 Task: Add an event with the title Second Team Building Exercise, date '2024/05/15', time 7:30 AM to 9:30 AMand add a description: As the meeting progresses, the focus will shift towards exploring potential synergies, investment opportunities, and the investor's specific interests. The potential investor may ask questions about your market strategy, scalability, competitive landscape, or revenue projections. Be prepared to provide concise and well-supported answers, backed by market research, customer insights, or industry trends._x000D_
_x000D_
Select event color  Basil . Add location for the event as: 987 Topkapi Palace, Istanbul, Turkey, logged in from the account softage.6@softage.netand send the event invitation to softage.2@softage.net and softage.3@softage.net. Set a reminder for the event Daily
Action: Mouse moved to (97, 112)
Screenshot: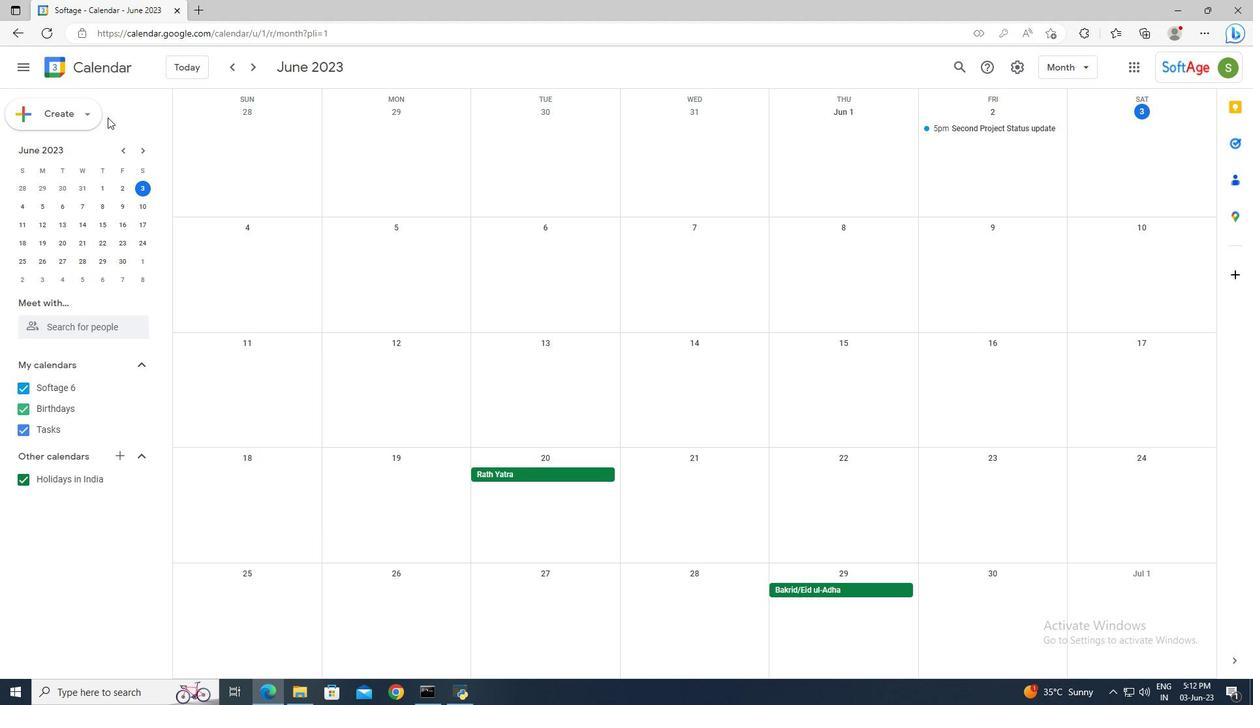 
Action: Mouse pressed left at (97, 112)
Screenshot: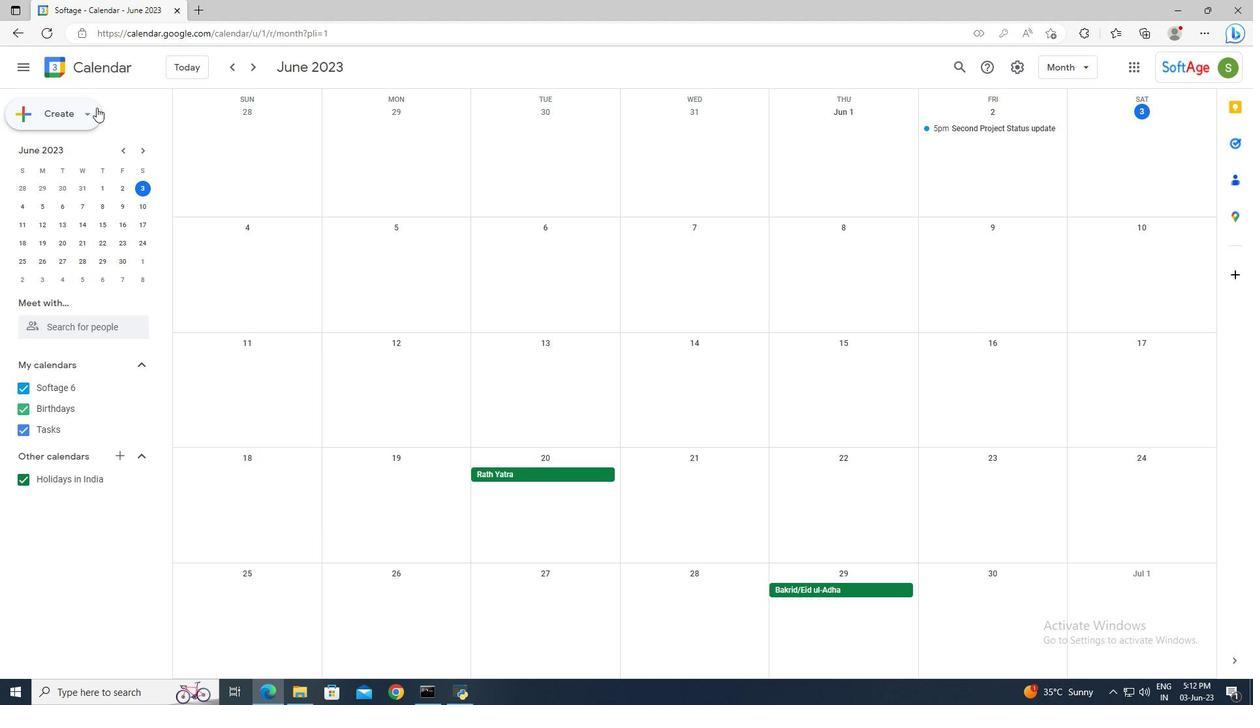 
Action: Mouse moved to (102, 143)
Screenshot: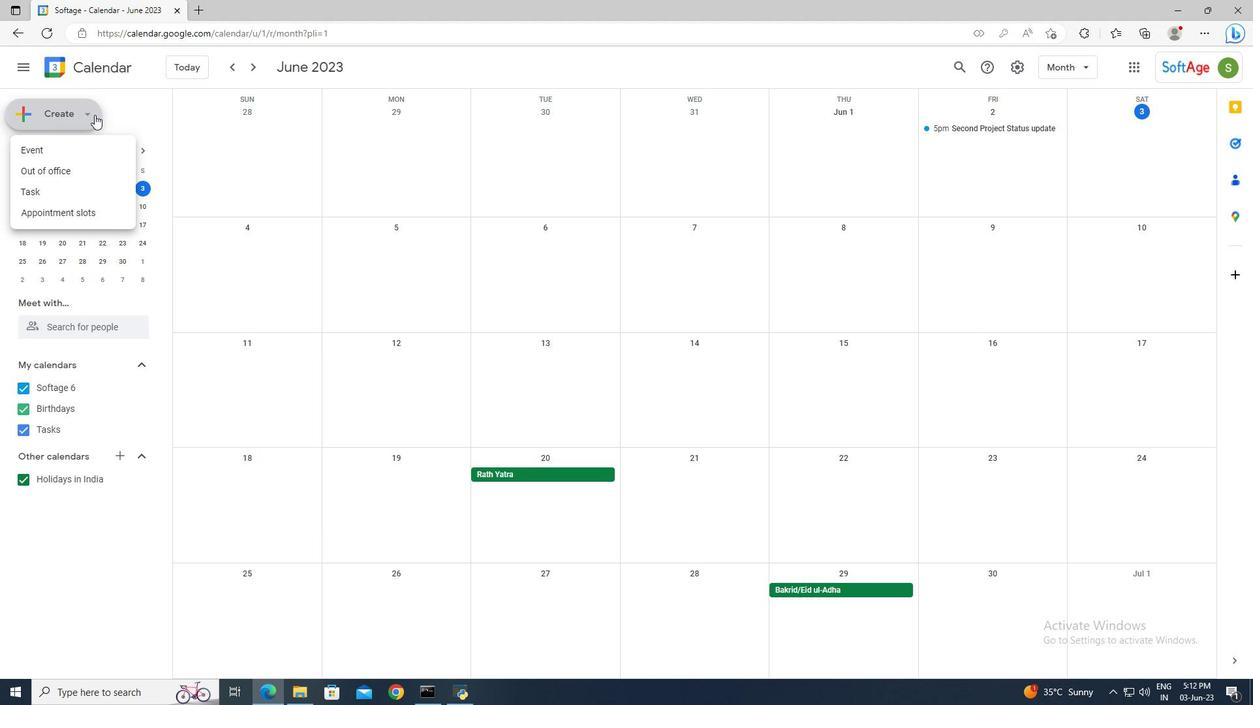 
Action: Mouse pressed left at (102, 143)
Screenshot: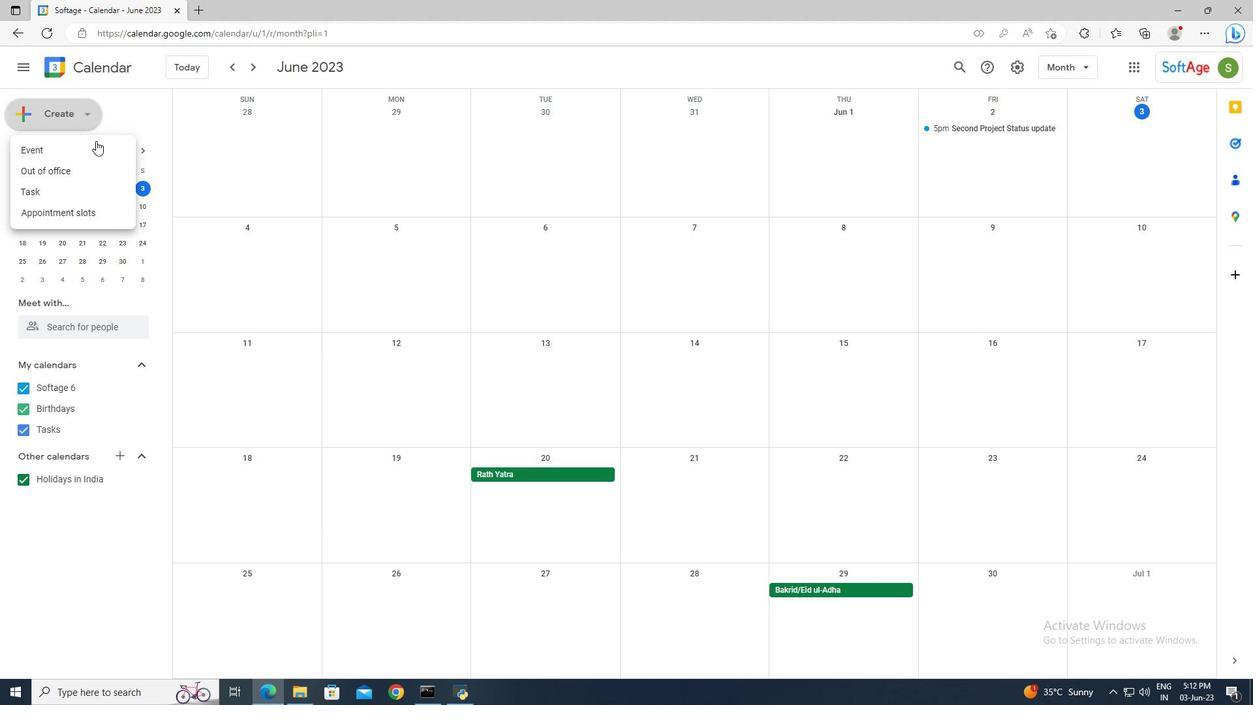 
Action: Mouse moved to (930, 436)
Screenshot: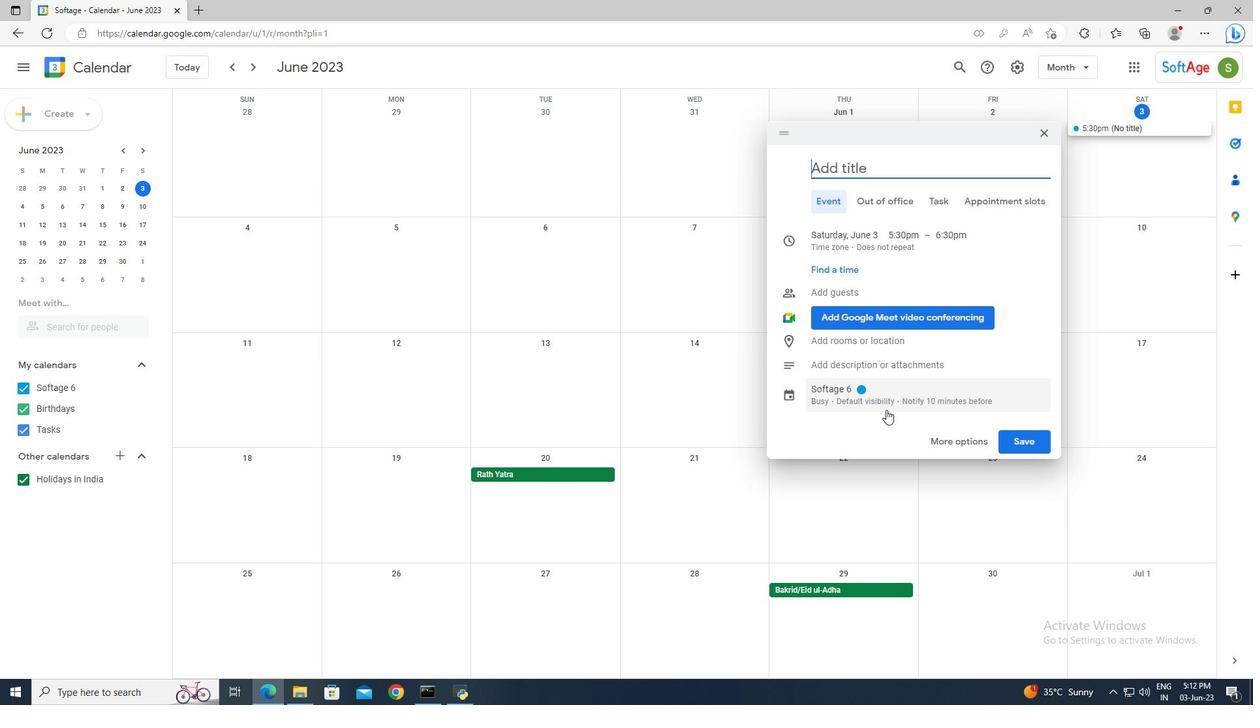 
Action: Mouse pressed left at (930, 436)
Screenshot: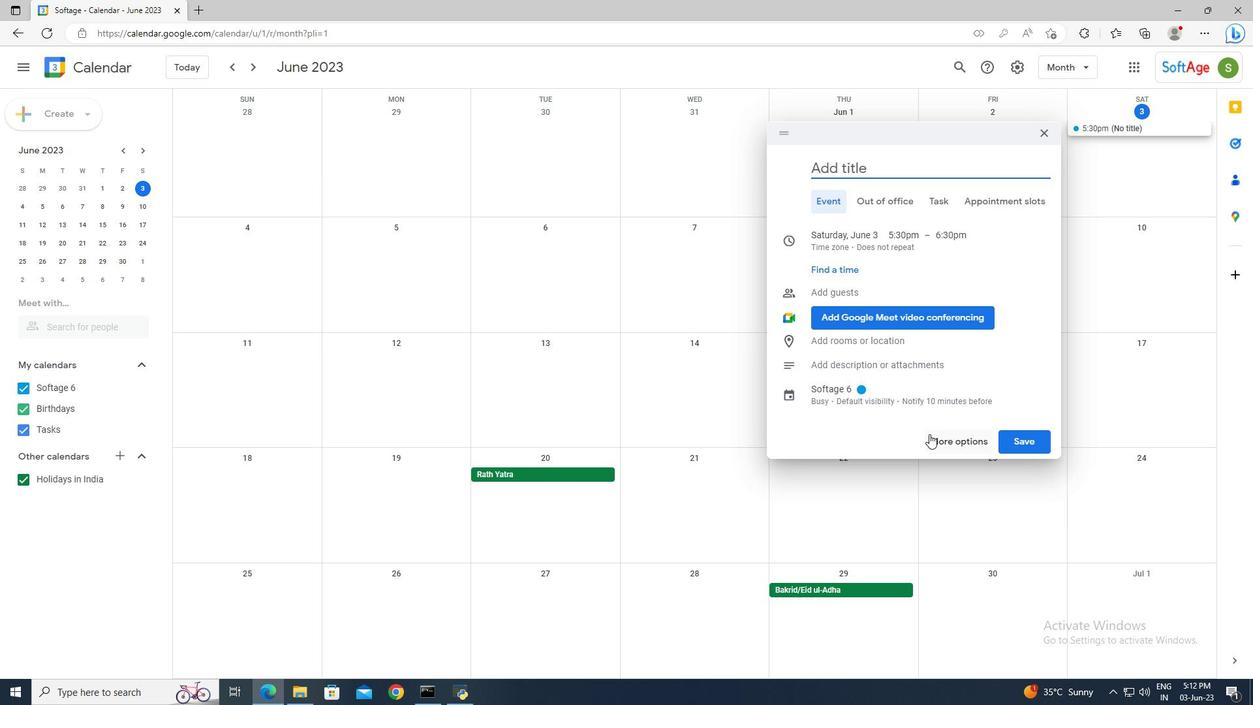 
Action: Mouse moved to (414, 79)
Screenshot: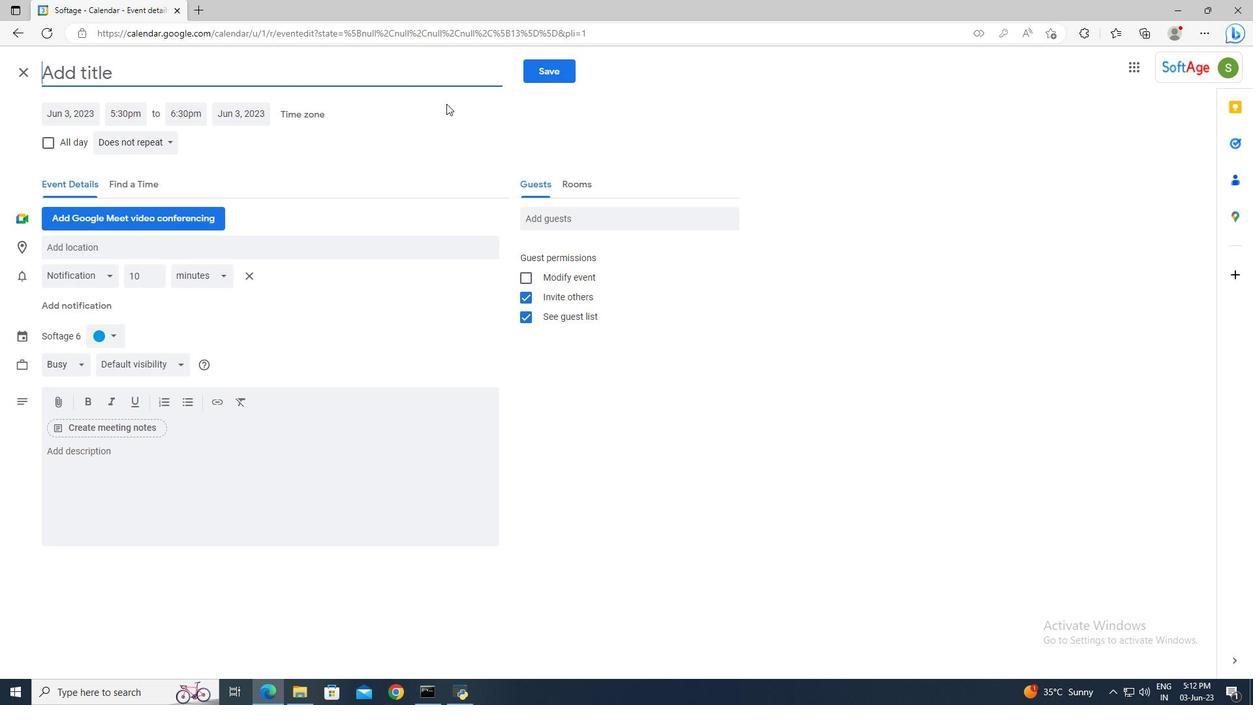 
Action: Mouse pressed left at (414, 79)
Screenshot: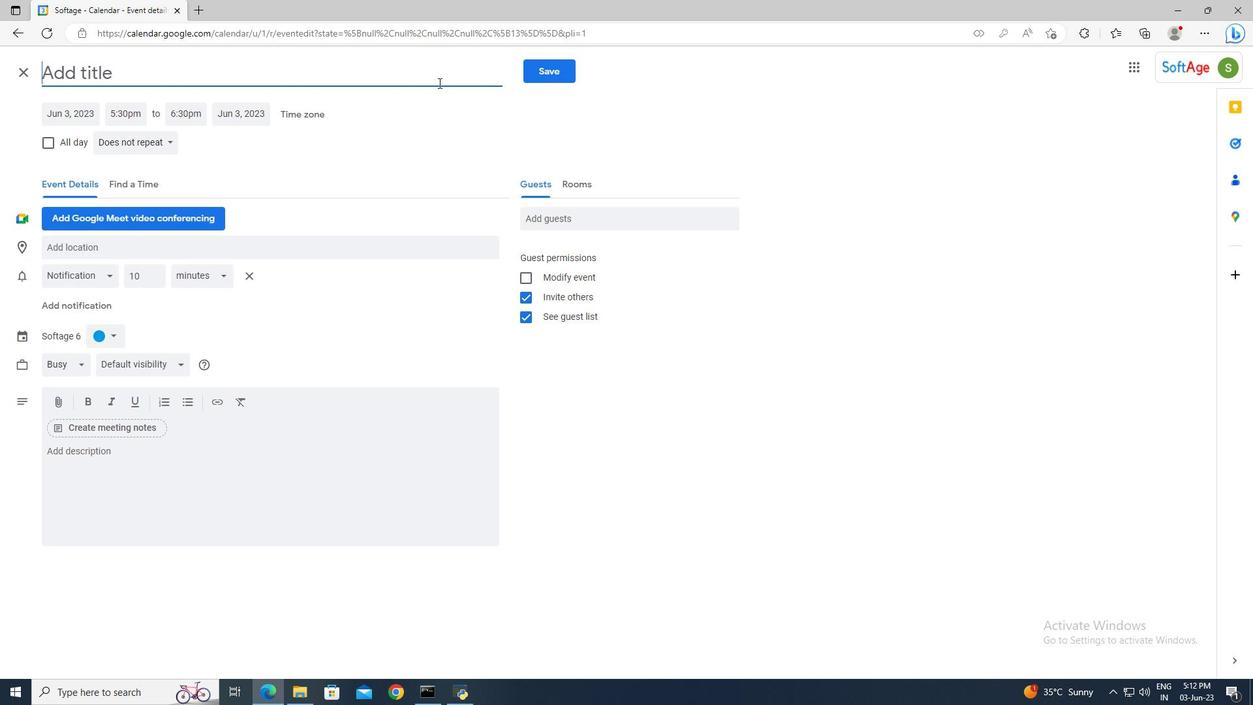 
Action: Key pressed <Key.shift>Second<Key.space><Key.shift>Team<Key.space><Key.shift>Building<Key.space><Key.shift>Exercise
Screenshot: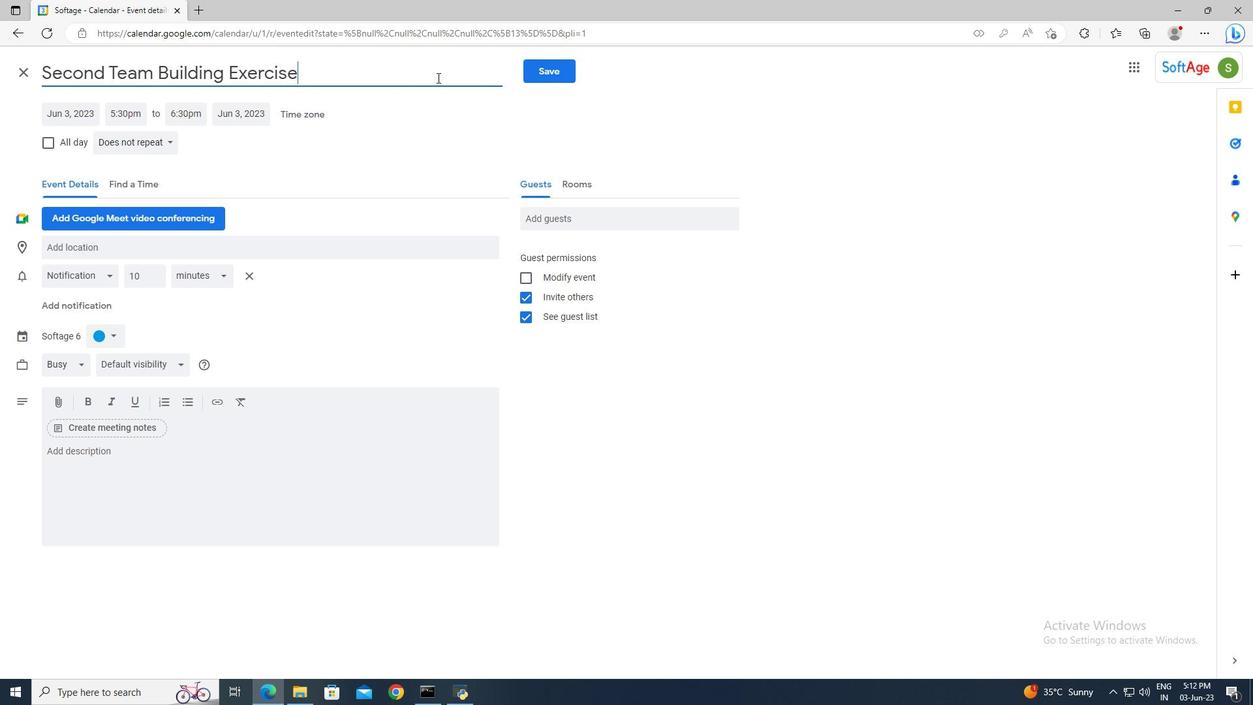 
Action: Mouse moved to (90, 116)
Screenshot: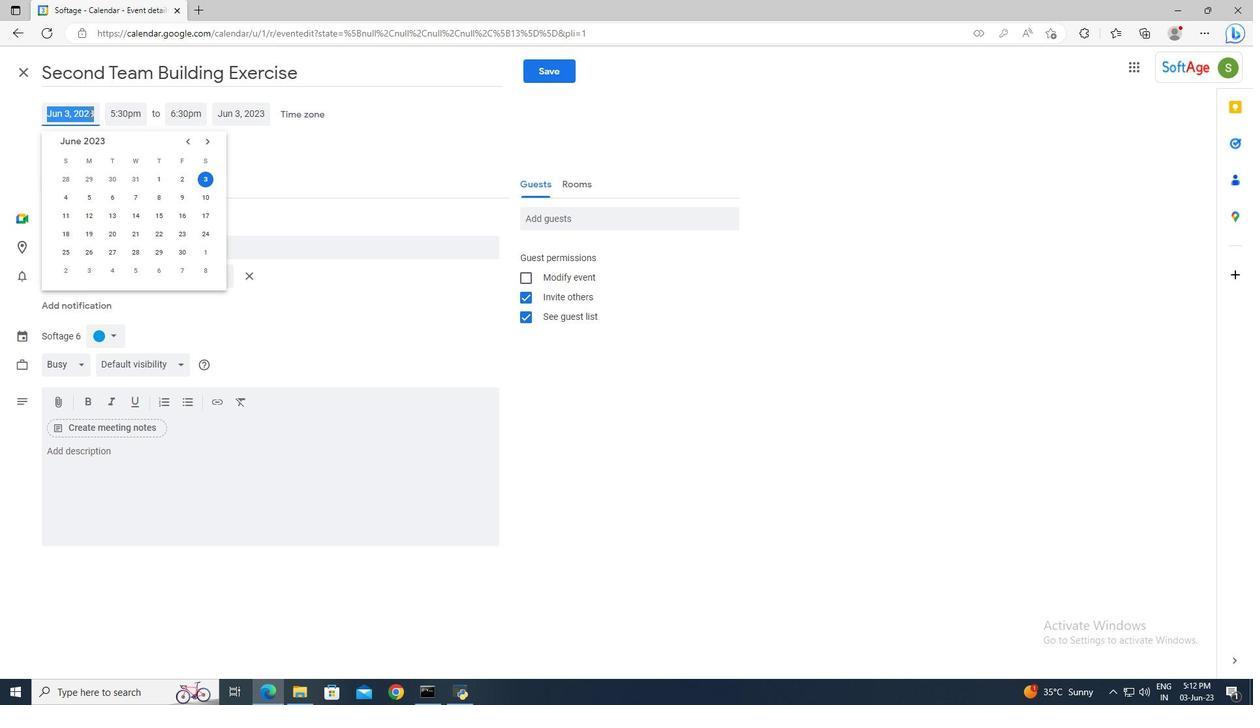 
Action: Mouse pressed left at (90, 116)
Screenshot: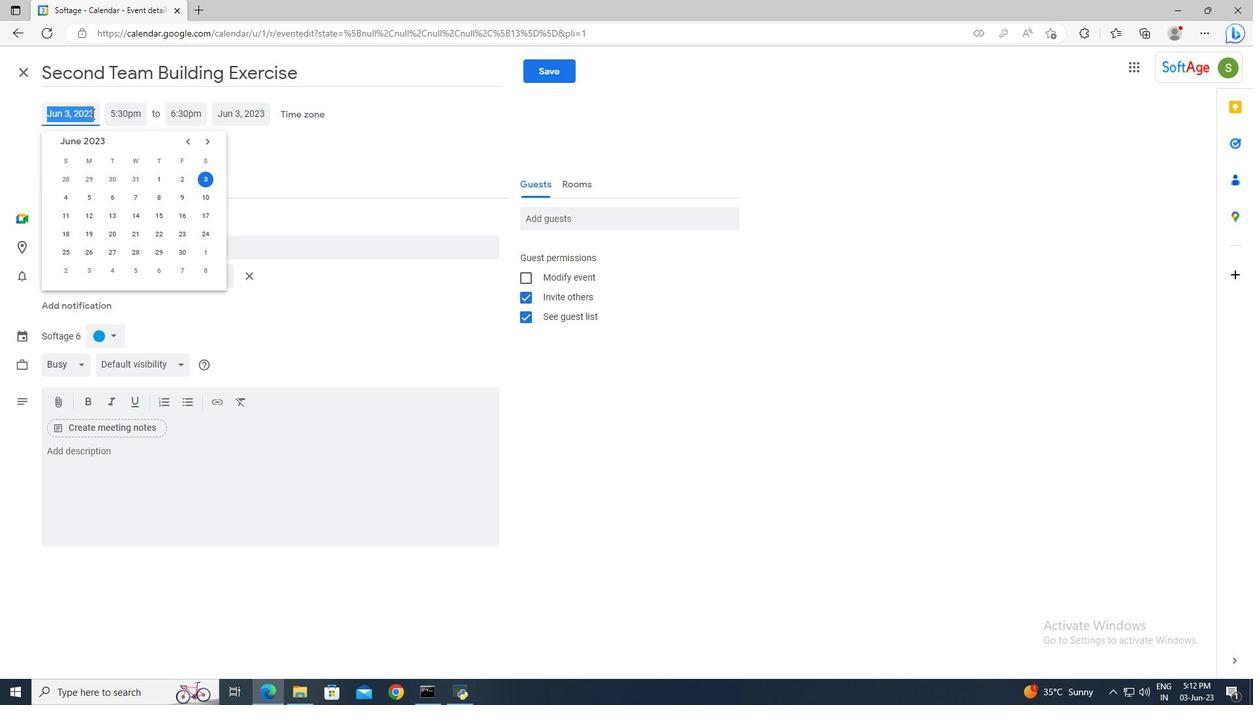 
Action: Mouse moved to (208, 139)
Screenshot: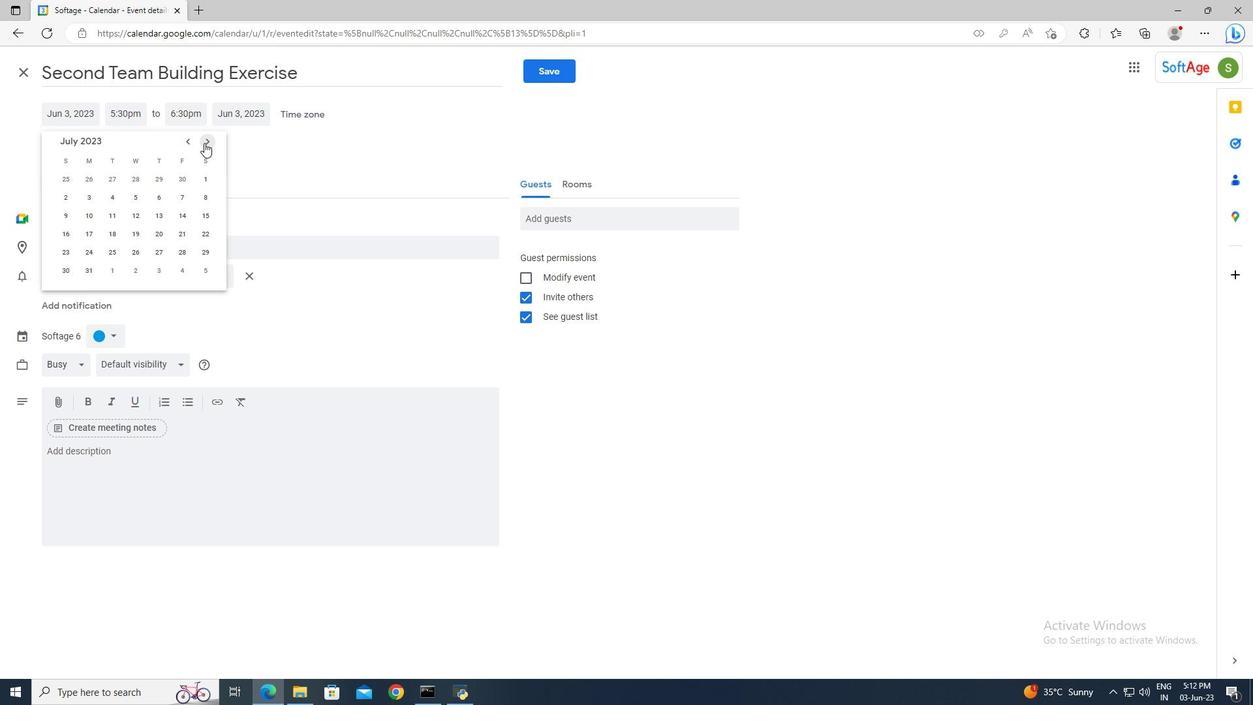 
Action: Mouse pressed left at (208, 139)
Screenshot: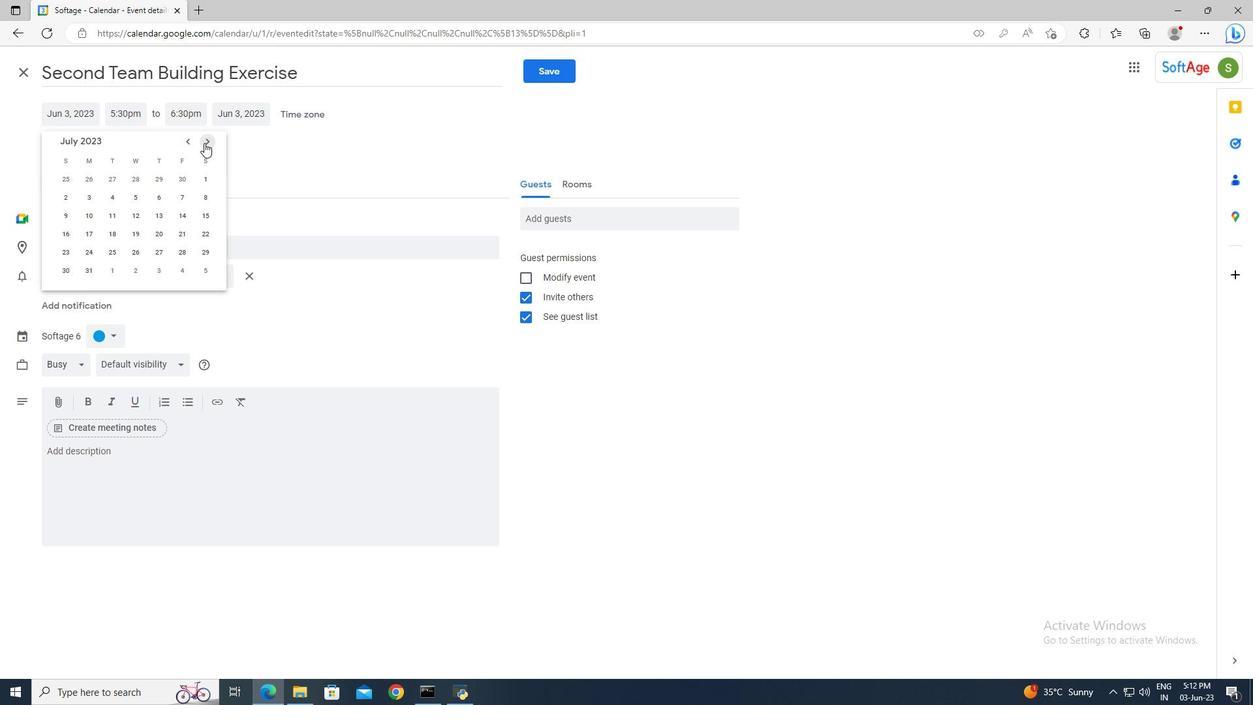 
Action: Mouse pressed left at (208, 139)
Screenshot: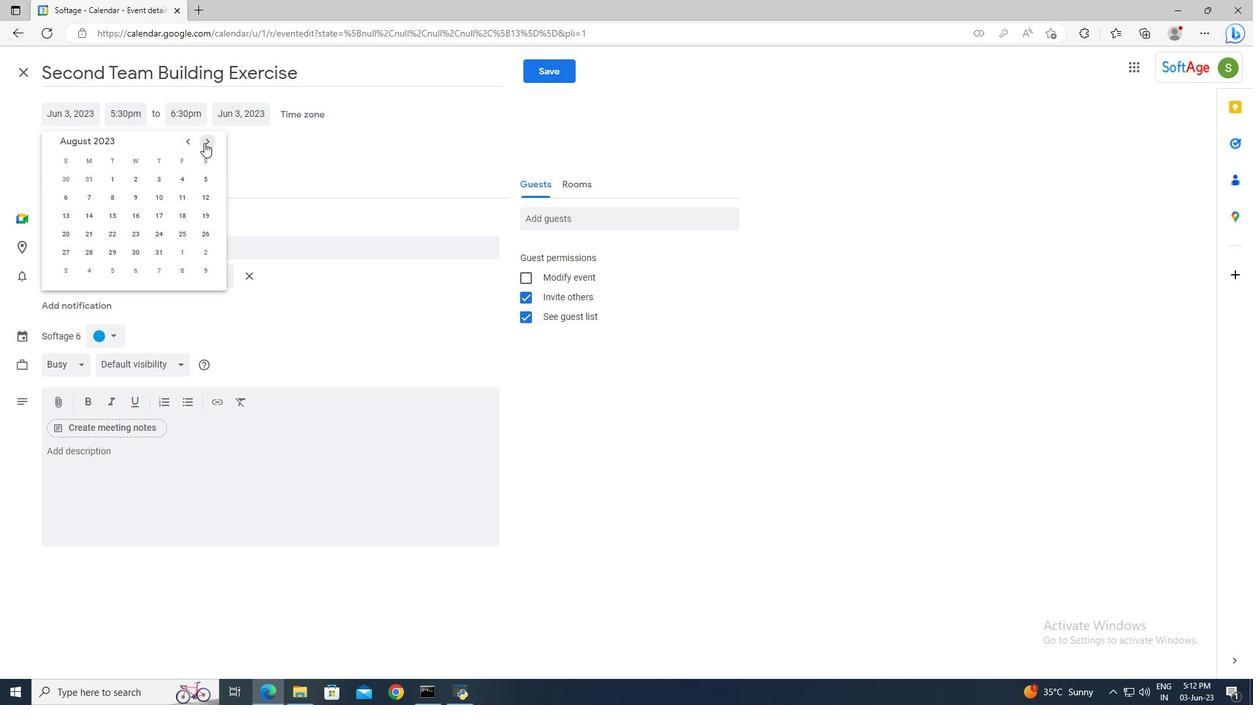 
Action: Mouse pressed left at (208, 139)
Screenshot: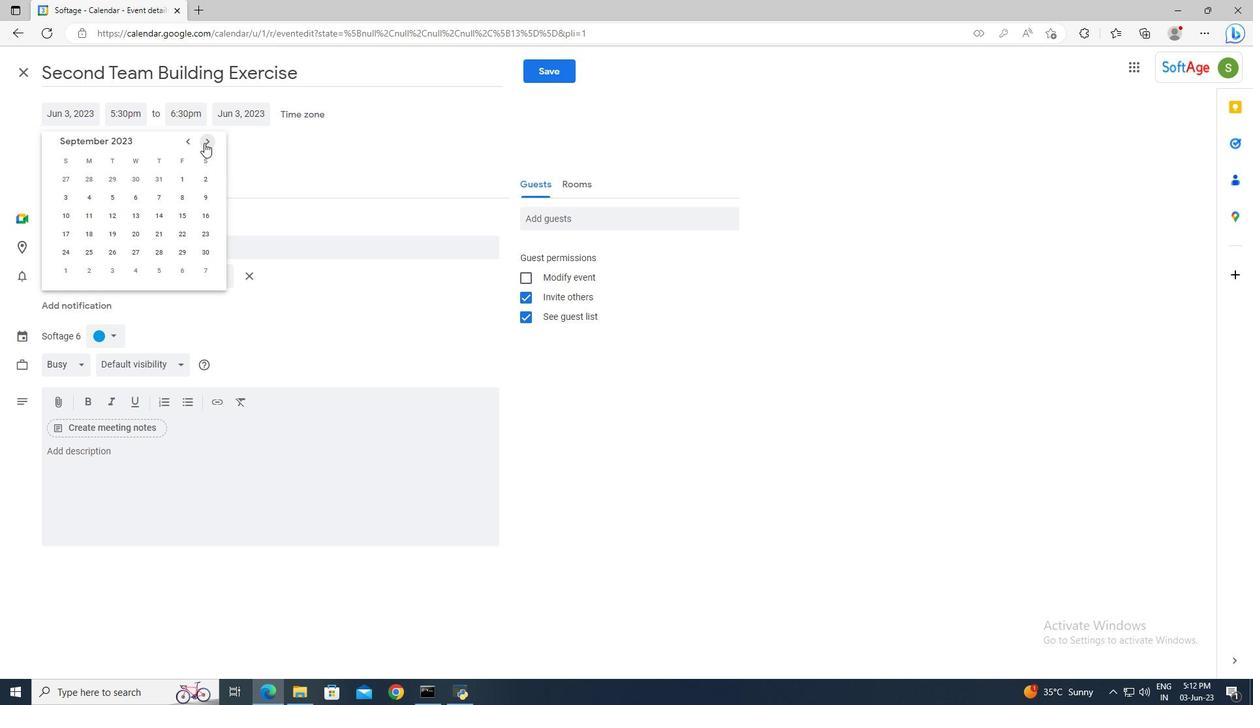
Action: Mouse pressed left at (208, 139)
Screenshot: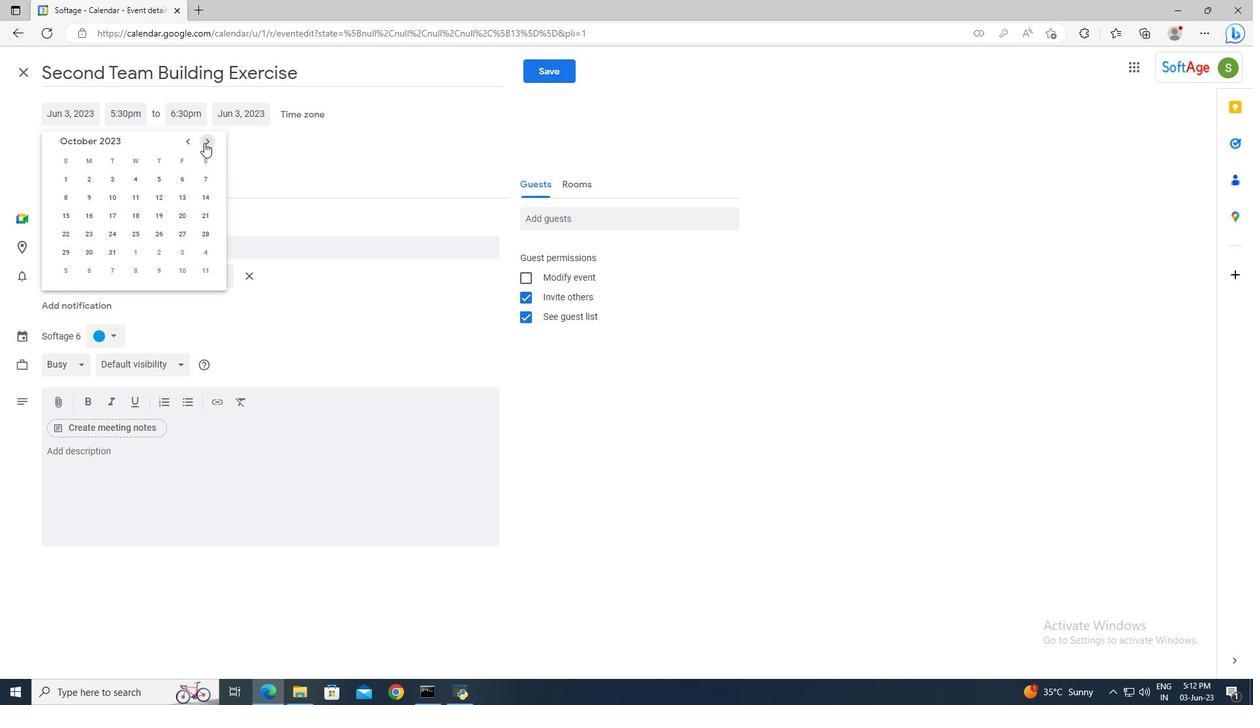 
Action: Mouse pressed left at (208, 139)
Screenshot: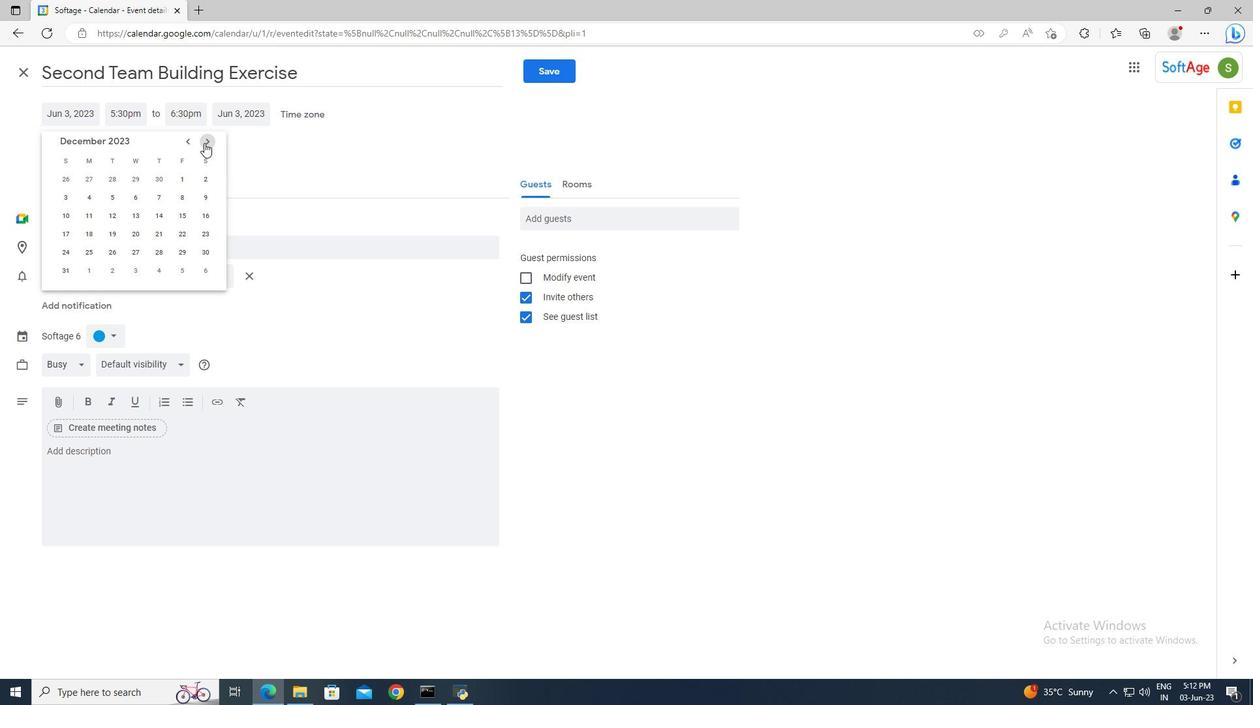 
Action: Mouse pressed left at (208, 139)
Screenshot: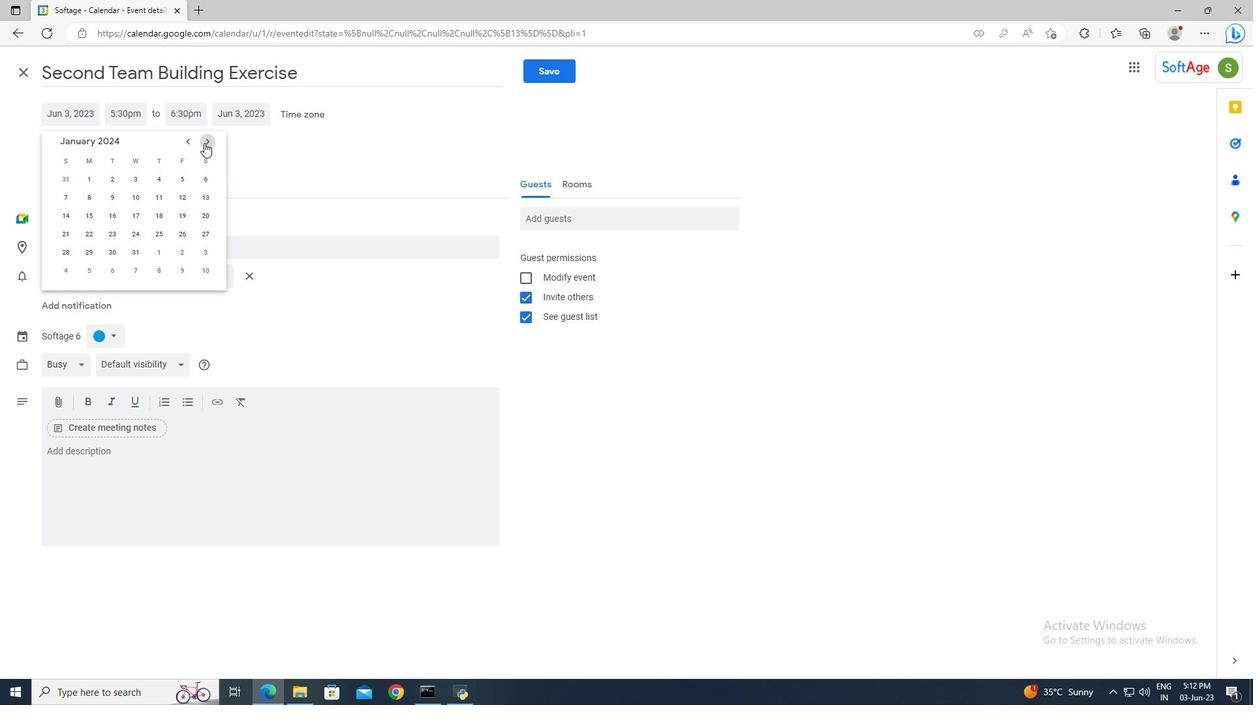 
Action: Mouse pressed left at (208, 139)
Screenshot: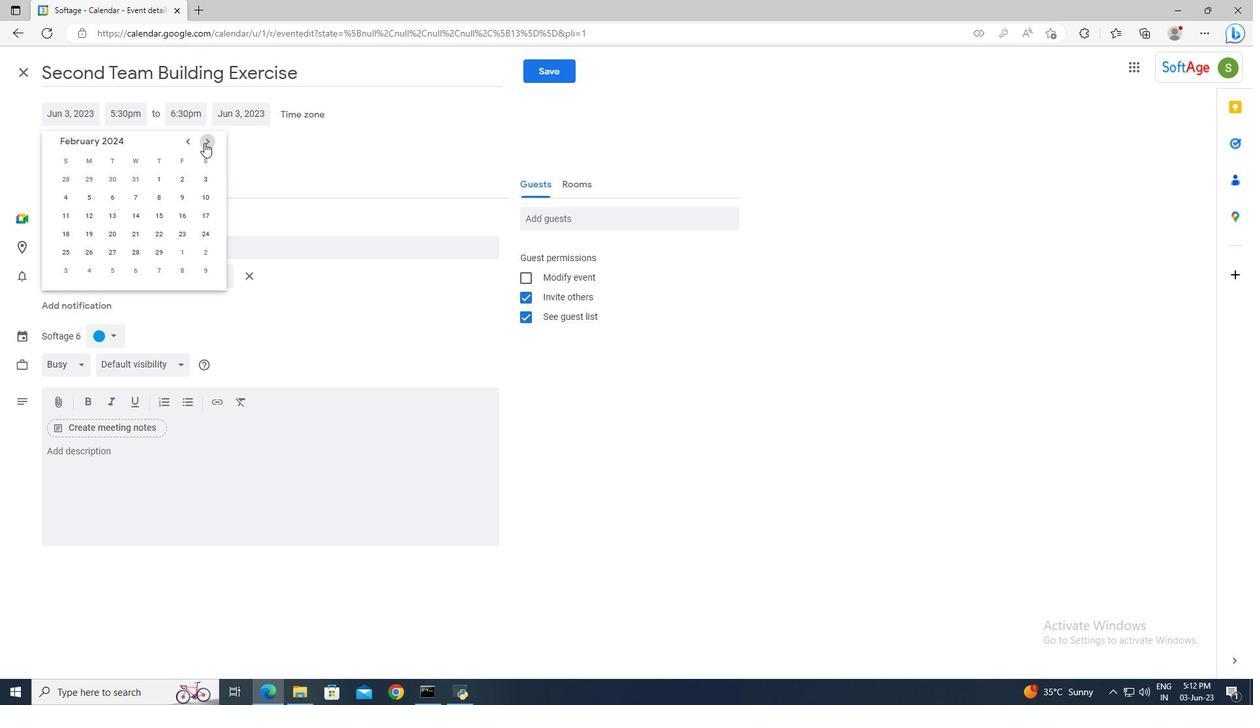 
Action: Mouse pressed left at (208, 139)
Screenshot: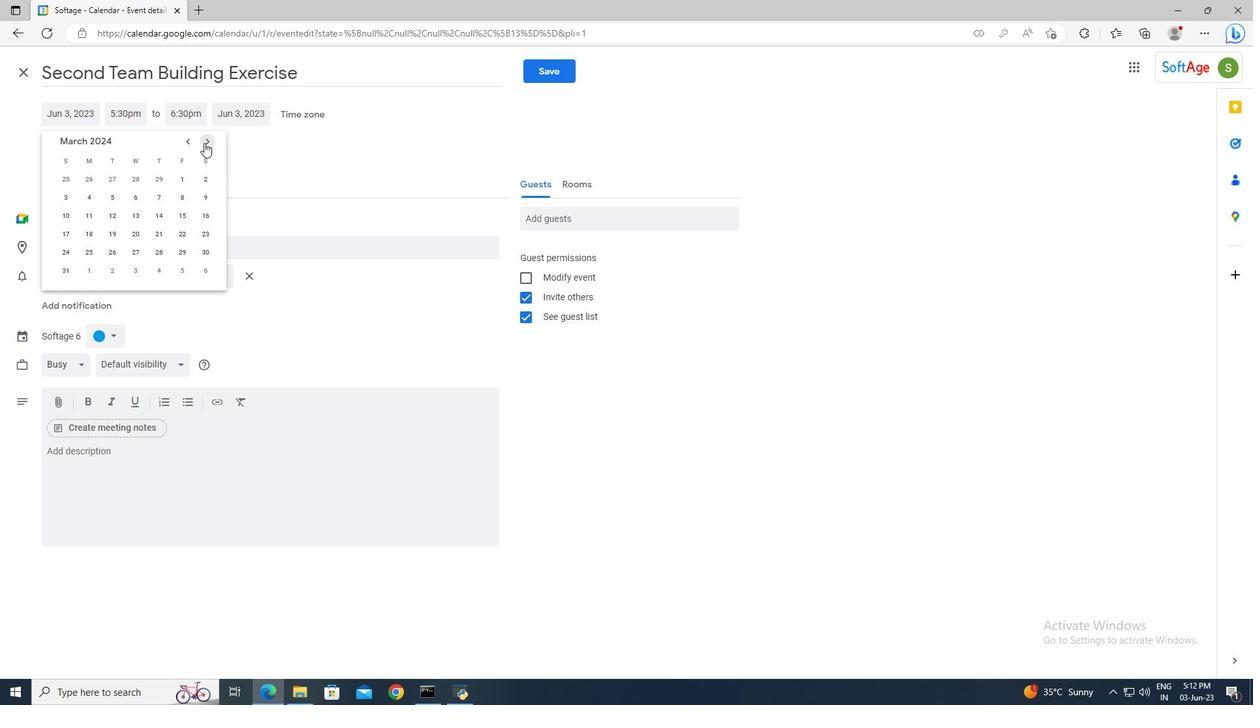 
Action: Mouse pressed left at (208, 139)
Screenshot: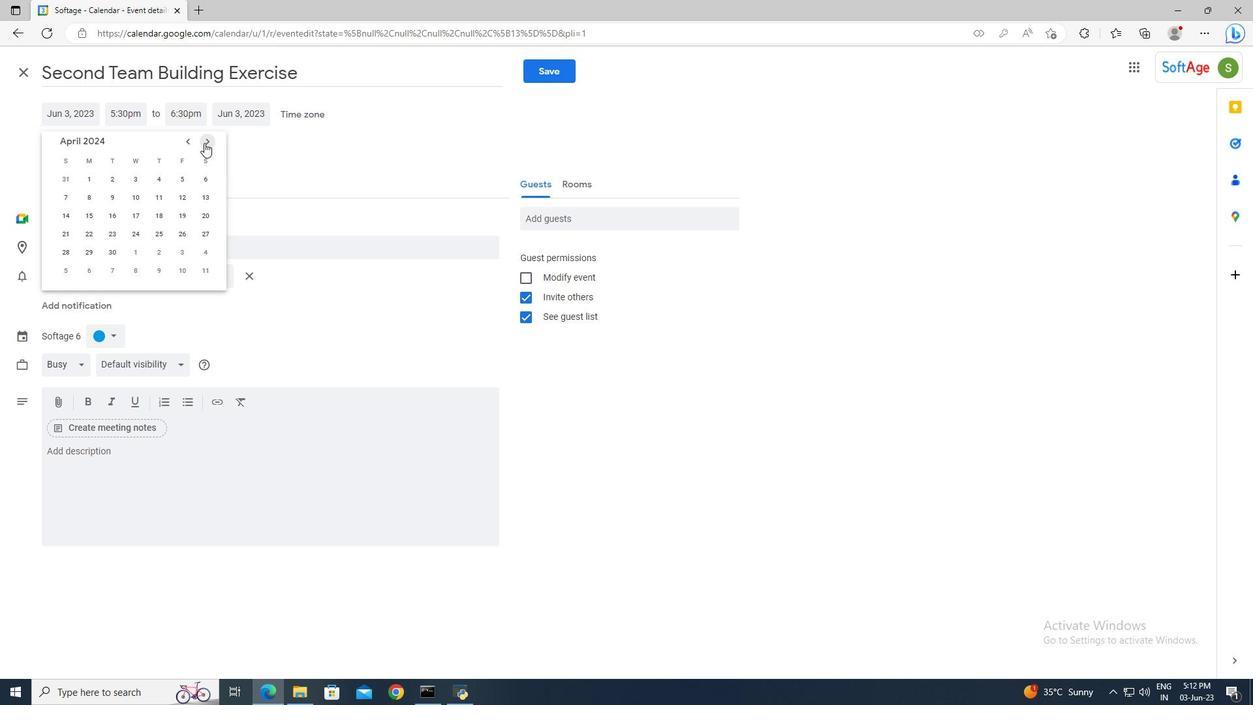 
Action: Mouse pressed left at (208, 139)
Screenshot: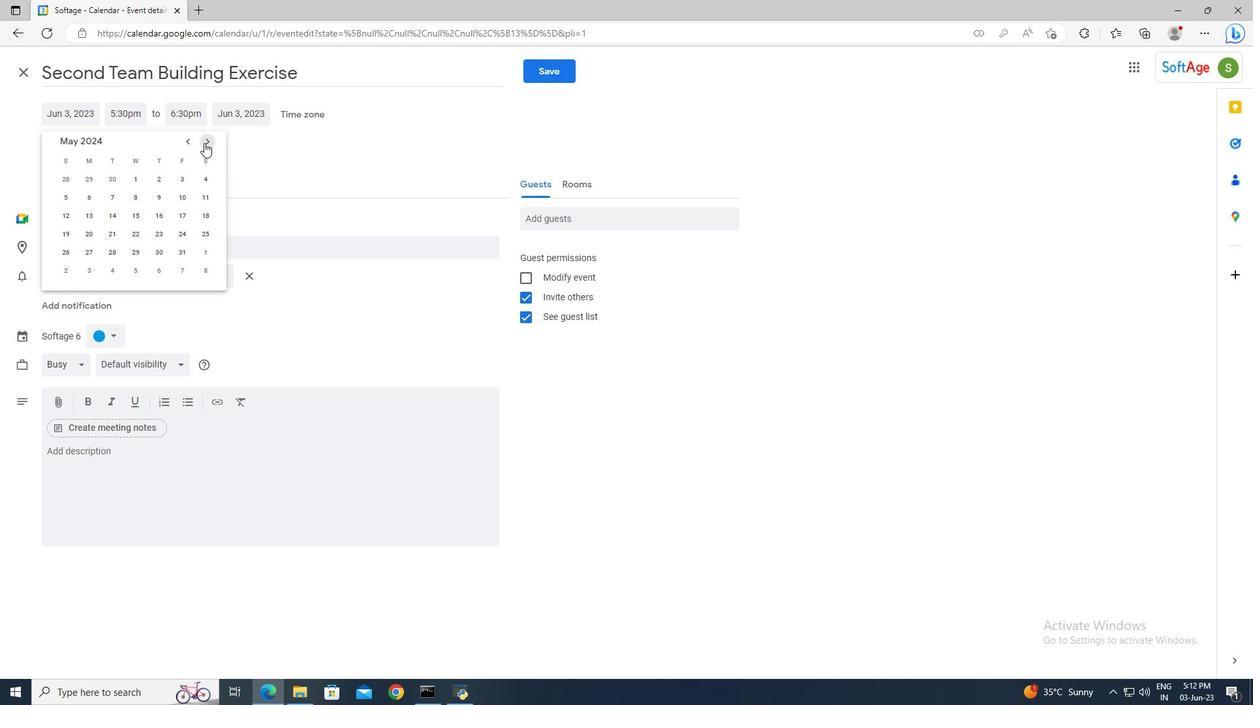 
Action: Mouse pressed left at (208, 139)
Screenshot: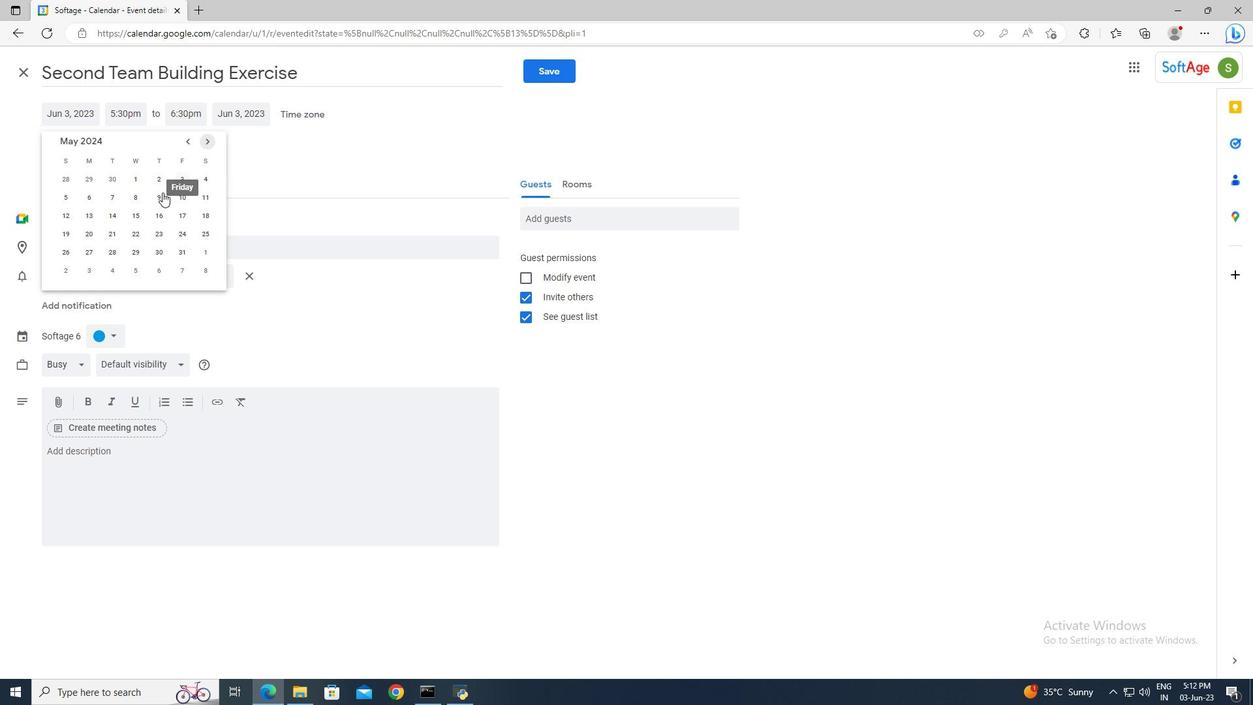 
Action: Mouse moved to (137, 212)
Screenshot: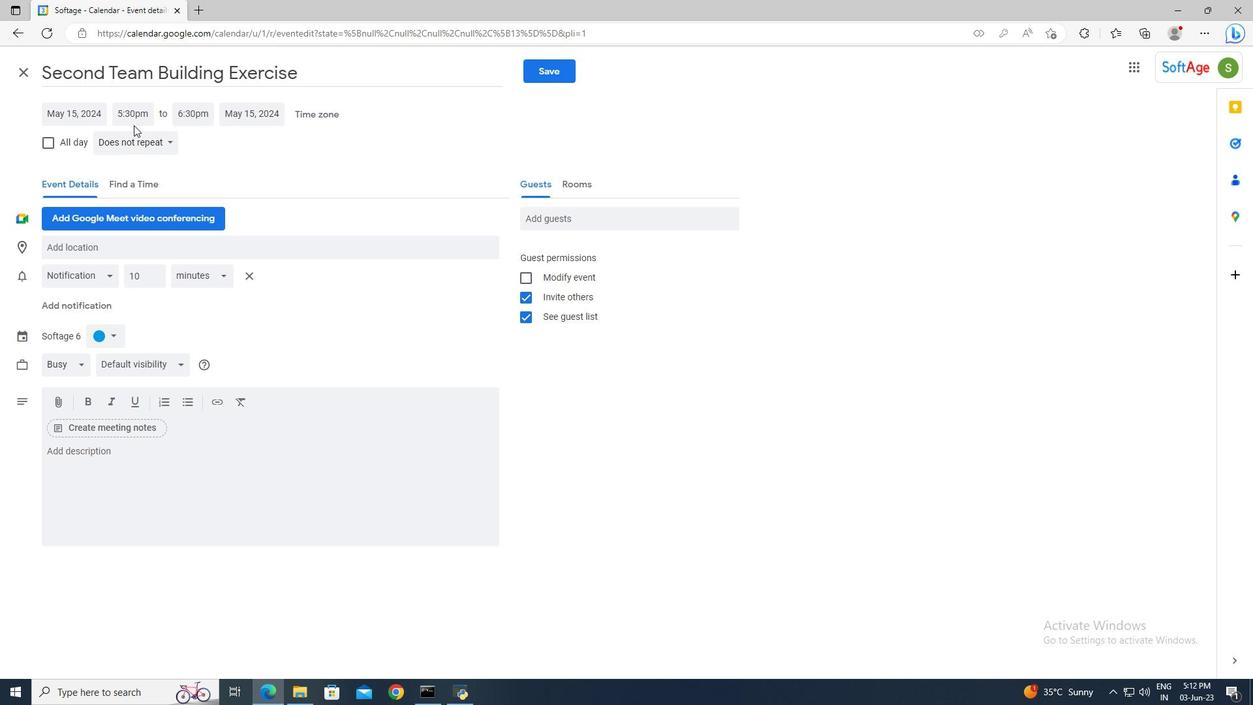 
Action: Mouse pressed left at (137, 212)
Screenshot: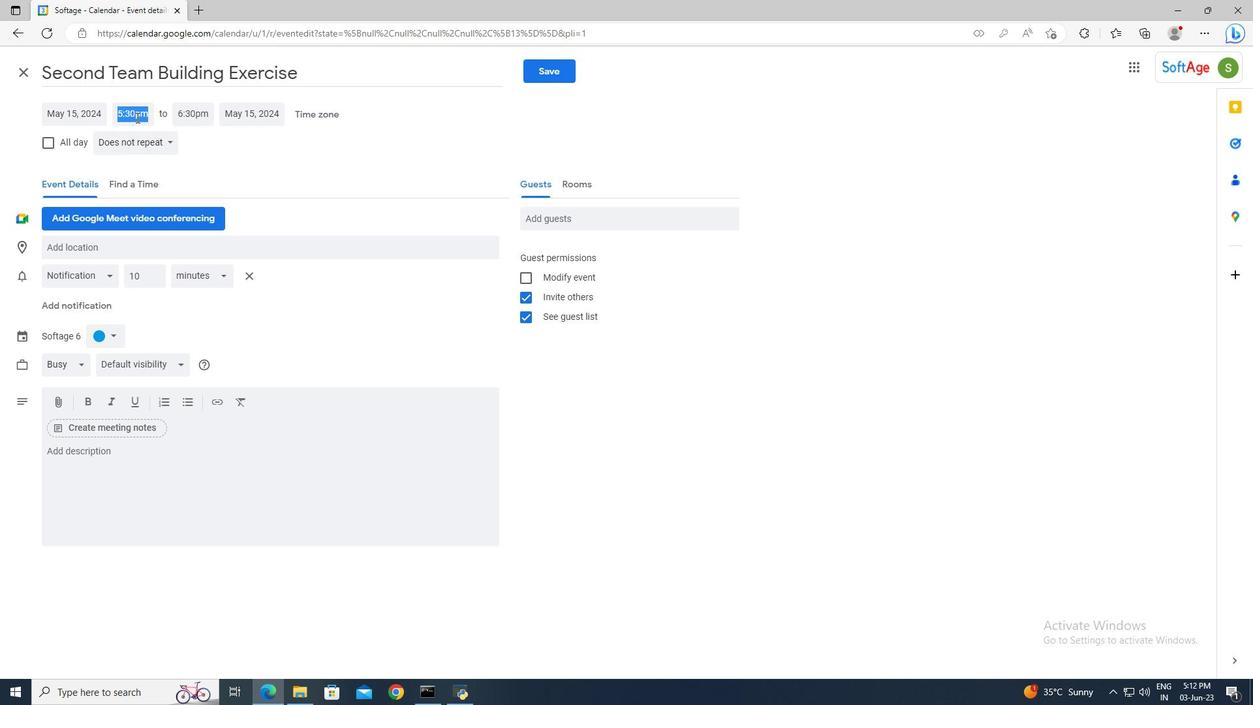 
Action: Mouse moved to (129, 117)
Screenshot: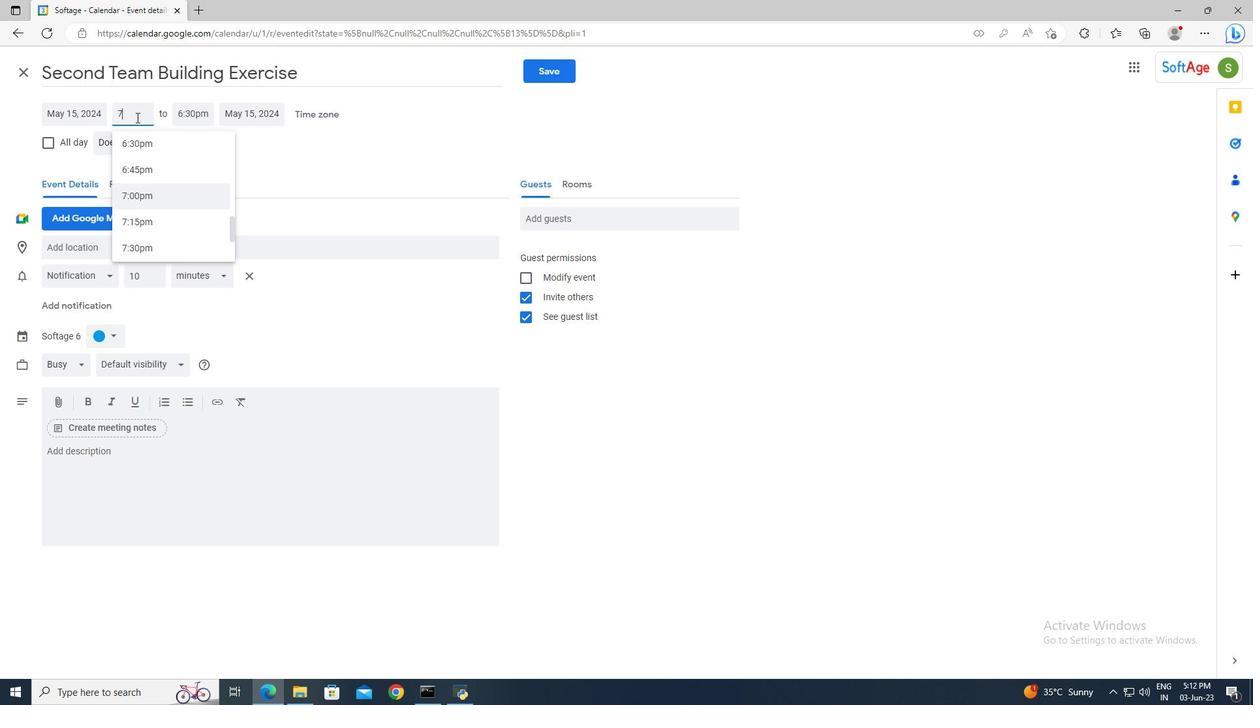 
Action: Mouse pressed left at (129, 117)
Screenshot: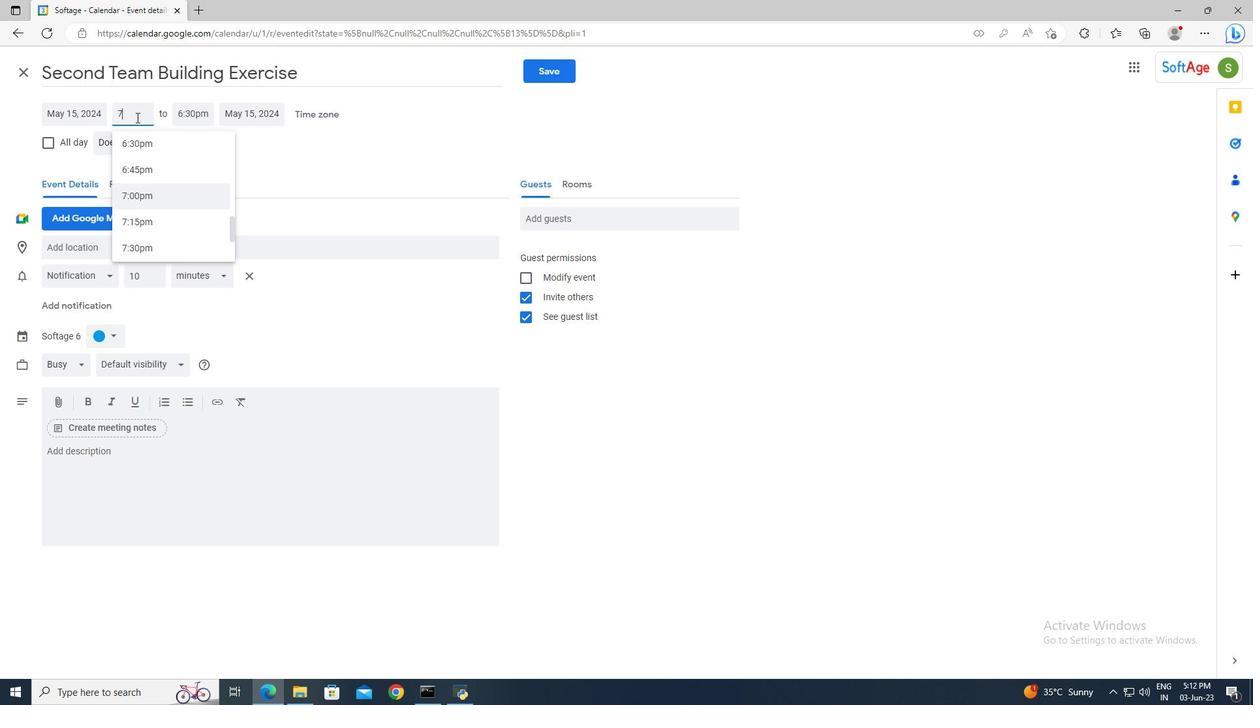 
Action: Key pressed 7<Key.shift_r>:30am<Key.enter><Key.tab>9<Key.shift>:30<Key.enter>
Screenshot: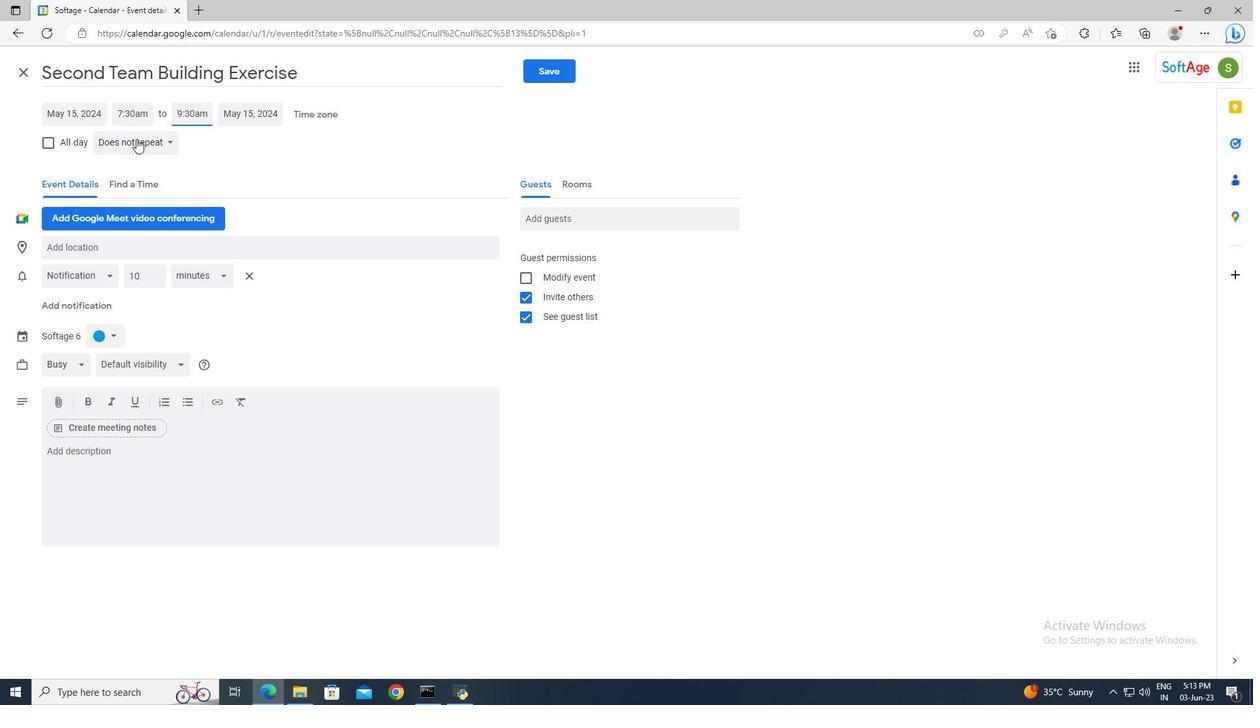 
Action: Mouse moved to (143, 454)
Screenshot: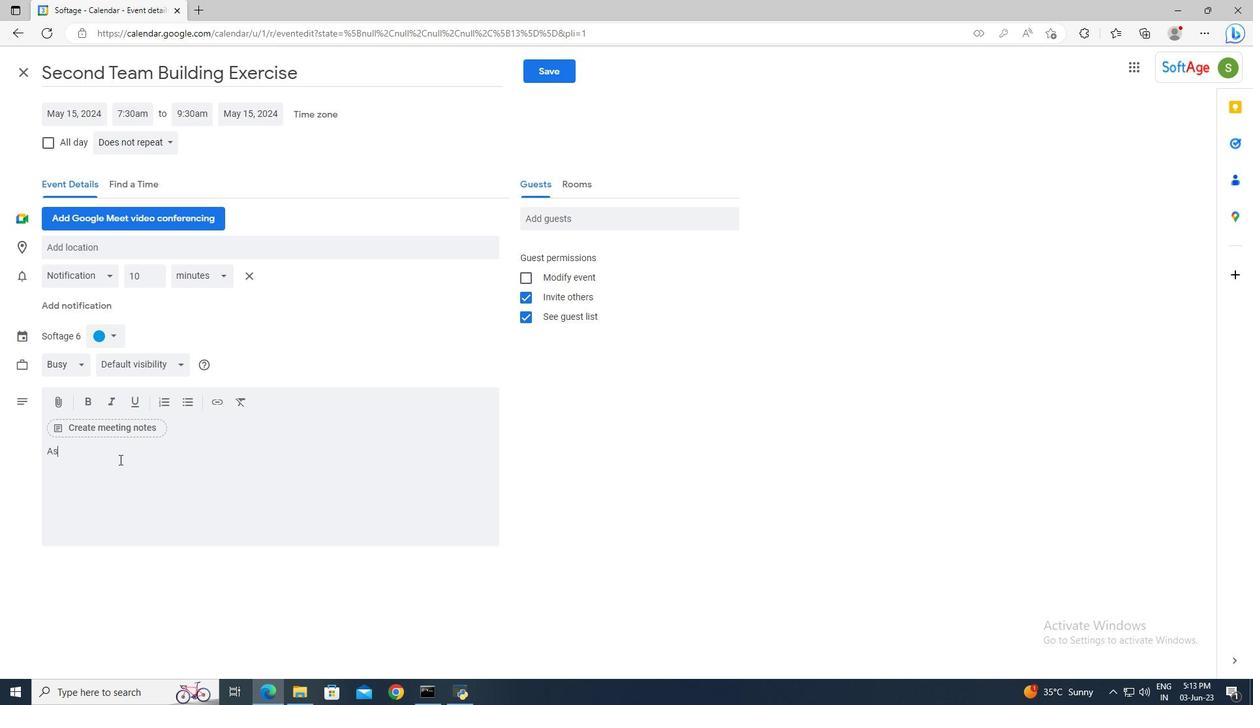 
Action: Mouse pressed left at (143, 454)
Screenshot: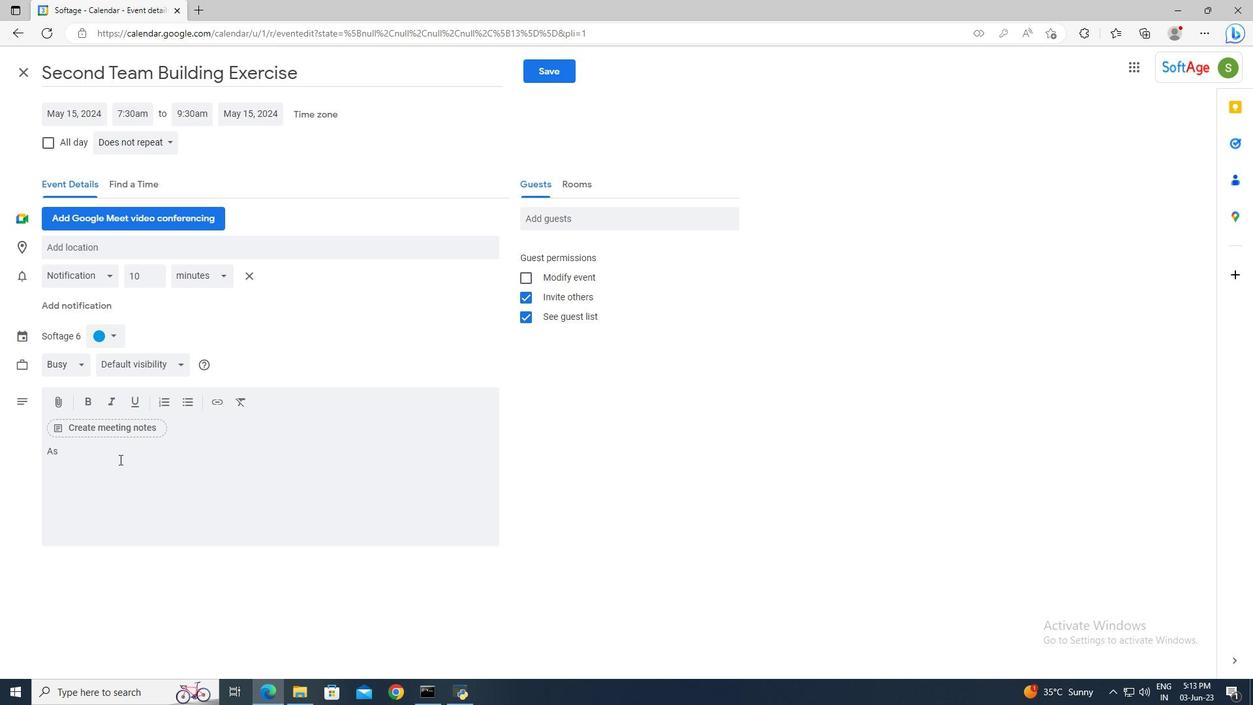 
Action: Key pressed <Key.shift>As<Key.space>the<Key.space>meeting<Key.space>progresses,<Key.space>the<Key.space>focus<Key.space>will<Key.space>shift<Key.space>towards<Key.space>exploring<Key.space>potential<Key.space>synergies,<Key.space>investment<Key.space>opportunities,<Key.space>and<Key.space>the<Key.space>investor's<Key.space>may<Key.space>ask<Key.space>questions<Key.space>about<Key.space>your<Key.space>market
Screenshot: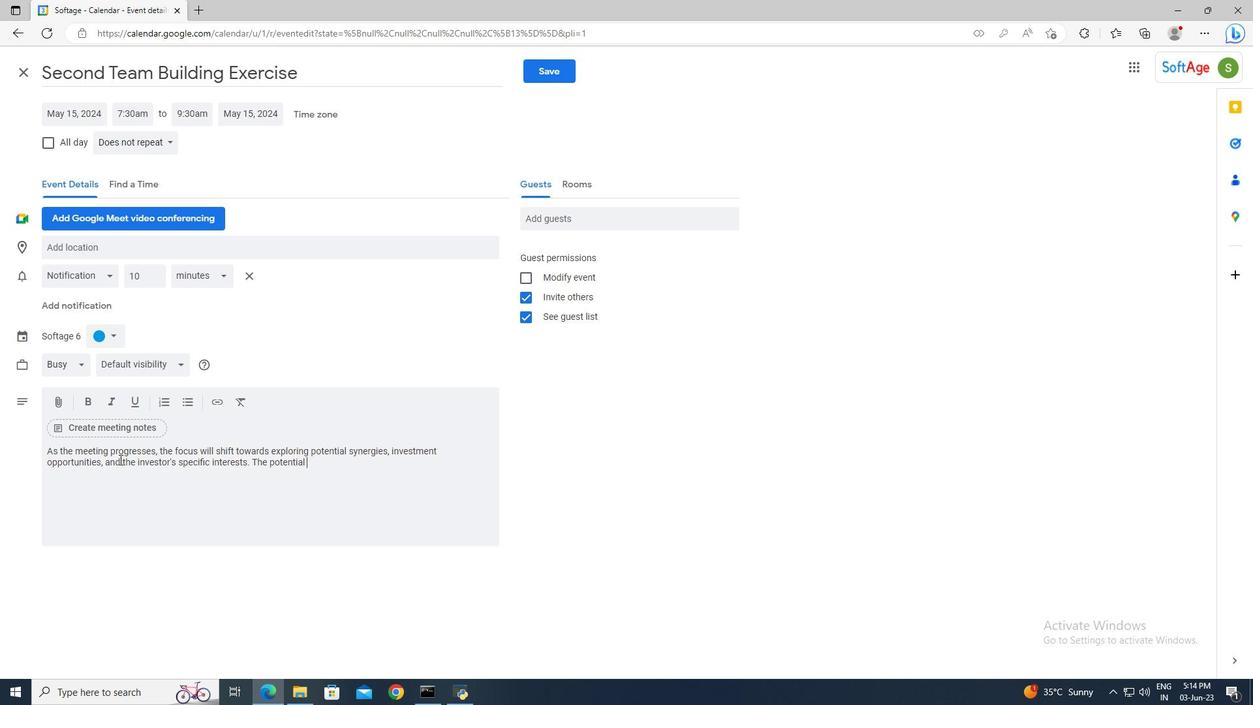 
Action: Mouse moved to (94, 105)
Screenshot: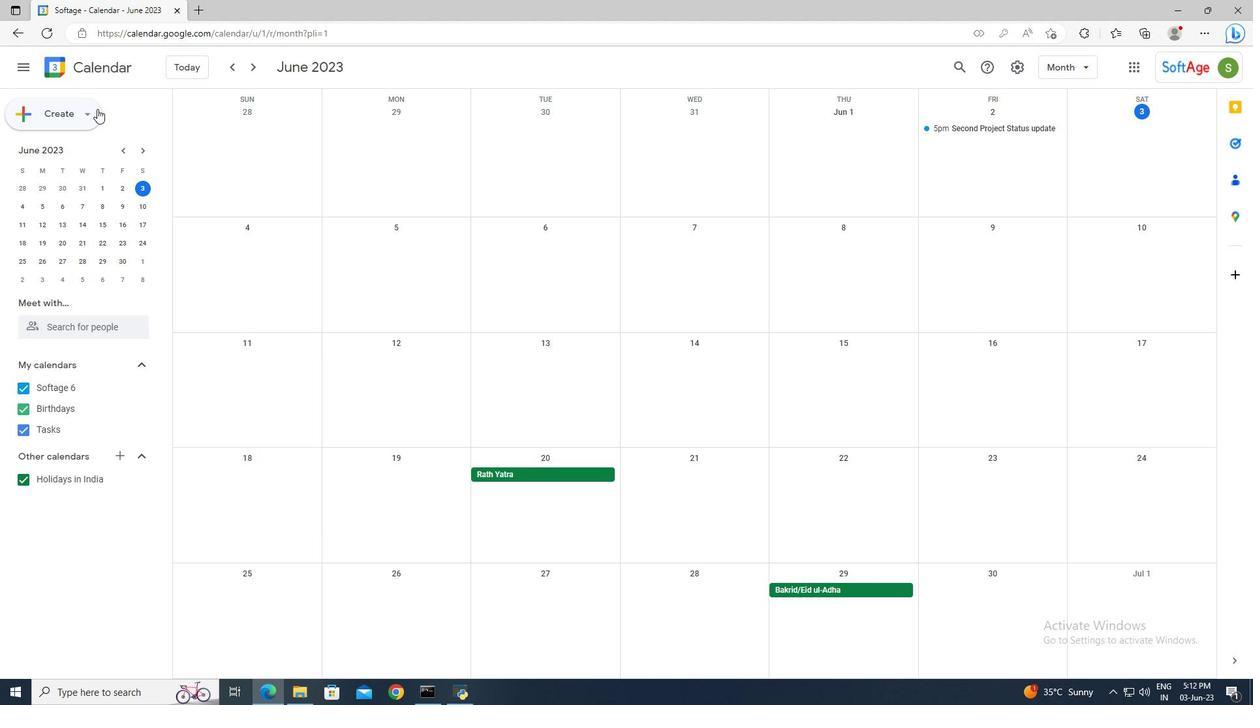
Action: Mouse pressed left at (94, 105)
Screenshot: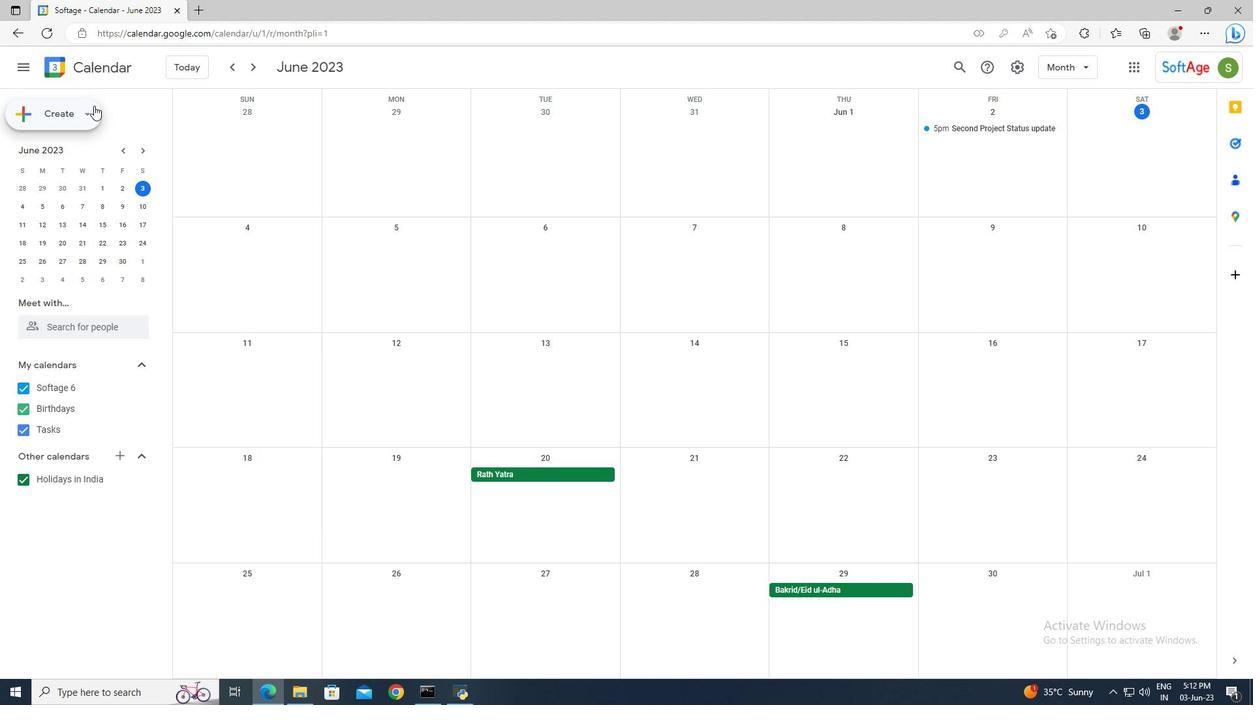 
Action: Mouse moved to (95, 141)
Screenshot: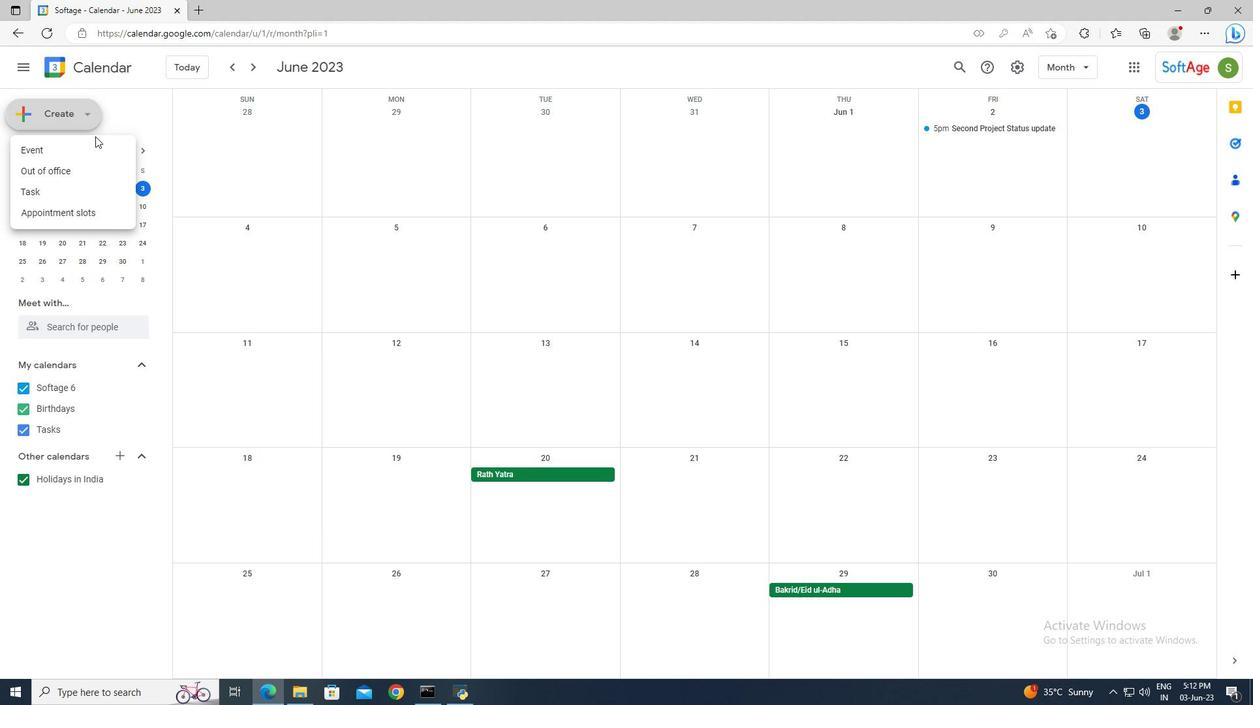 
Action: Mouse pressed left at (95, 141)
Screenshot: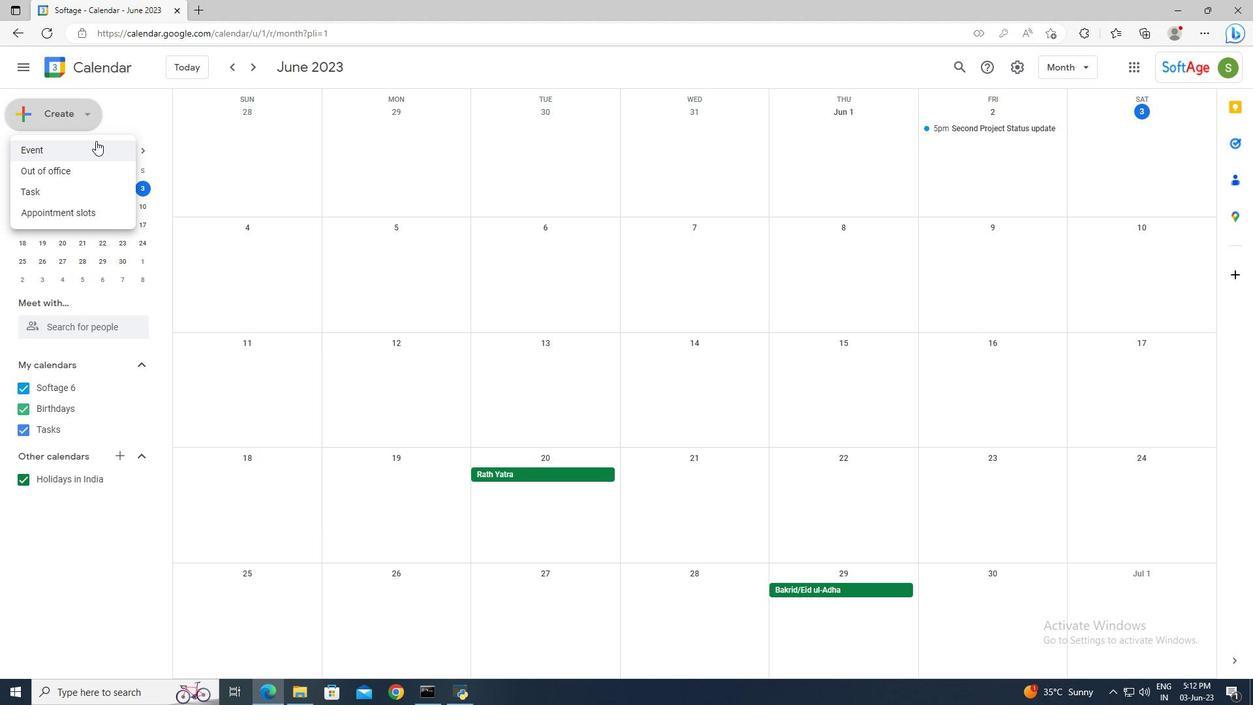 
Action: Mouse moved to (930, 434)
Screenshot: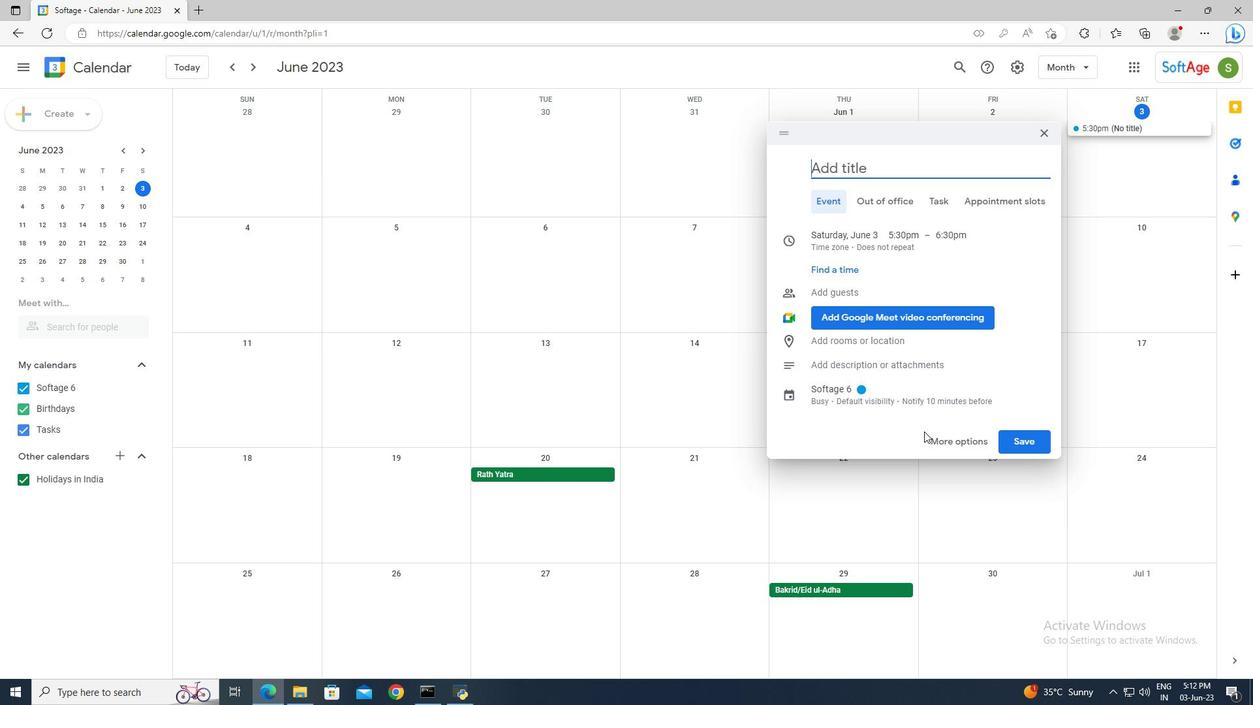 
Action: Mouse pressed left at (930, 434)
Screenshot: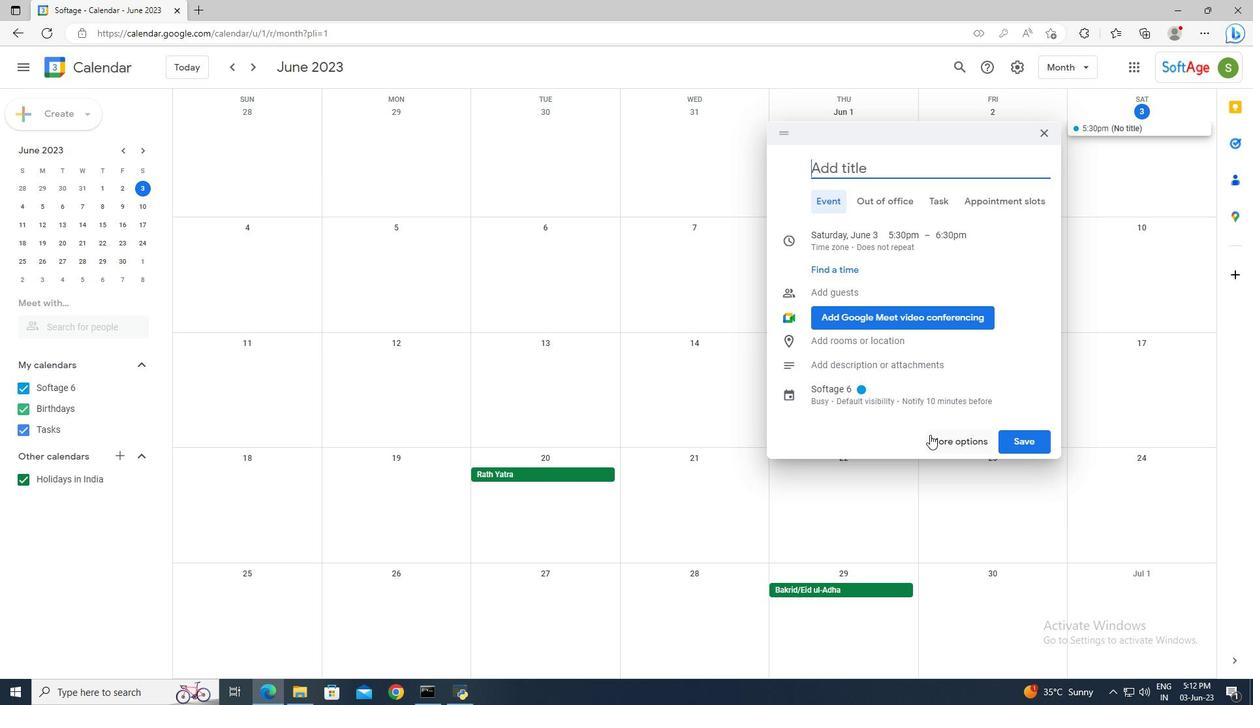 
Action: Mouse moved to (437, 77)
Screenshot: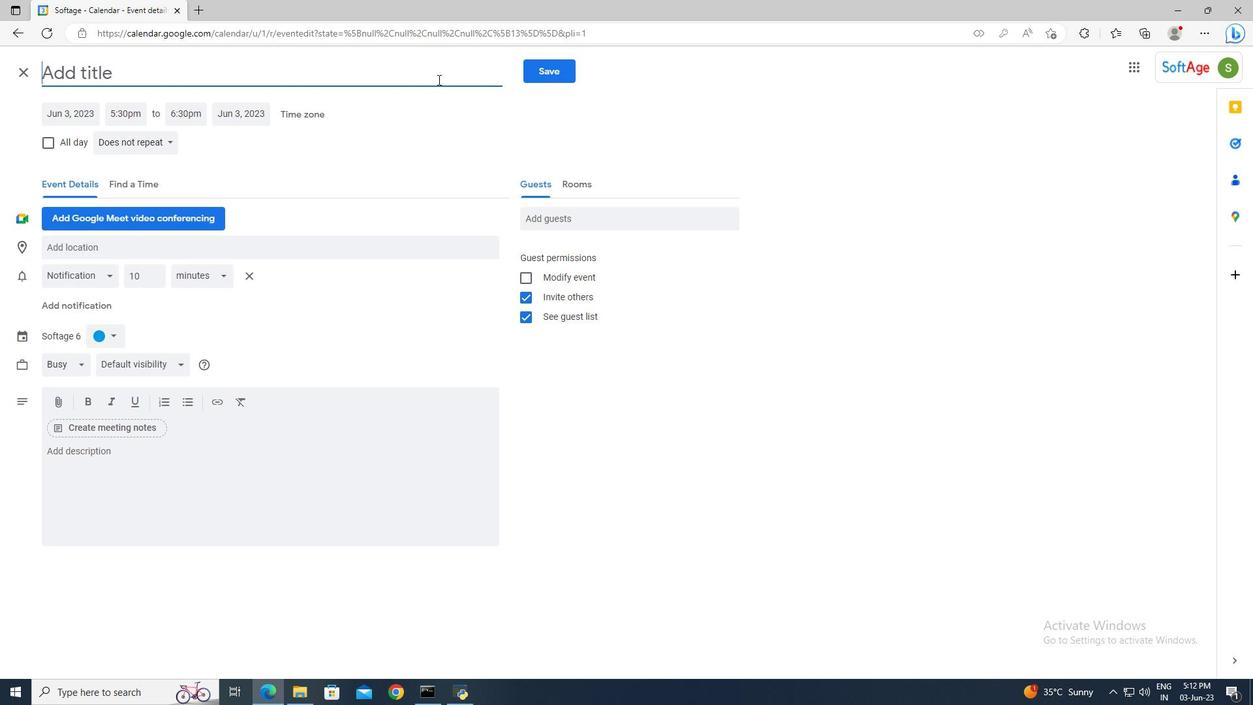 
Action: Mouse pressed left at (437, 77)
Screenshot: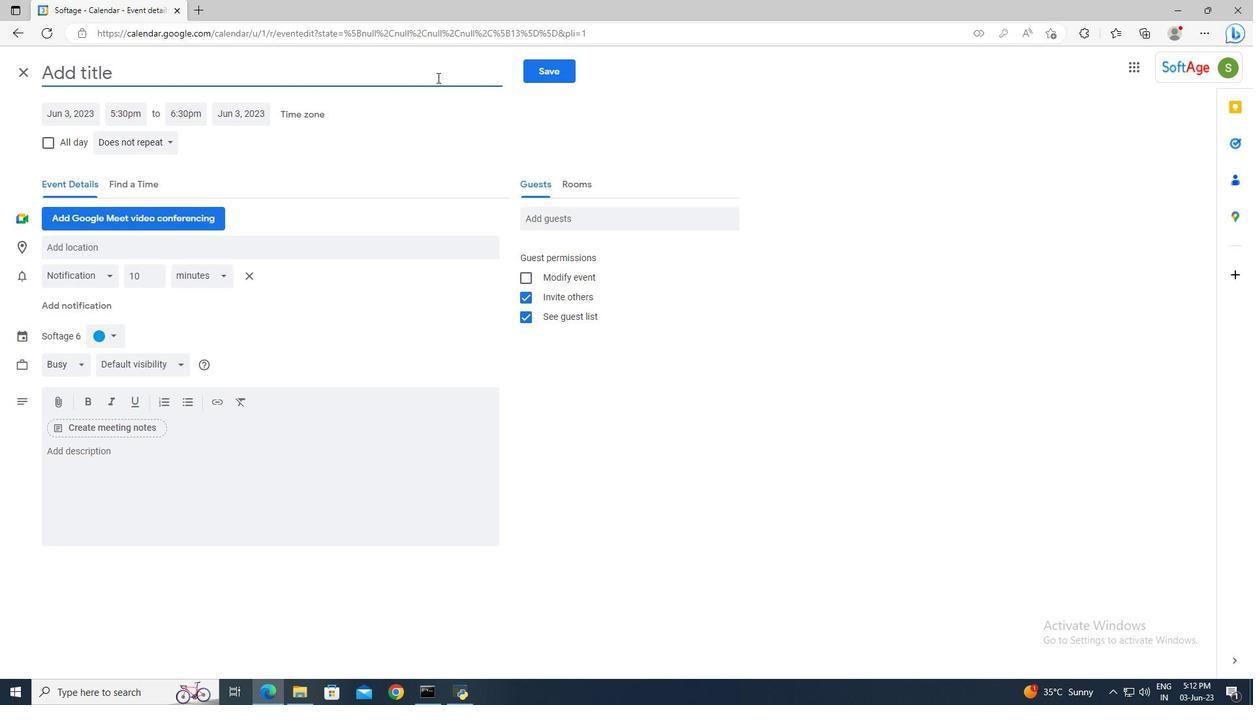 
Action: Key pressed <Key.shift>Second<Key.space><Key.shift>Team<Key.space><Key.shift>Building<Key.space><Key.shift>Exercise
Screenshot: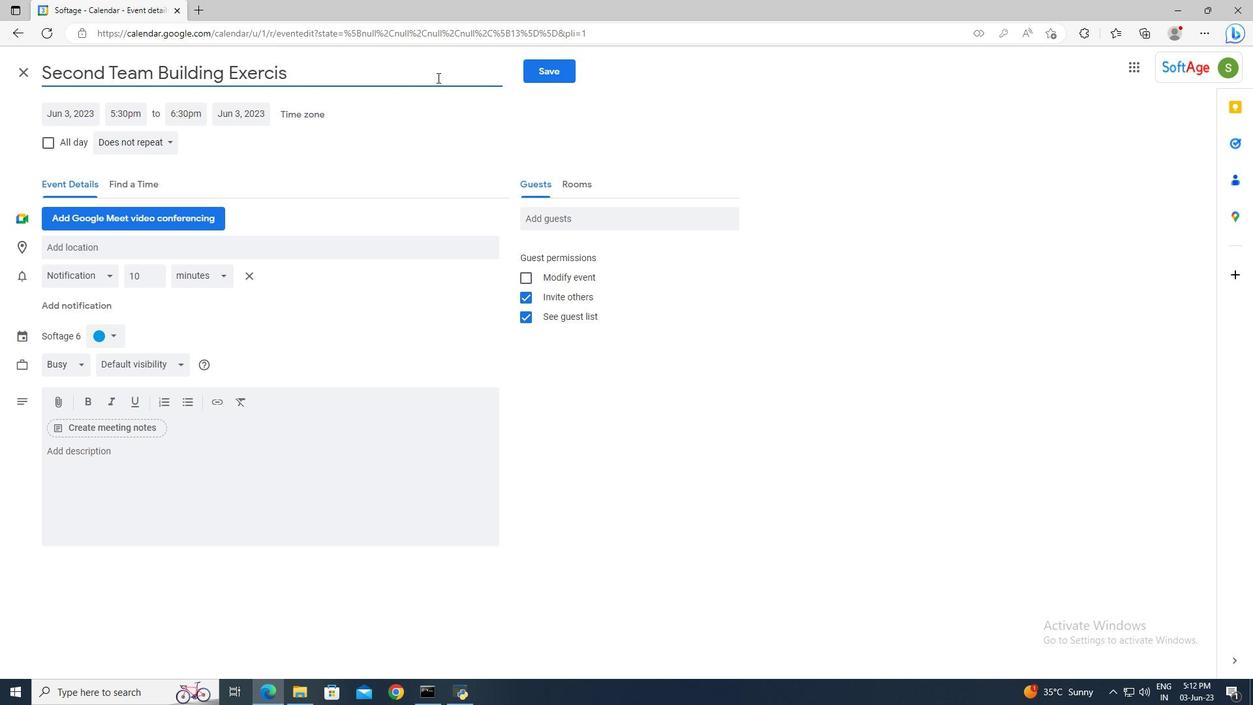 
Action: Mouse moved to (88, 112)
Screenshot: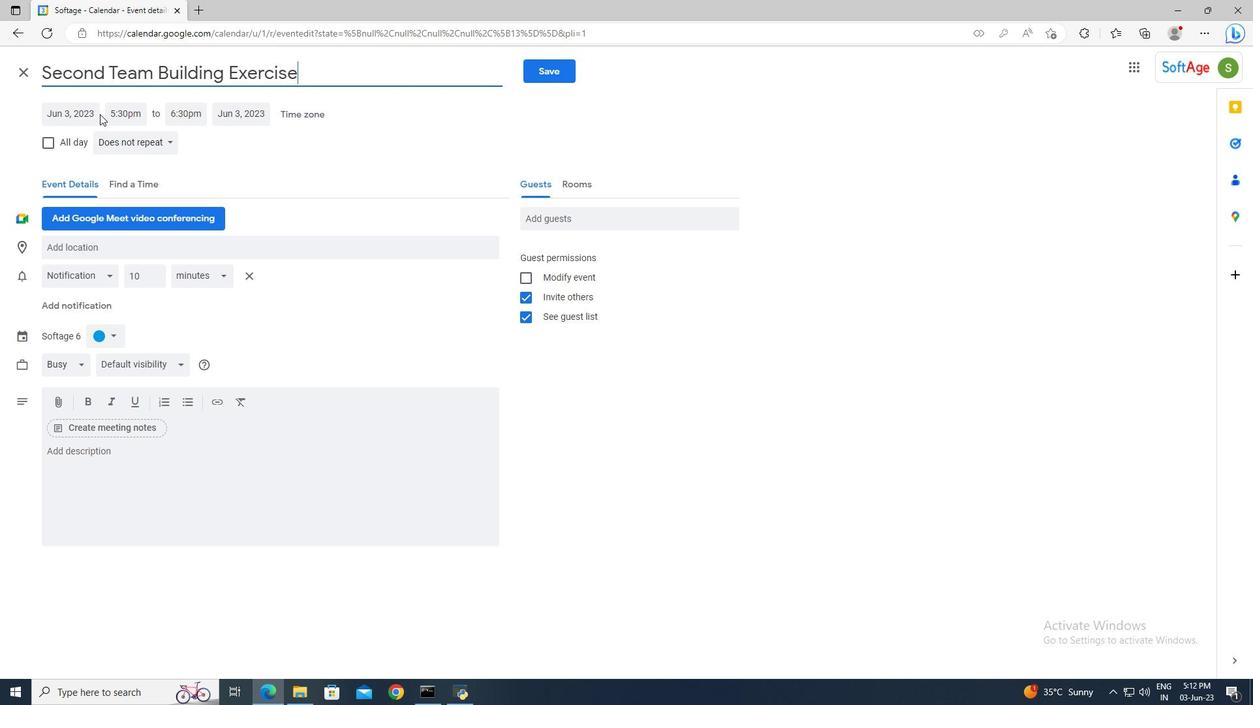 
Action: Mouse pressed left at (88, 112)
Screenshot: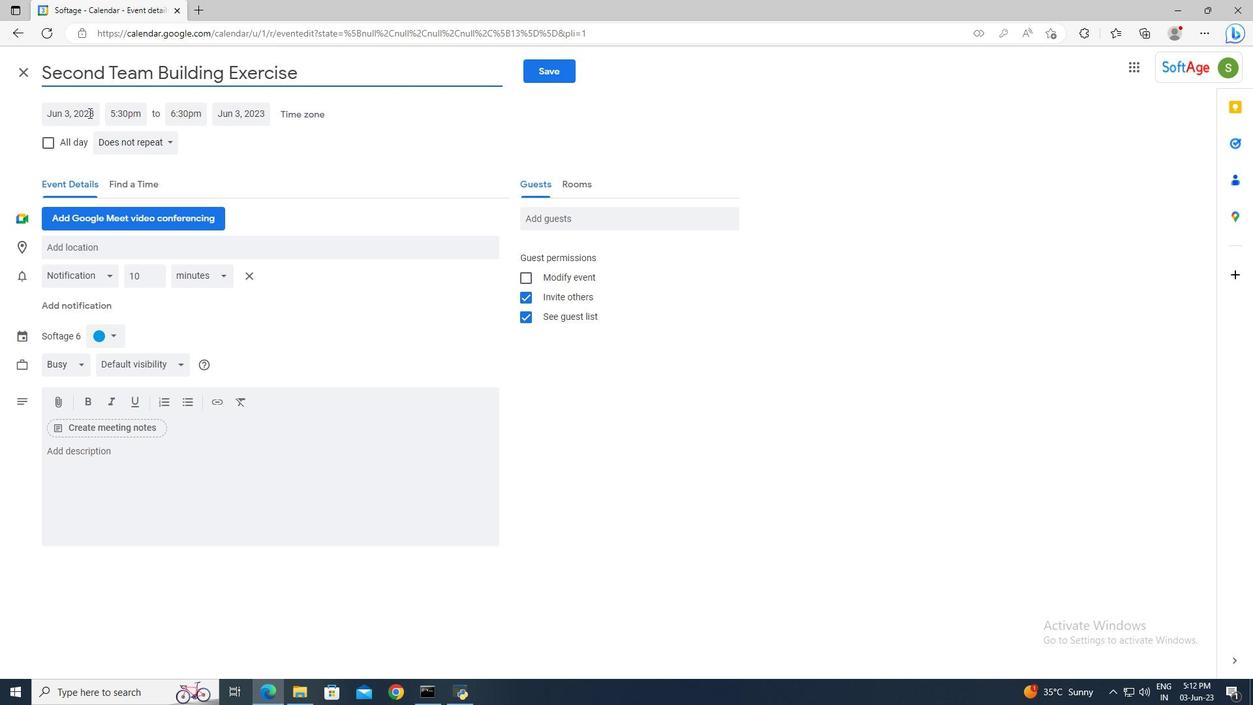 
Action: Mouse moved to (204, 143)
Screenshot: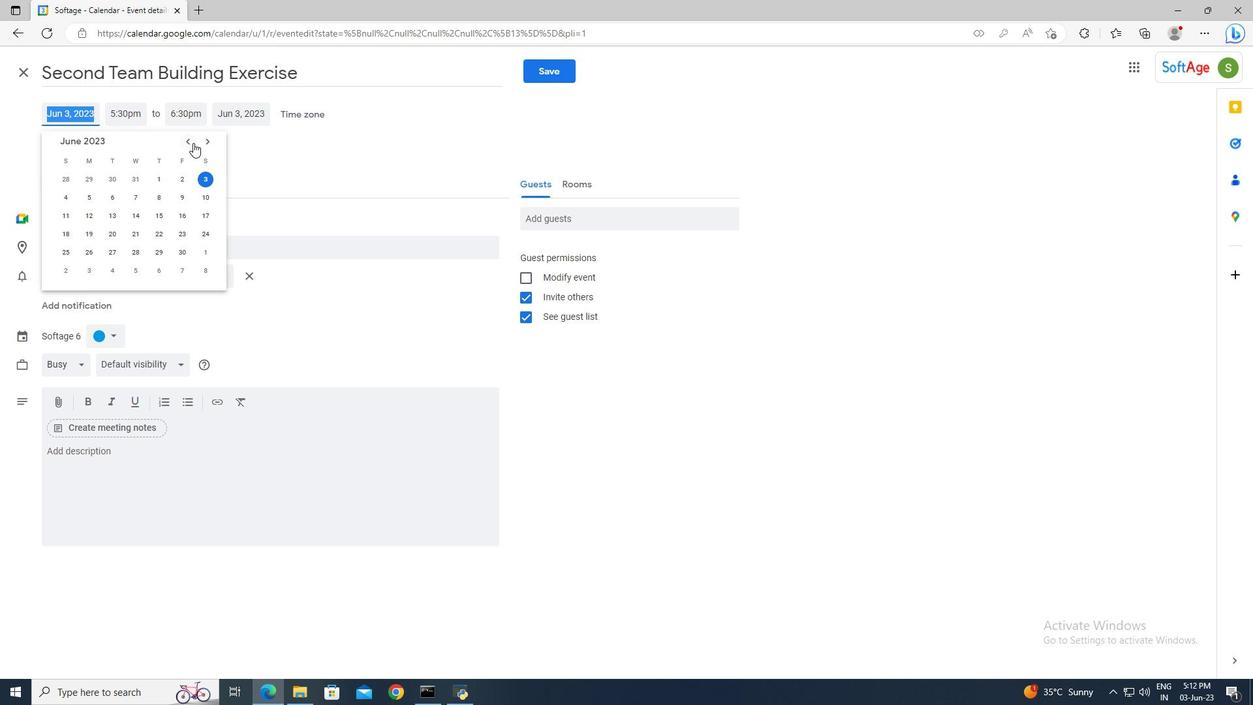 
Action: Mouse pressed left at (204, 143)
Screenshot: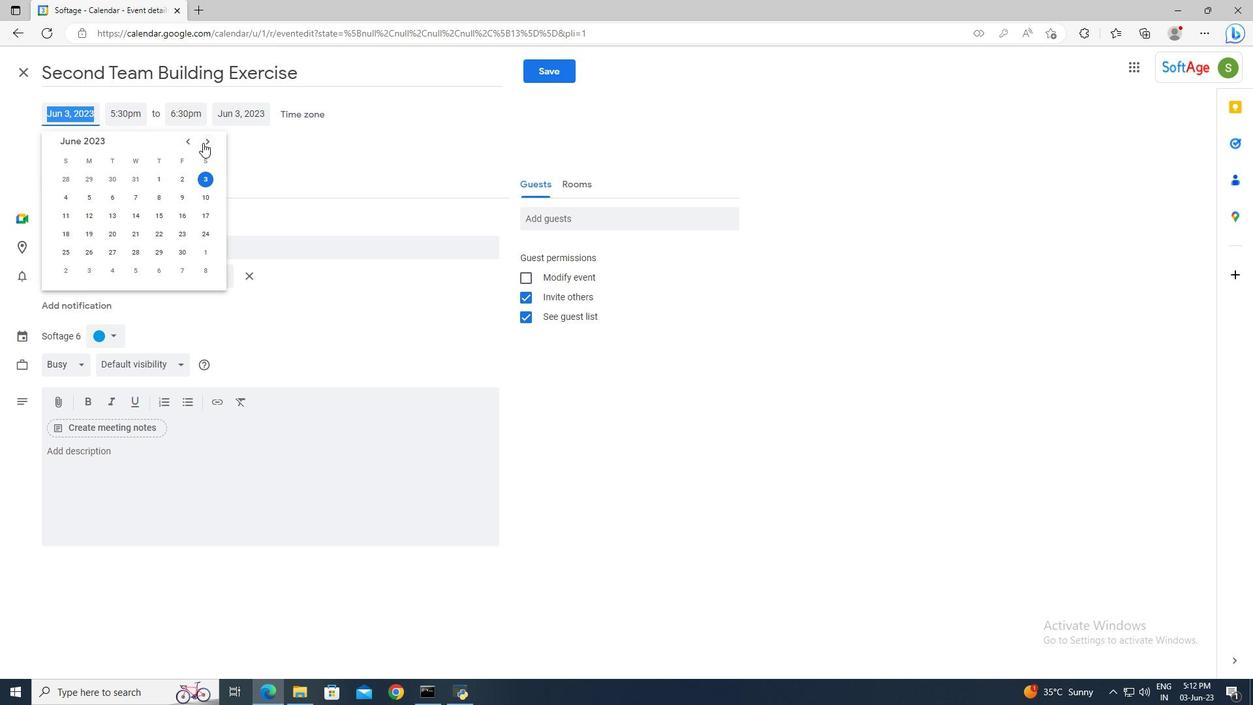 
Action: Mouse pressed left at (204, 143)
Screenshot: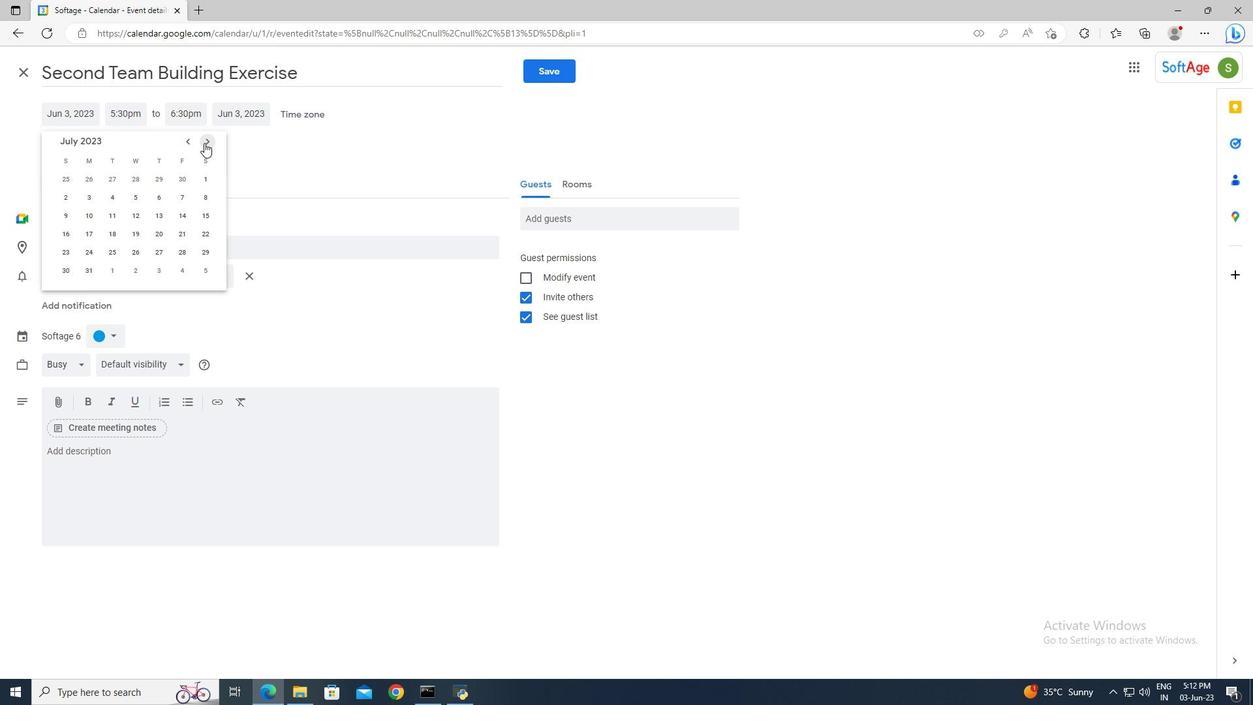 
Action: Mouse pressed left at (204, 143)
Screenshot: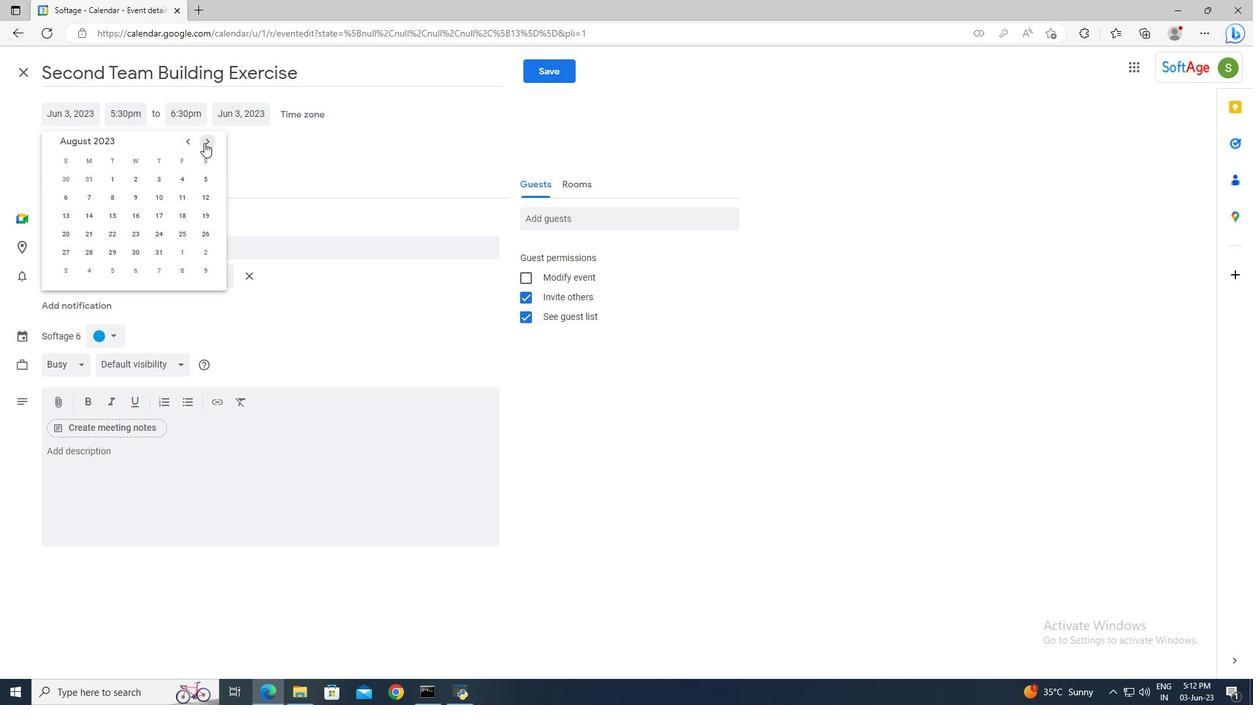 
Action: Mouse pressed left at (204, 143)
Screenshot: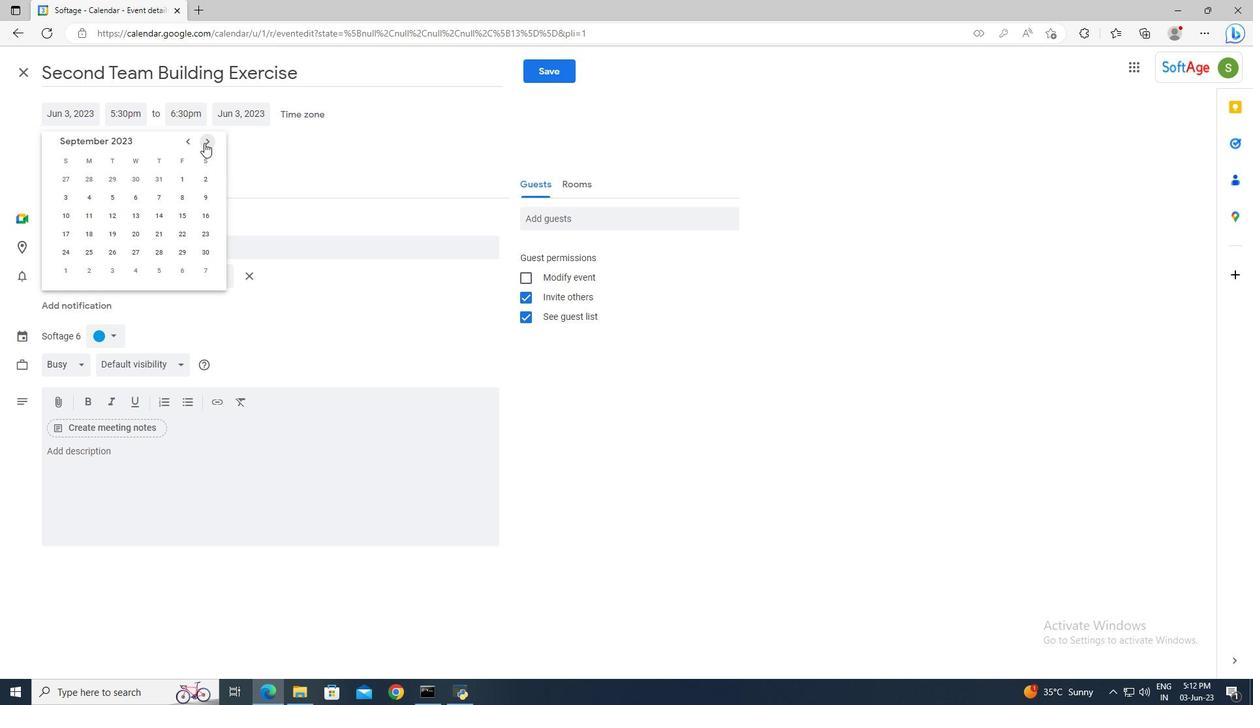 
Action: Mouse pressed left at (204, 143)
Screenshot: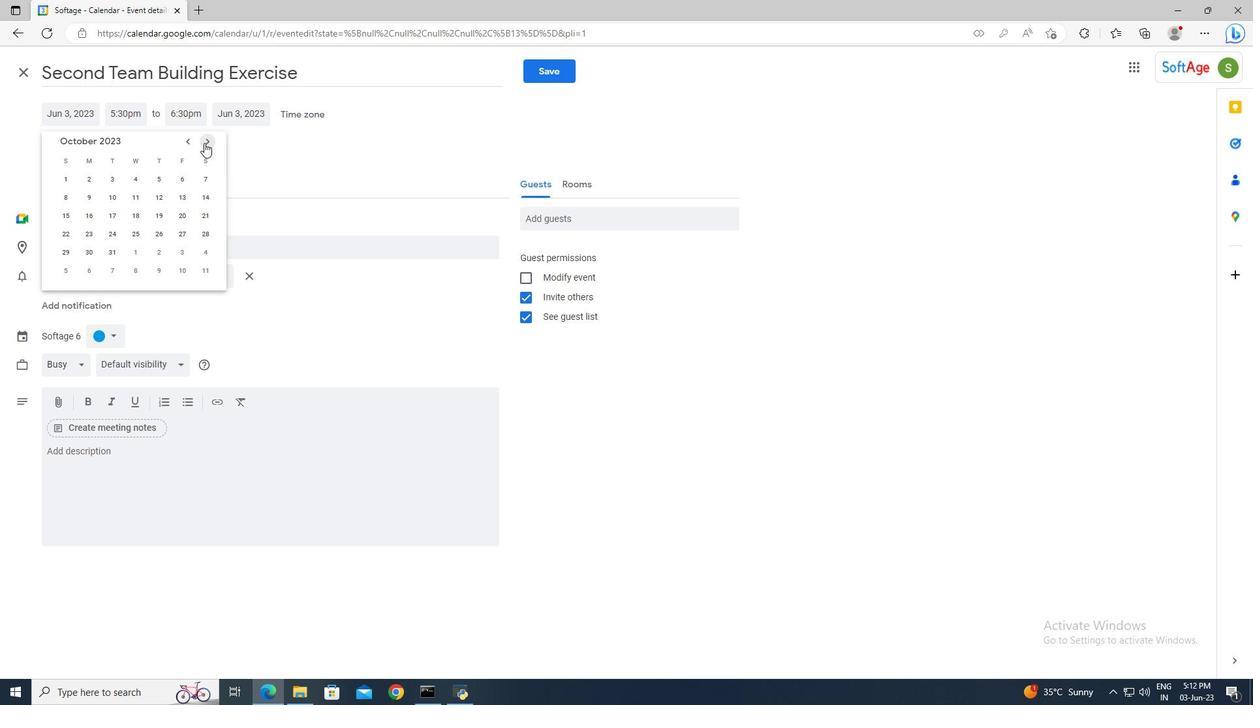 
Action: Mouse pressed left at (204, 143)
Screenshot: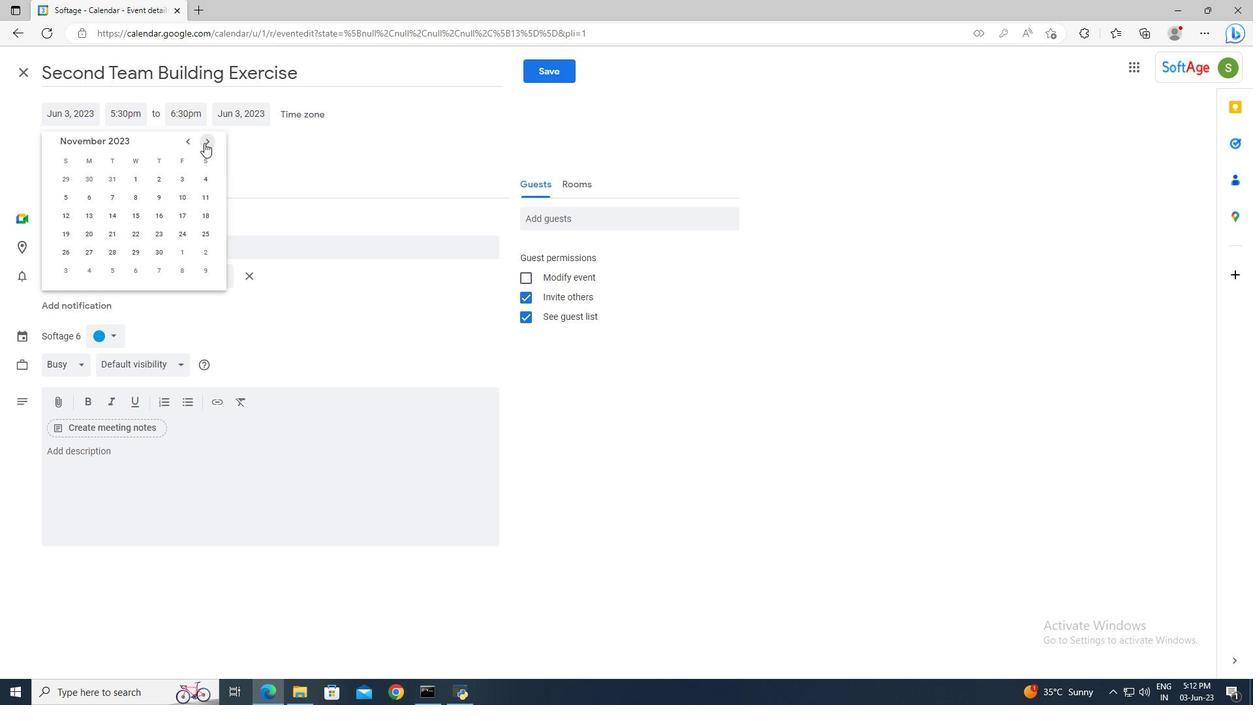 
Action: Mouse pressed left at (204, 143)
Screenshot: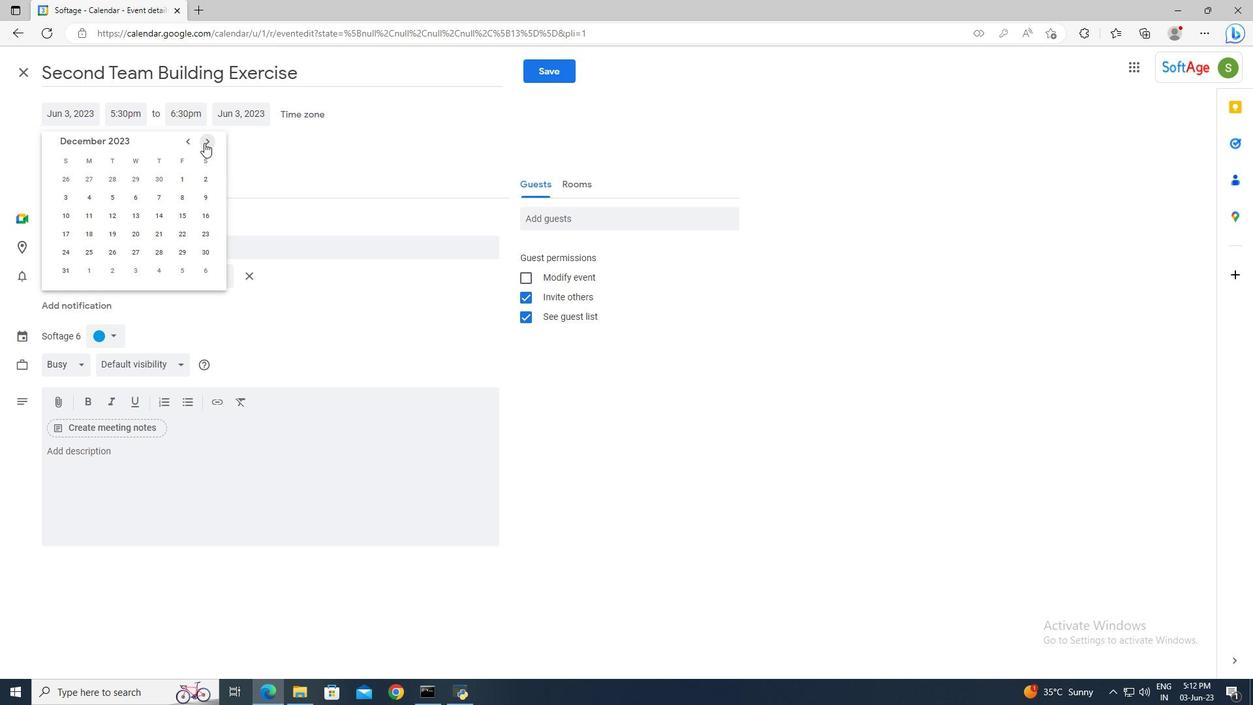 
Action: Mouse pressed left at (204, 143)
Screenshot: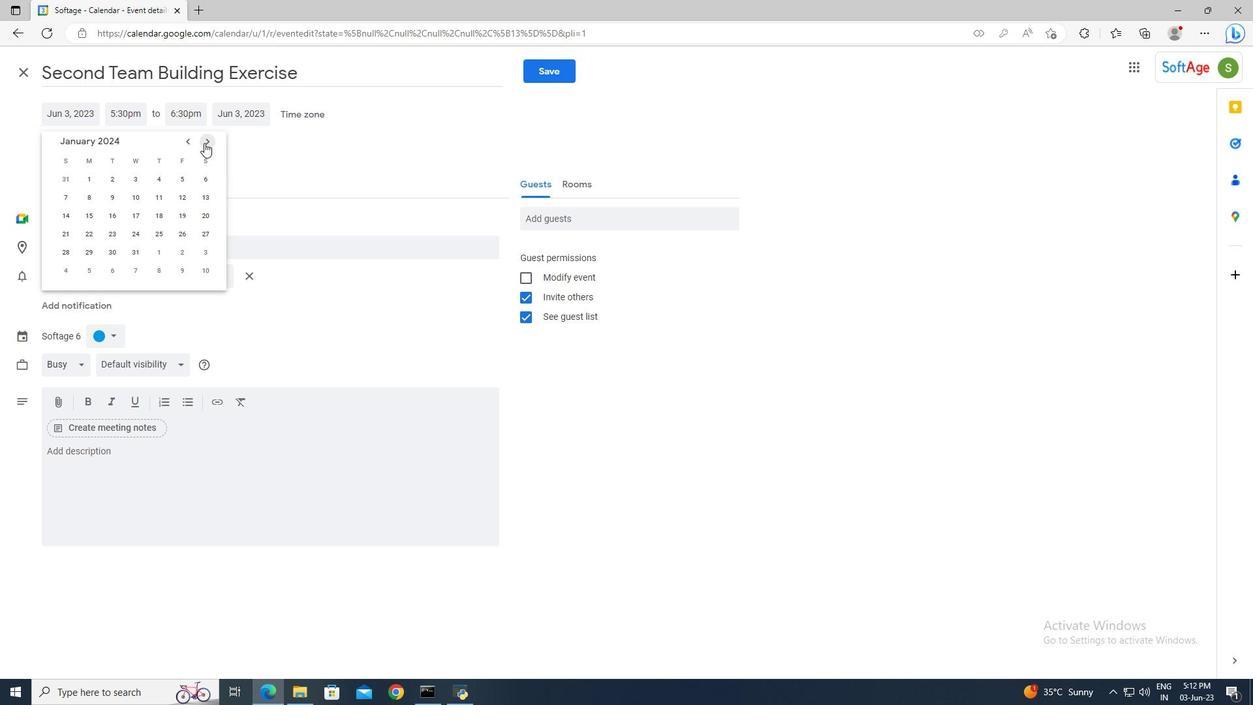 
Action: Mouse pressed left at (204, 143)
Screenshot: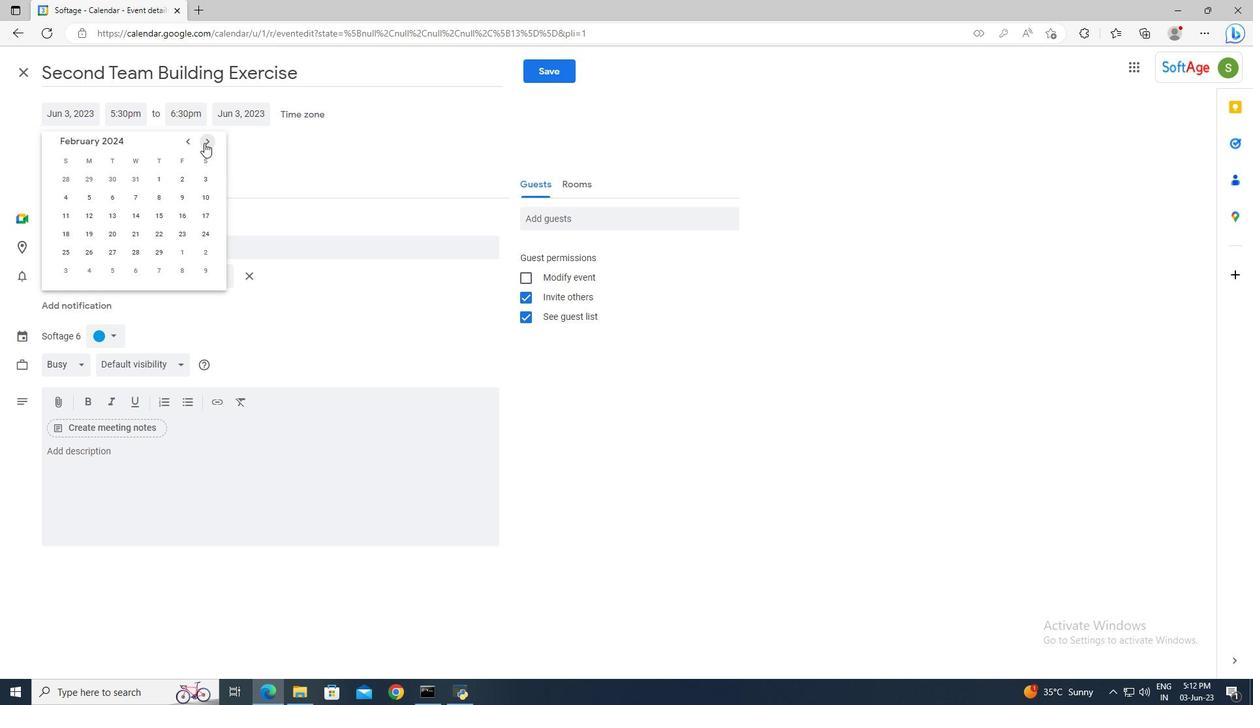 
Action: Mouse pressed left at (204, 143)
Screenshot: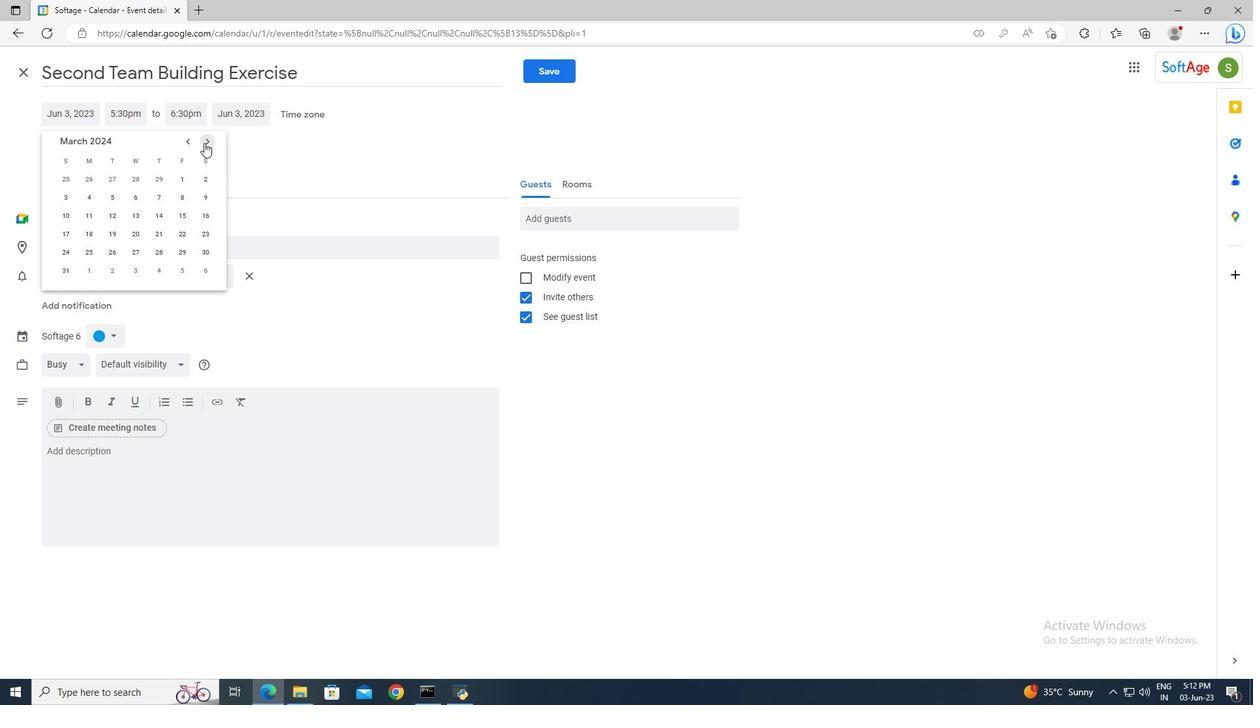 
Action: Mouse pressed left at (204, 143)
Screenshot: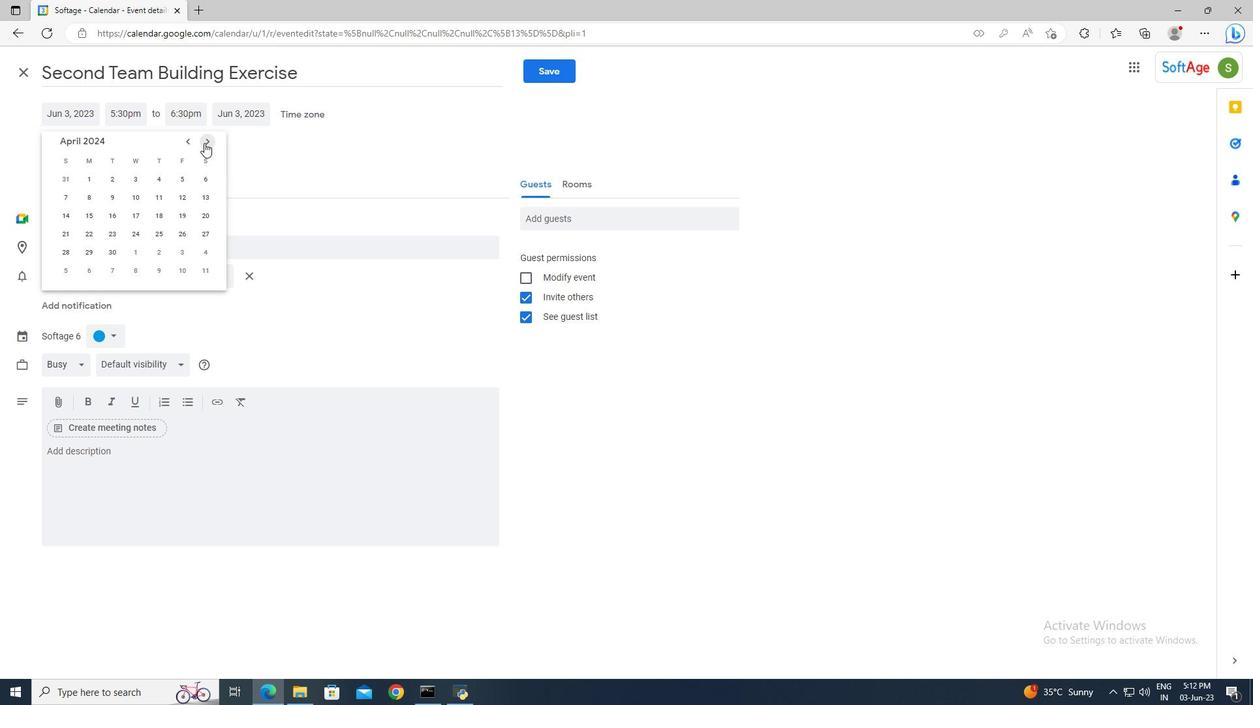 
Action: Mouse moved to (137, 218)
Screenshot: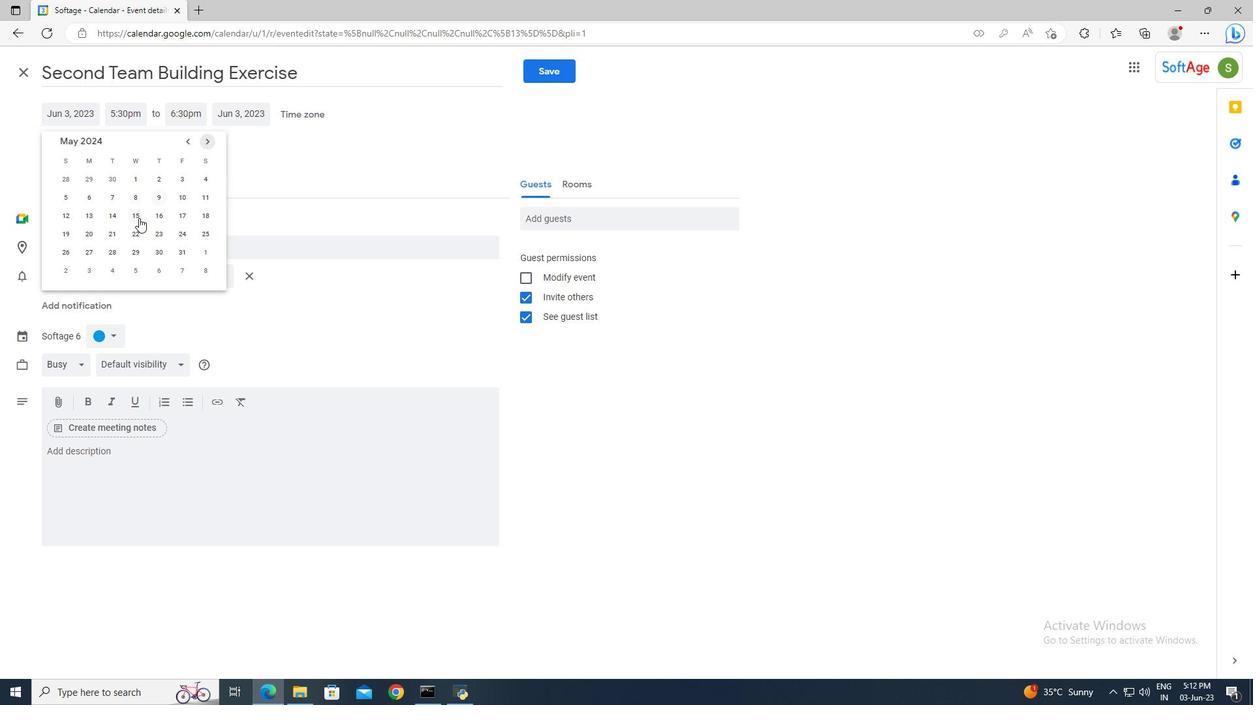 
Action: Mouse pressed left at (137, 218)
Screenshot: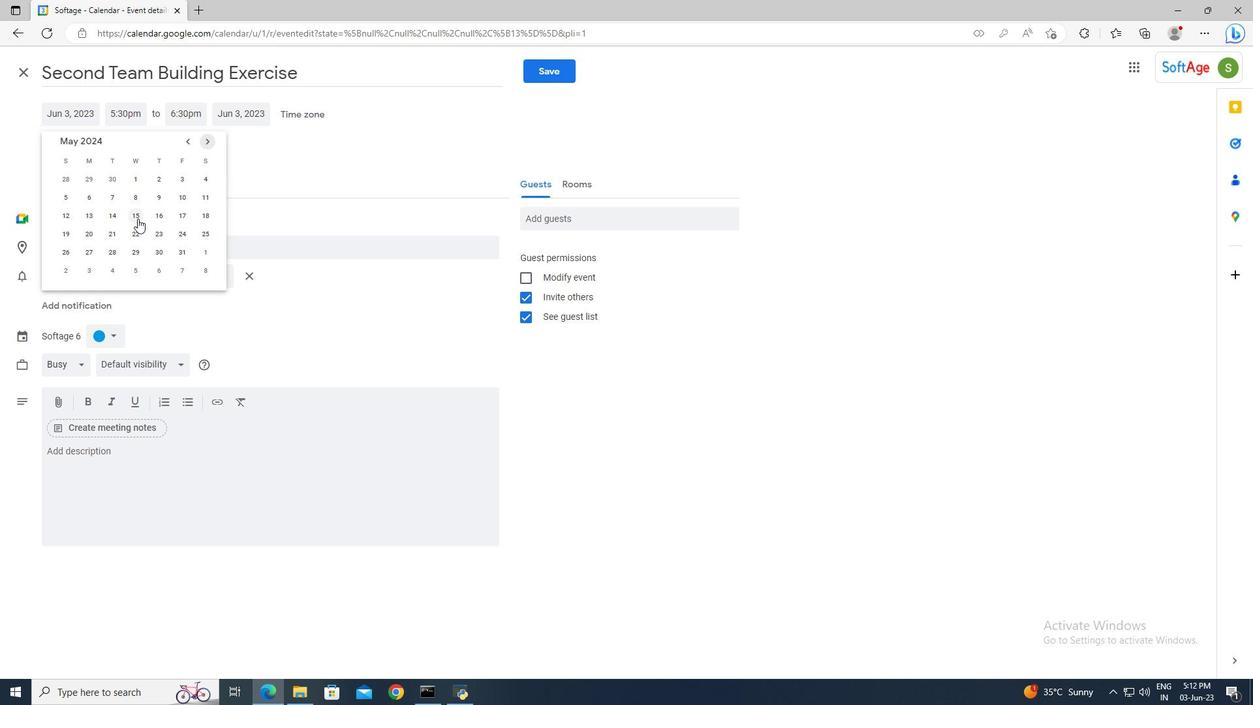 
Action: Mouse moved to (136, 117)
Screenshot: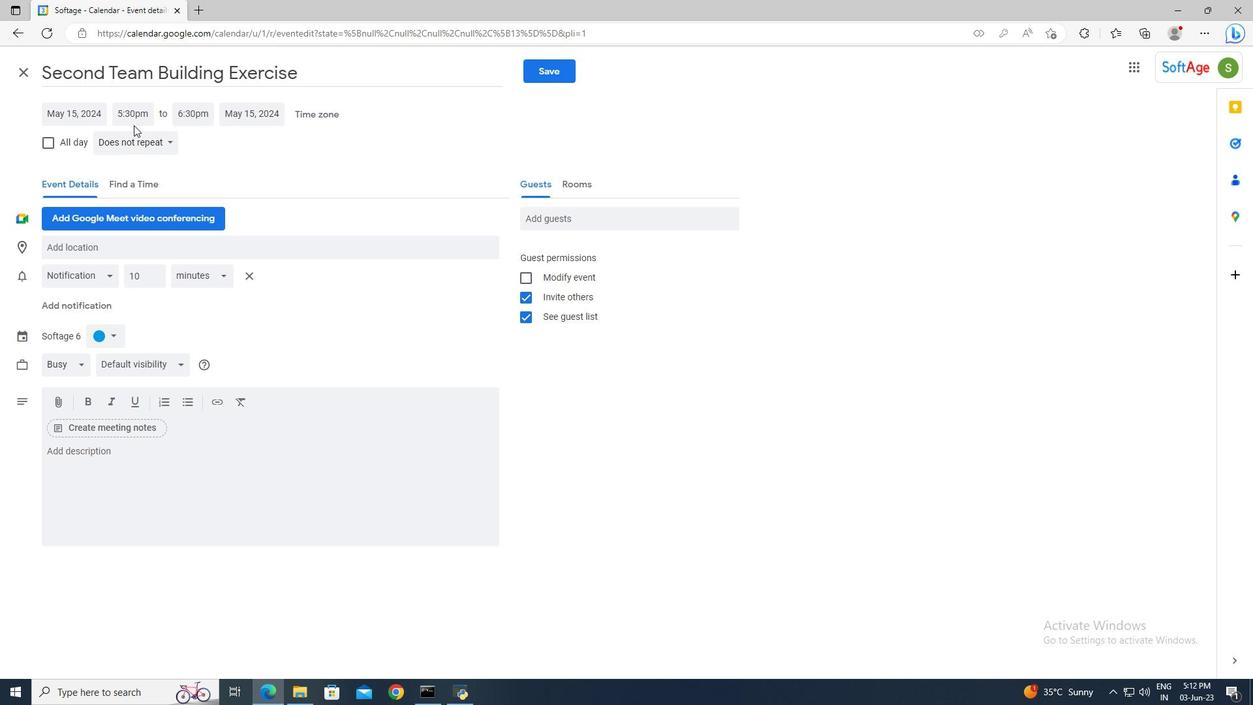
Action: Mouse pressed left at (136, 117)
Screenshot: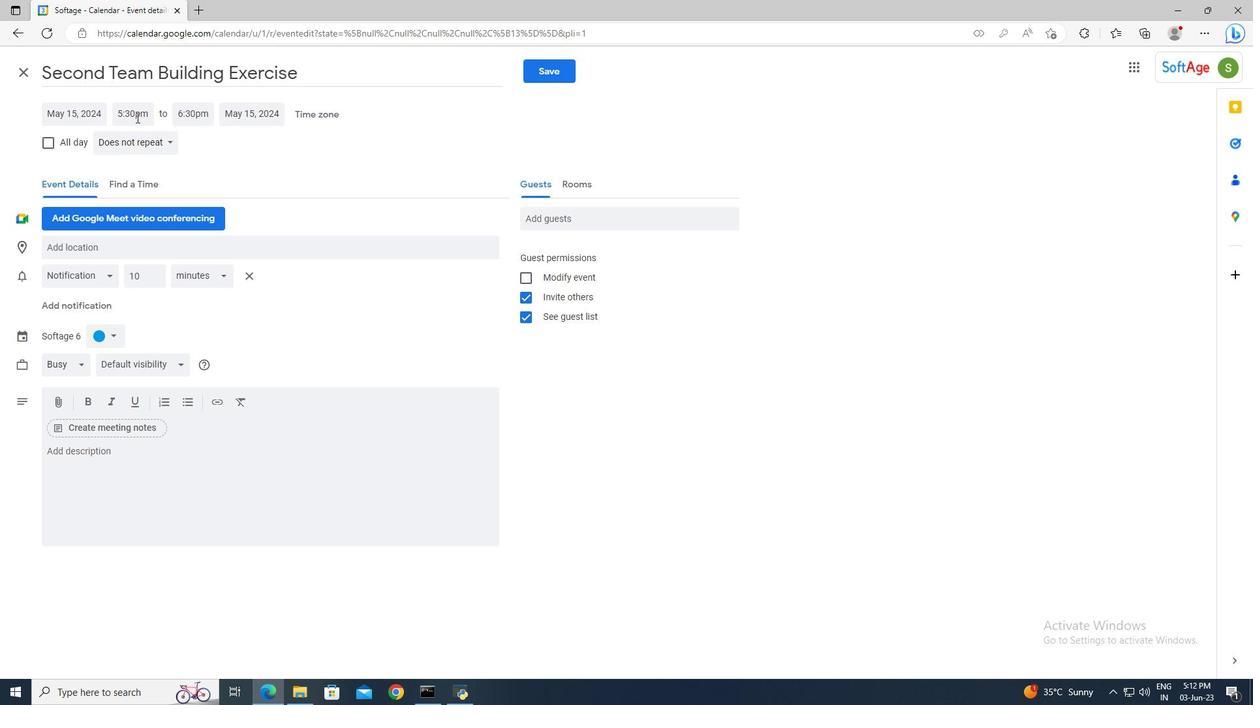
Action: Key pressed 7<Key.shift_r>:30am<Key.enter><Key.tab>9<Key.shift>:30<Key.enter>
Screenshot: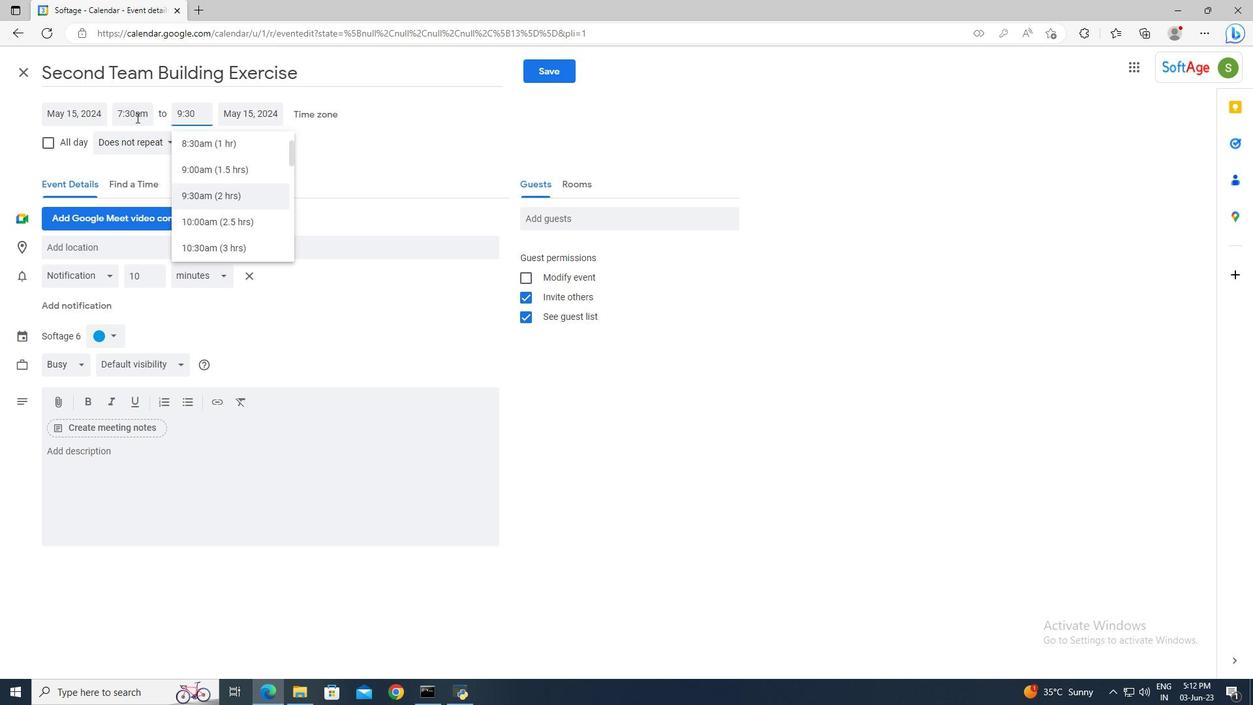 
Action: Mouse moved to (119, 459)
Screenshot: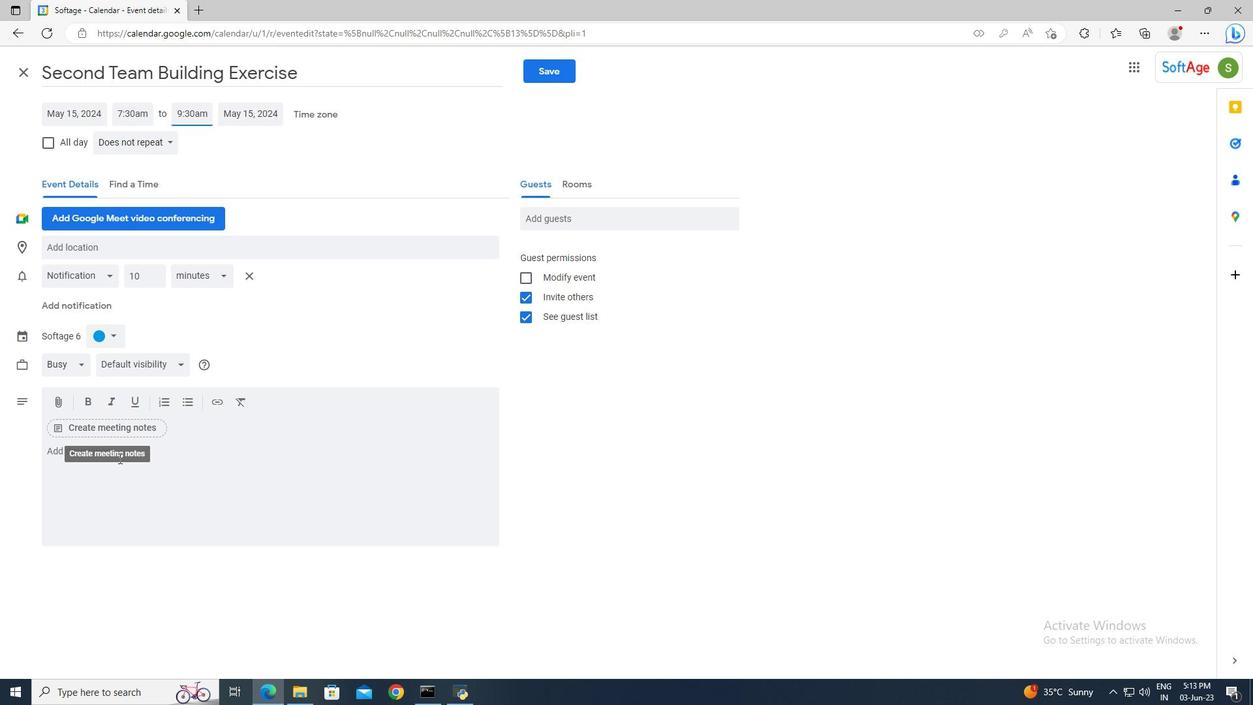 
Action: Mouse pressed left at (119, 459)
Screenshot: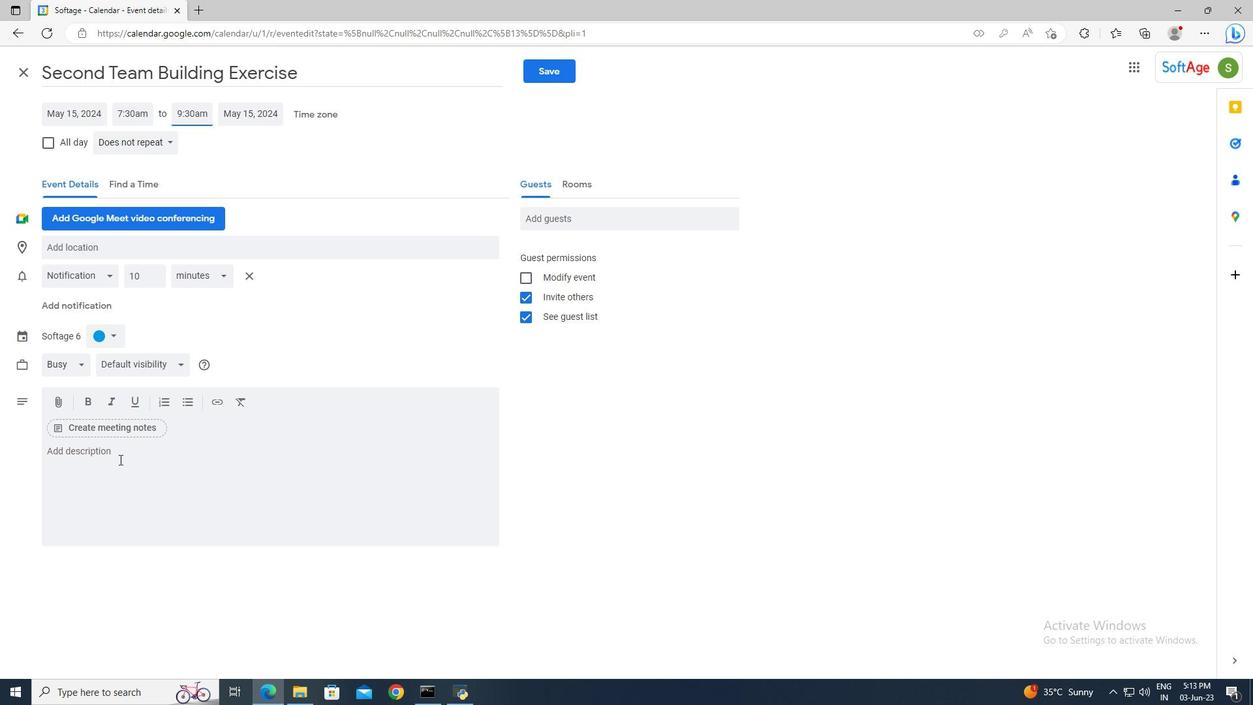 
Action: Key pressed <Key.shift>As<Key.space>the<Key.space>meeting<Key.space>progresses<Key.space><Key.backspace>,<Key.space>the<Key.space>focus<Key.space>will<Key.space>shift<Key.space>towards<Key.space>exploring<Key.space>potential<Key.space>synergies,<Key.space>investment<Key.space>opoor<Key.backspace><Key.backspace><Key.backspace>portunities,<Key.space>and<Key.space>the<Key.space>investor's<Key.space>specific<Key.space>interests.<Key.space><Key.shift>The<Key.space>potential<Key.space>investor<Key.space>may<Key.space>ask<Key.space>questions<Key.space>about<Key.space>your<Key.space>market<Key.space>strategy,<Key.space>scalability,<Key.space>competitive<Key.space>landscape,<Key.space>or<Key.space>revenue<Key.space>projections.<Key.space><Key.shift>Be<Key.space>prepared<Key.space>to<Key.space>provide<Key.space>concise<Key.space>and<Key.space>well-supported<Key.space>answers,<Key.space>backed<Key.space>by<Key.space>market<Key.space>research,<Key.space>customer<Key.space>insights,<Key.space>or<Key.space>industry<Key.space>trends.
Screenshot: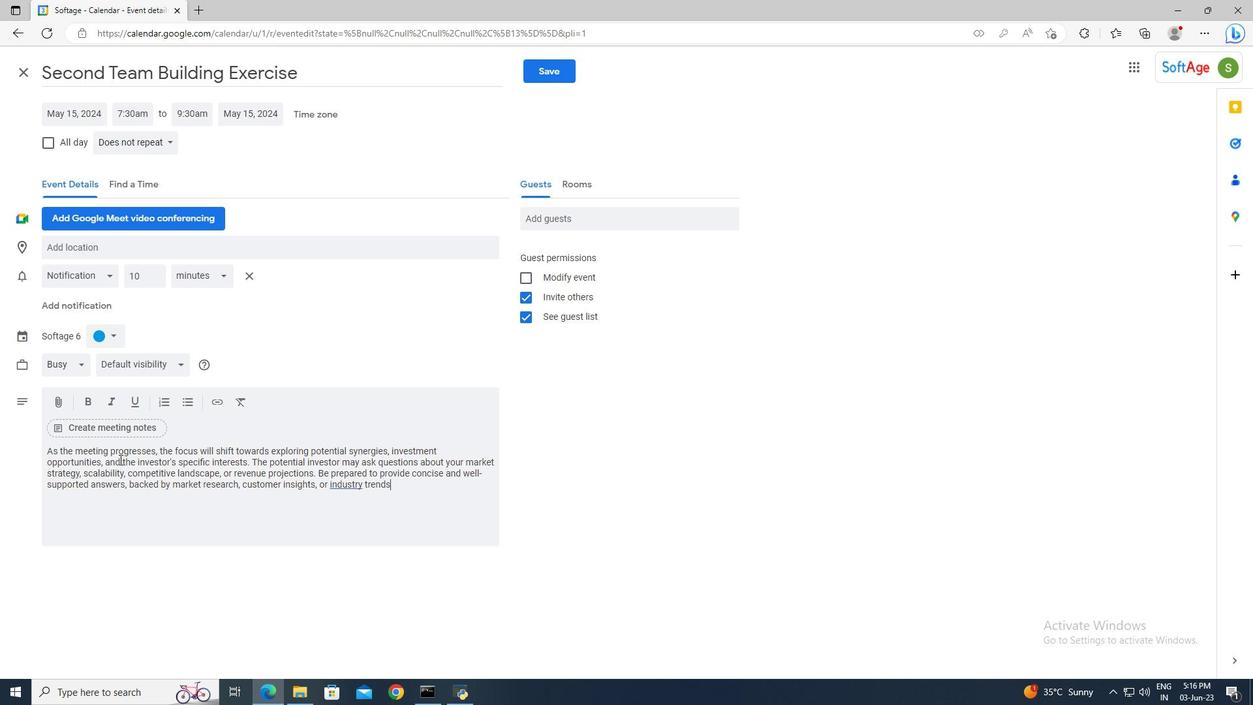 
Action: Mouse moved to (118, 334)
Screenshot: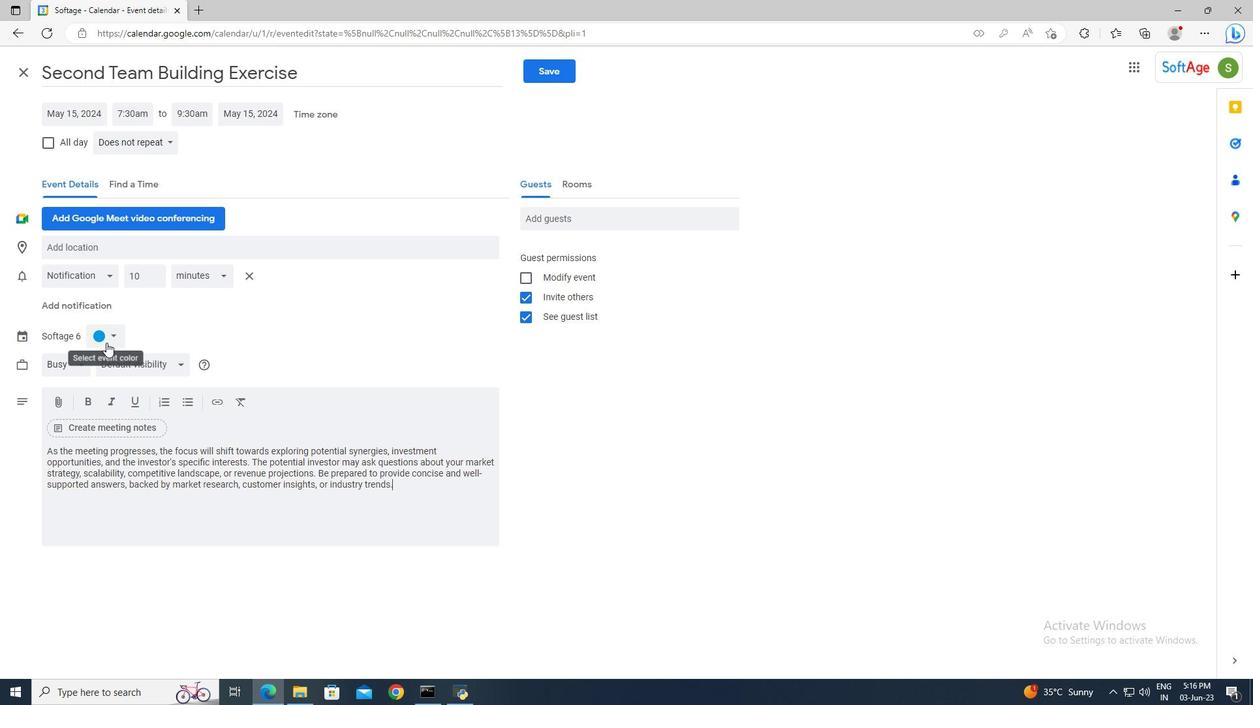 
Action: Mouse pressed left at (118, 334)
Screenshot: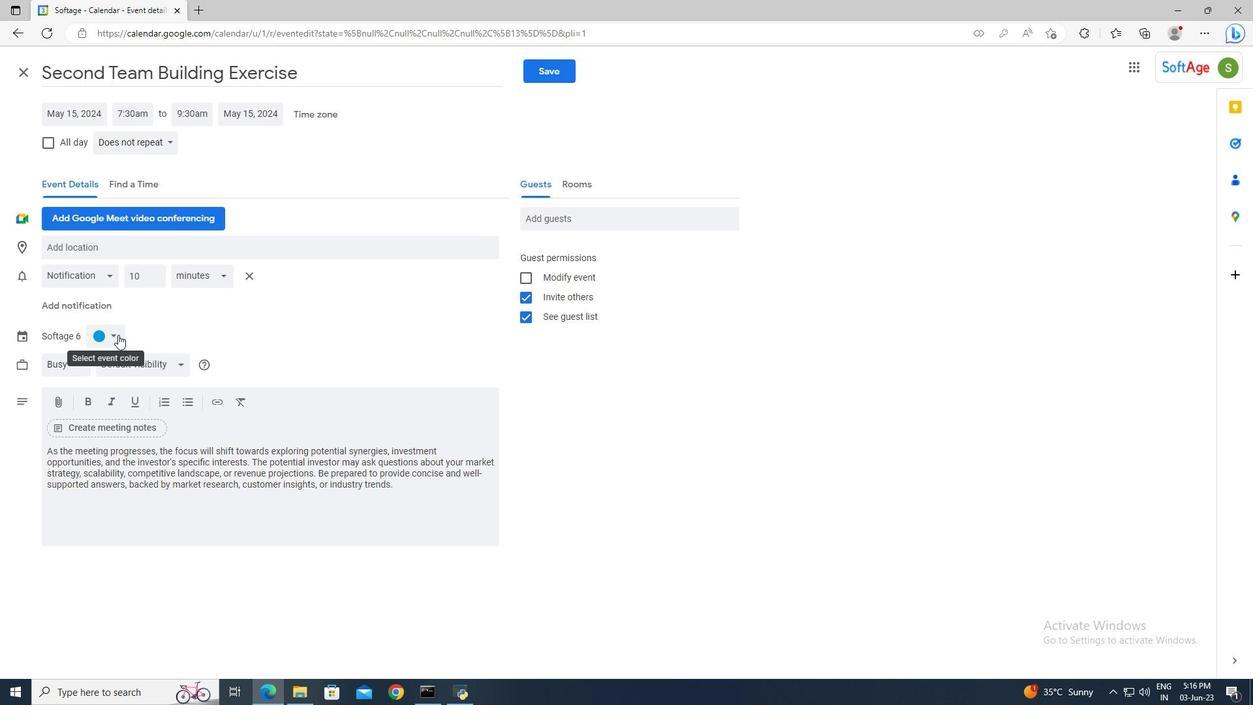 
Action: Mouse moved to (114, 365)
Screenshot: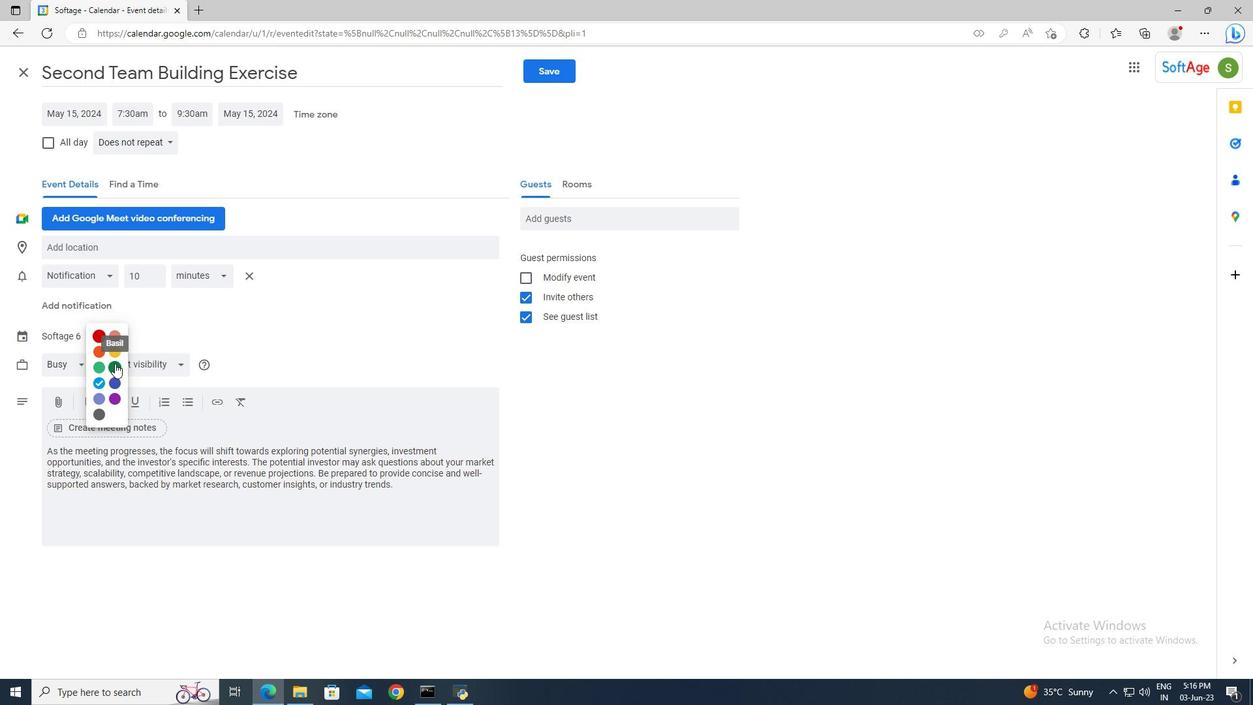 
Action: Mouse pressed left at (114, 365)
Screenshot: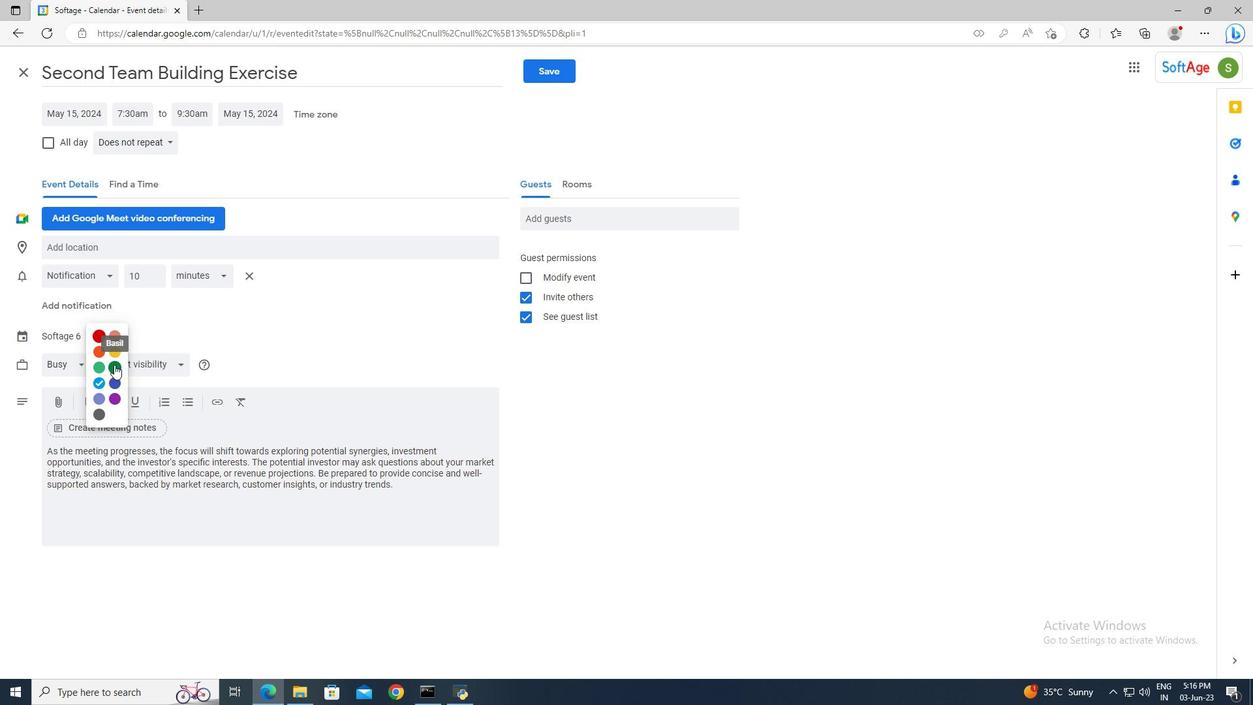 
Action: Mouse moved to (118, 252)
Screenshot: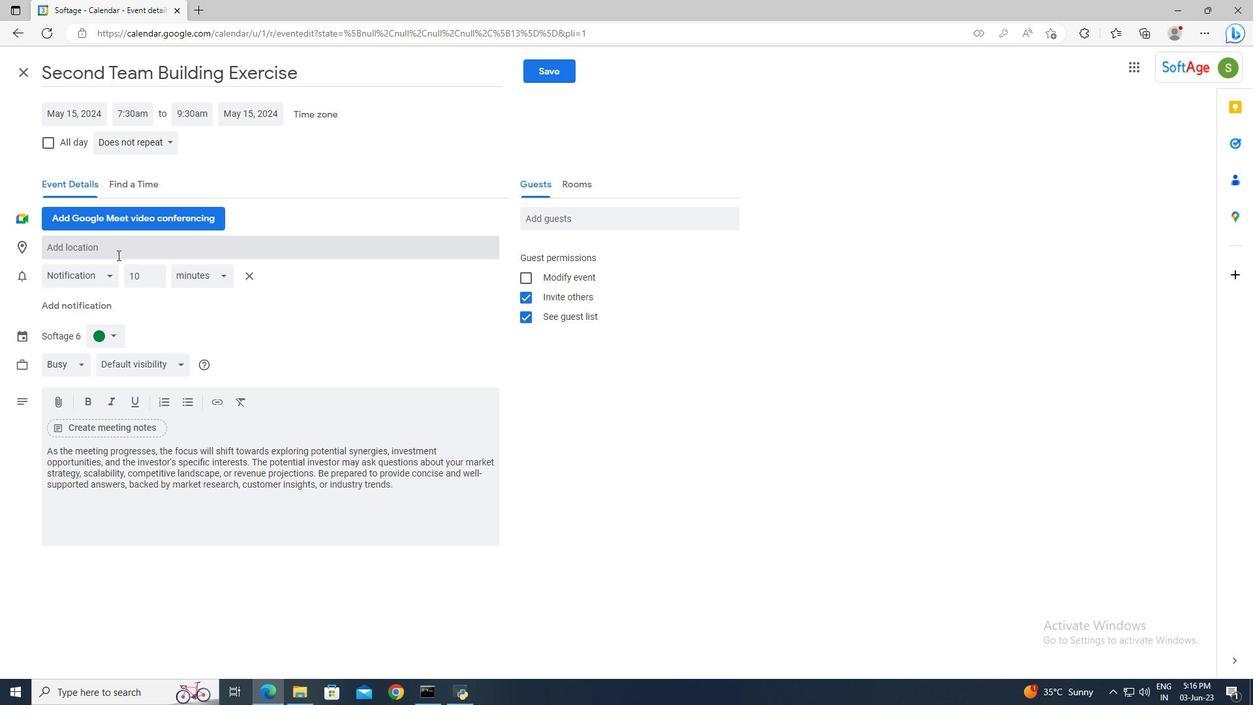 
Action: Mouse pressed left at (118, 252)
Screenshot: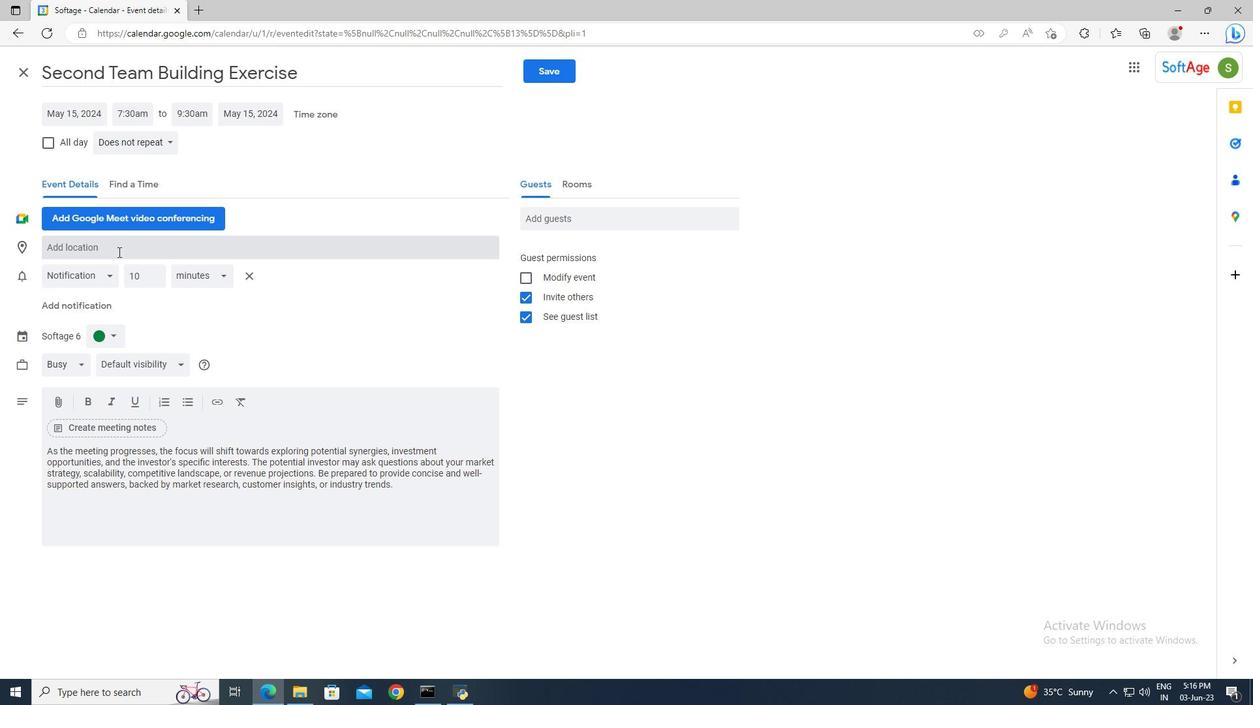 
Action: Key pressed 987<Key.space><Key.shift>Topkapi<Key.space><Key.shift>Palace,<Key.space><Key.shift>Istanbul,<Key.shift>Turkey<Key.enter>
Screenshot: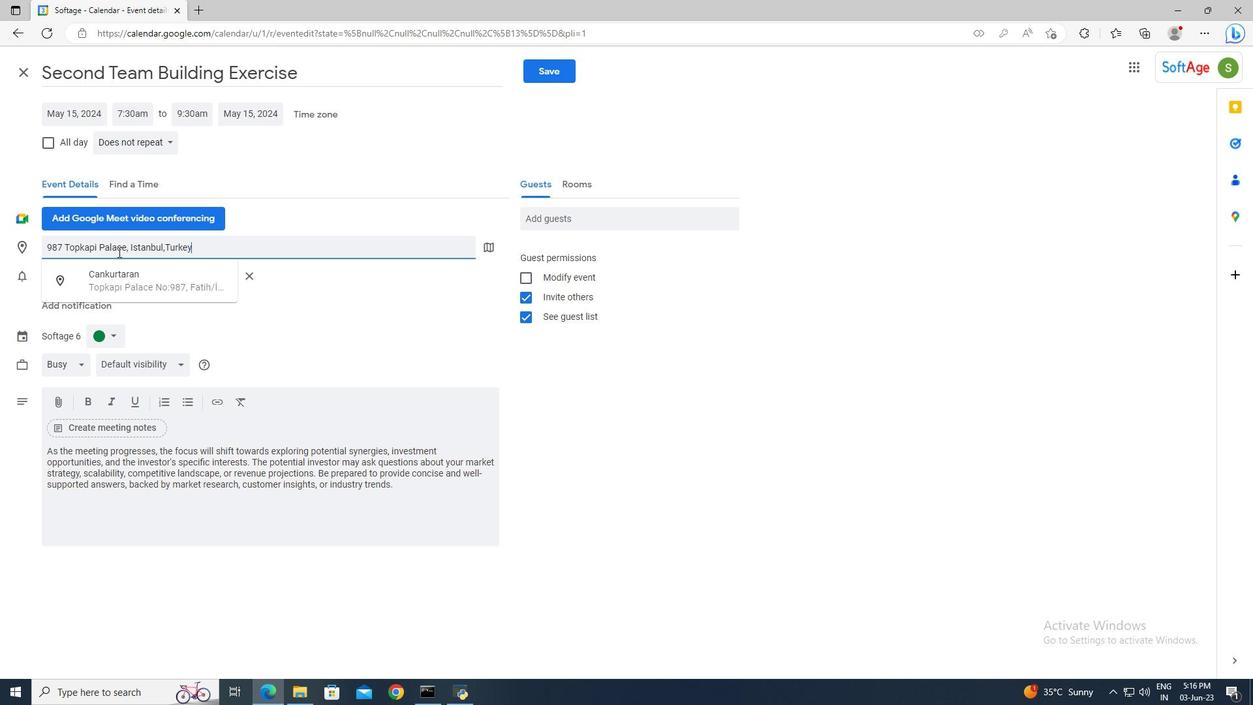 
Action: Mouse moved to (545, 213)
Screenshot: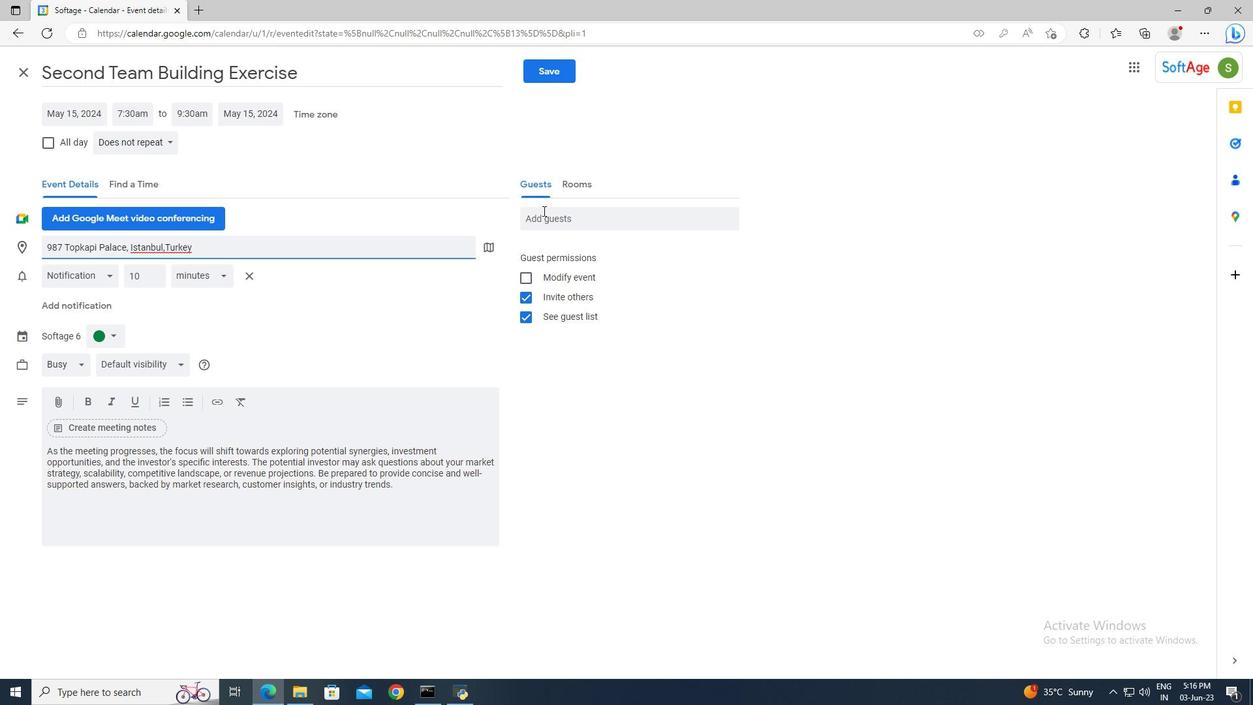 
Action: Mouse pressed left at (545, 213)
Screenshot: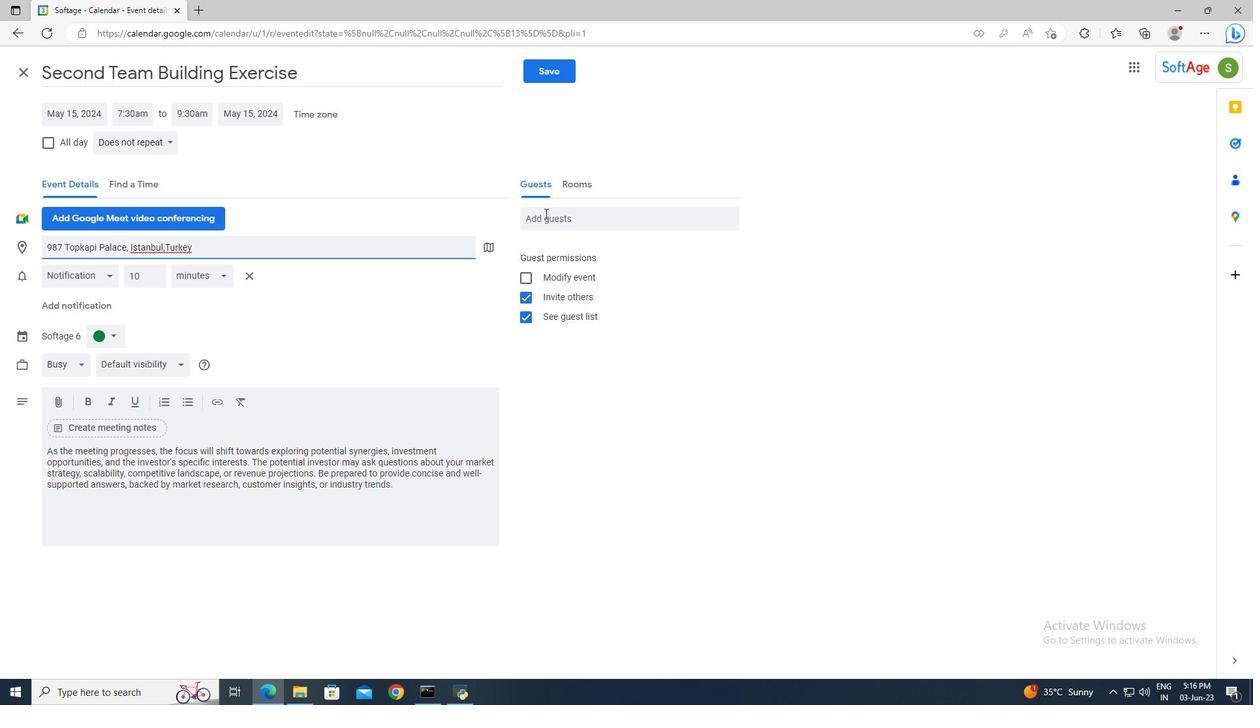
Action: Key pressed softage.2<Key.shift>@softage.net<Key.enter>softage.3<Key.shift>@softage.net<Key.enter>
Screenshot: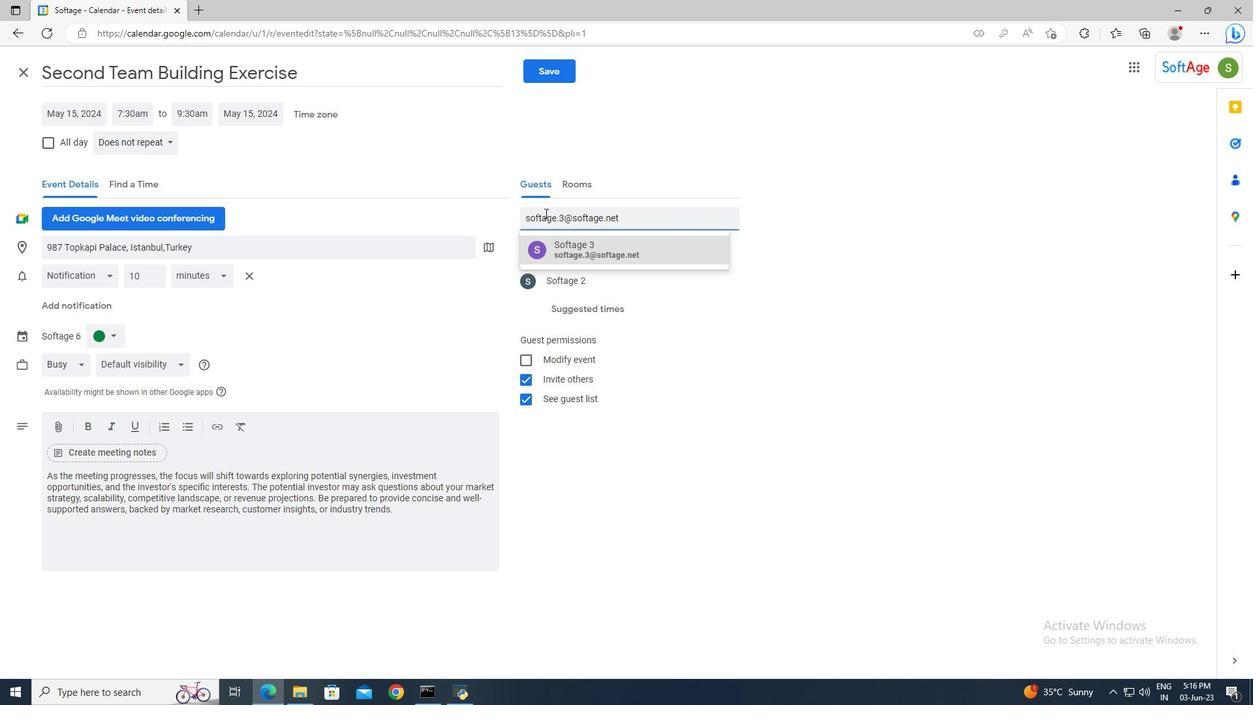
Action: Mouse moved to (169, 140)
Screenshot: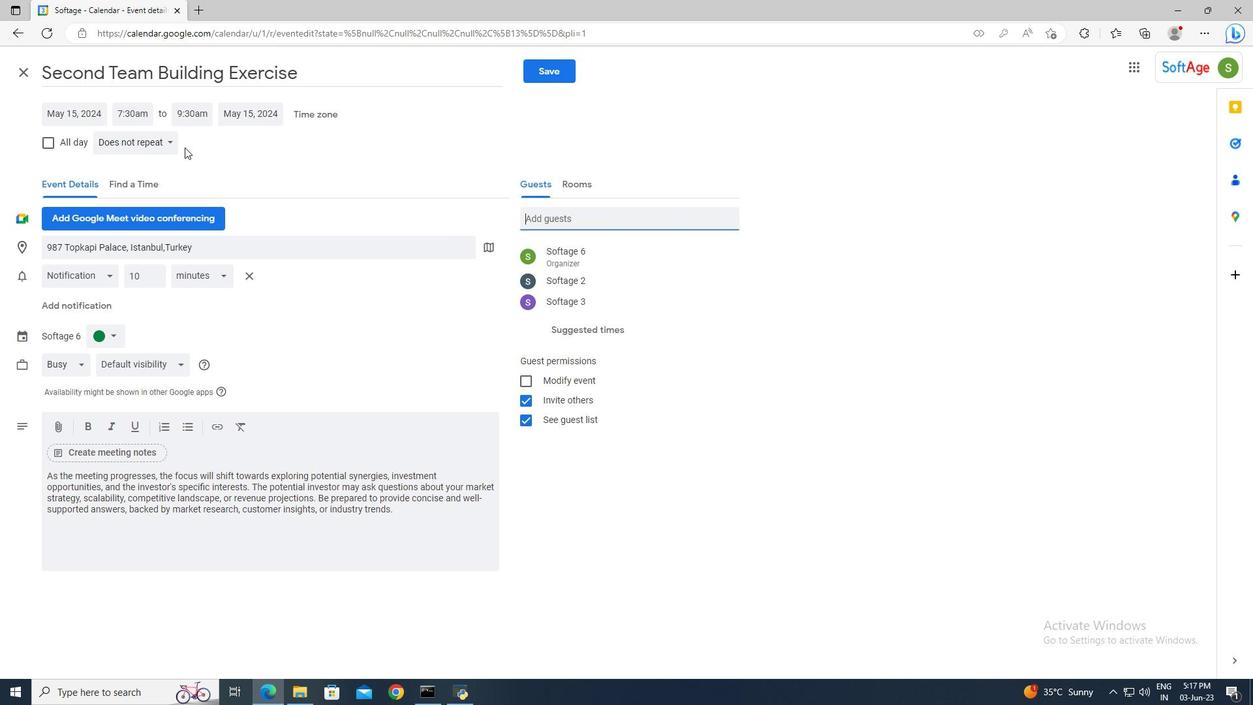 
Action: Mouse pressed left at (169, 140)
Screenshot: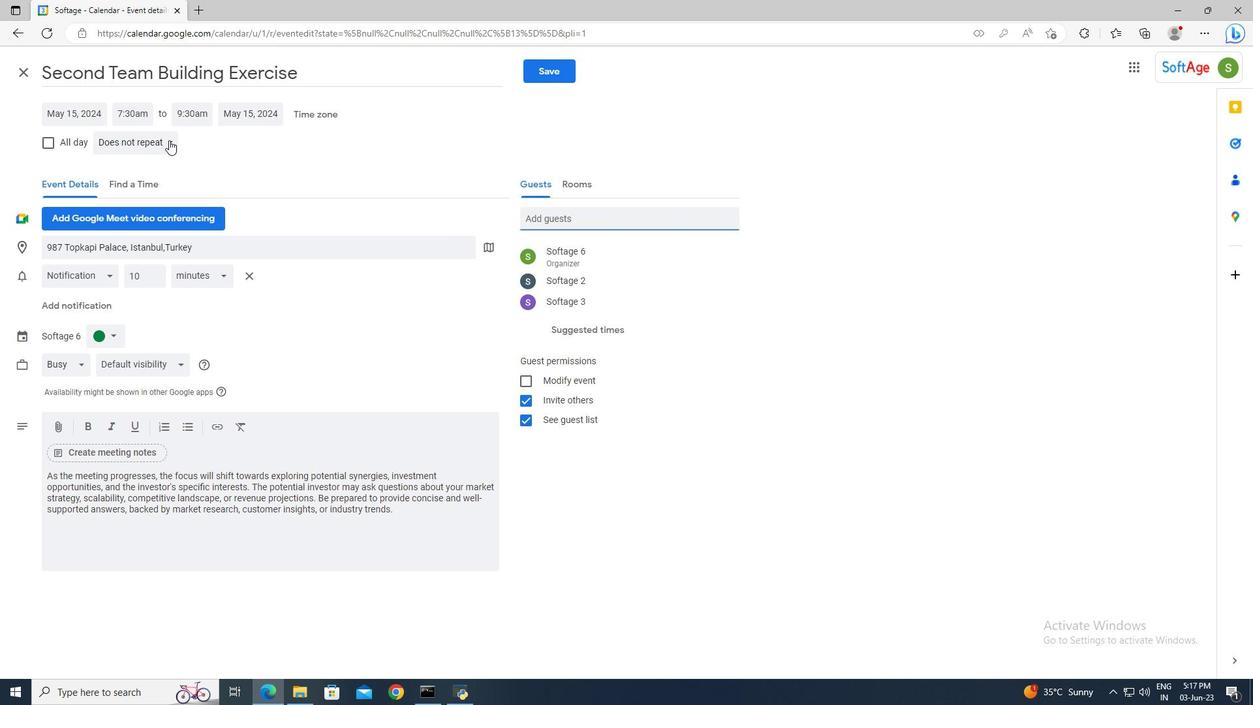 
Action: Mouse moved to (169, 161)
Screenshot: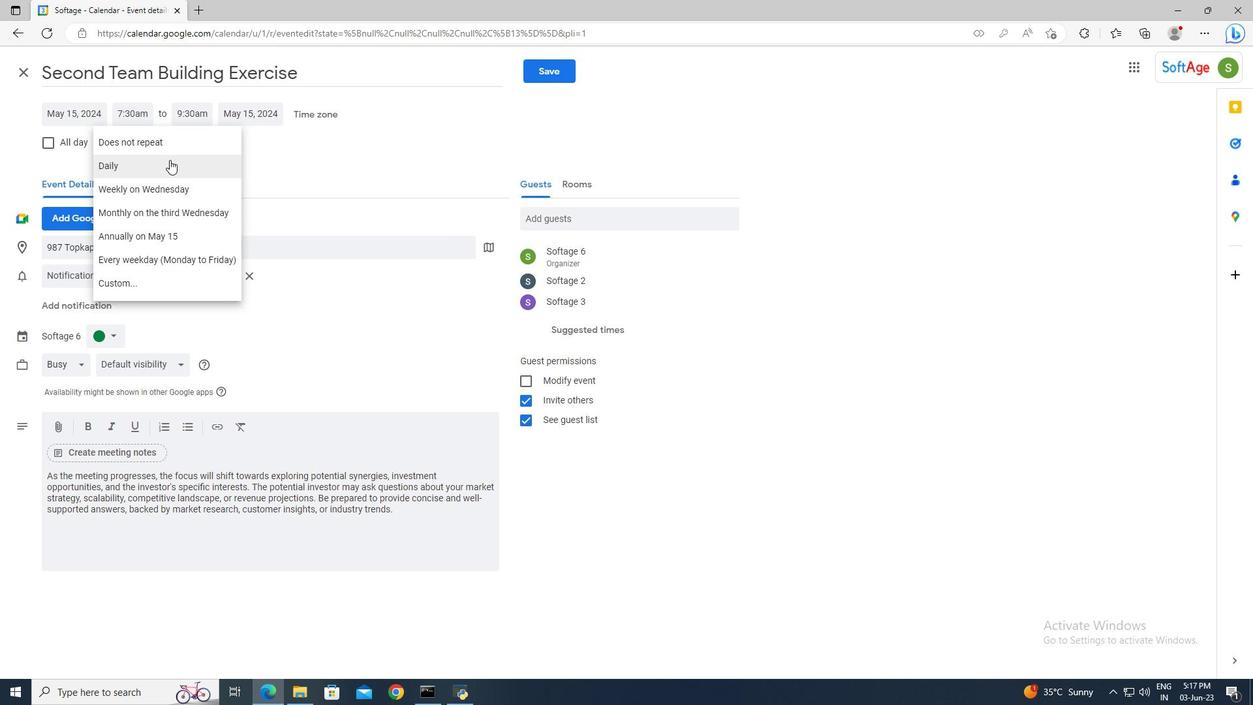 
Action: Mouse pressed left at (169, 161)
Screenshot: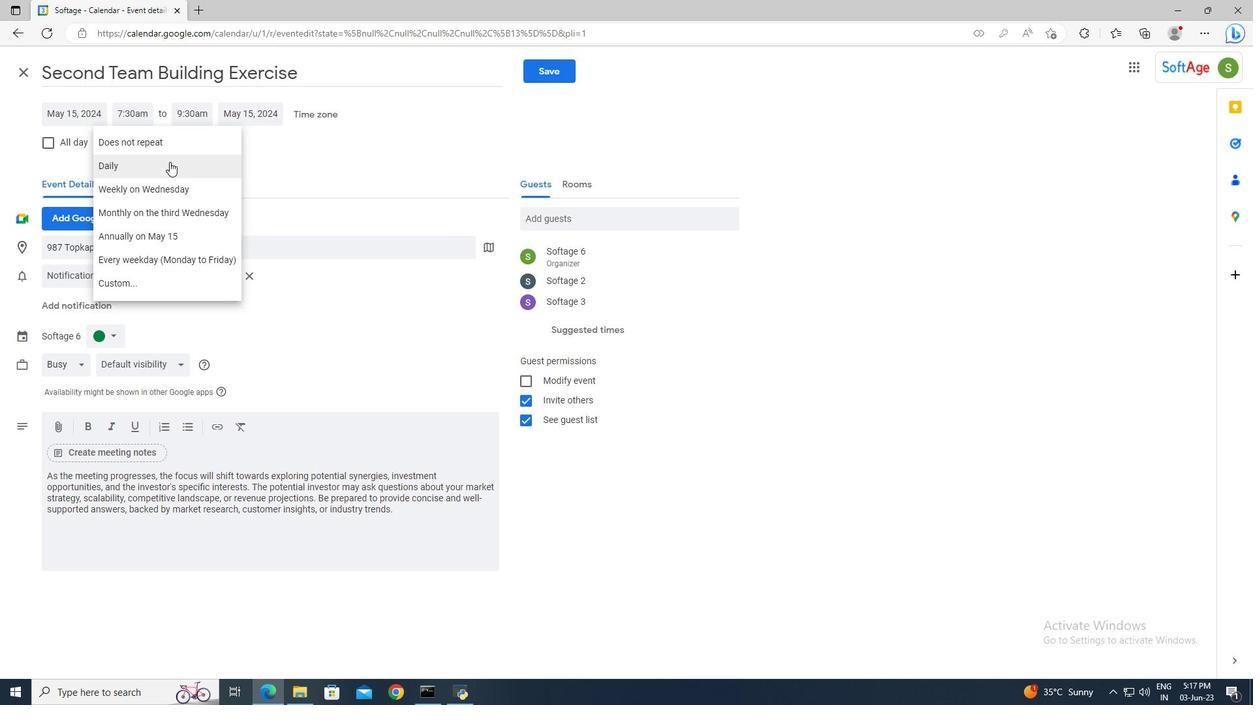 
Action: Mouse moved to (551, 76)
Screenshot: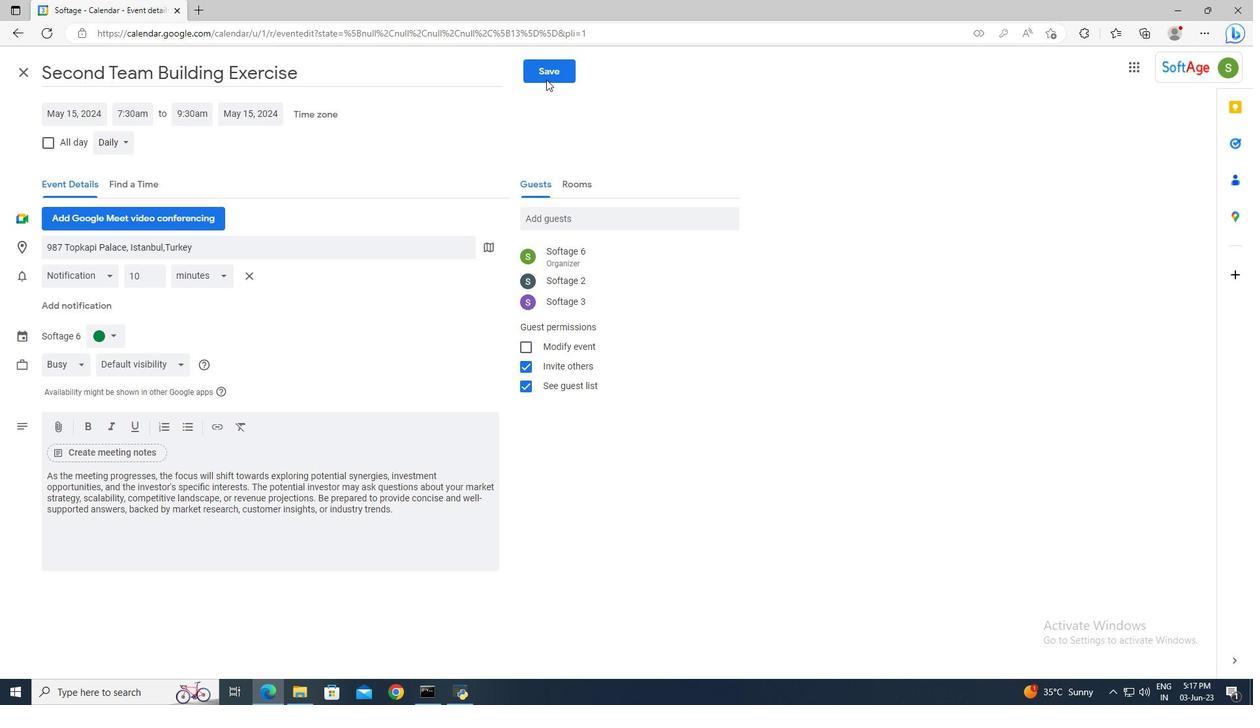 
Action: Mouse pressed left at (551, 76)
Screenshot: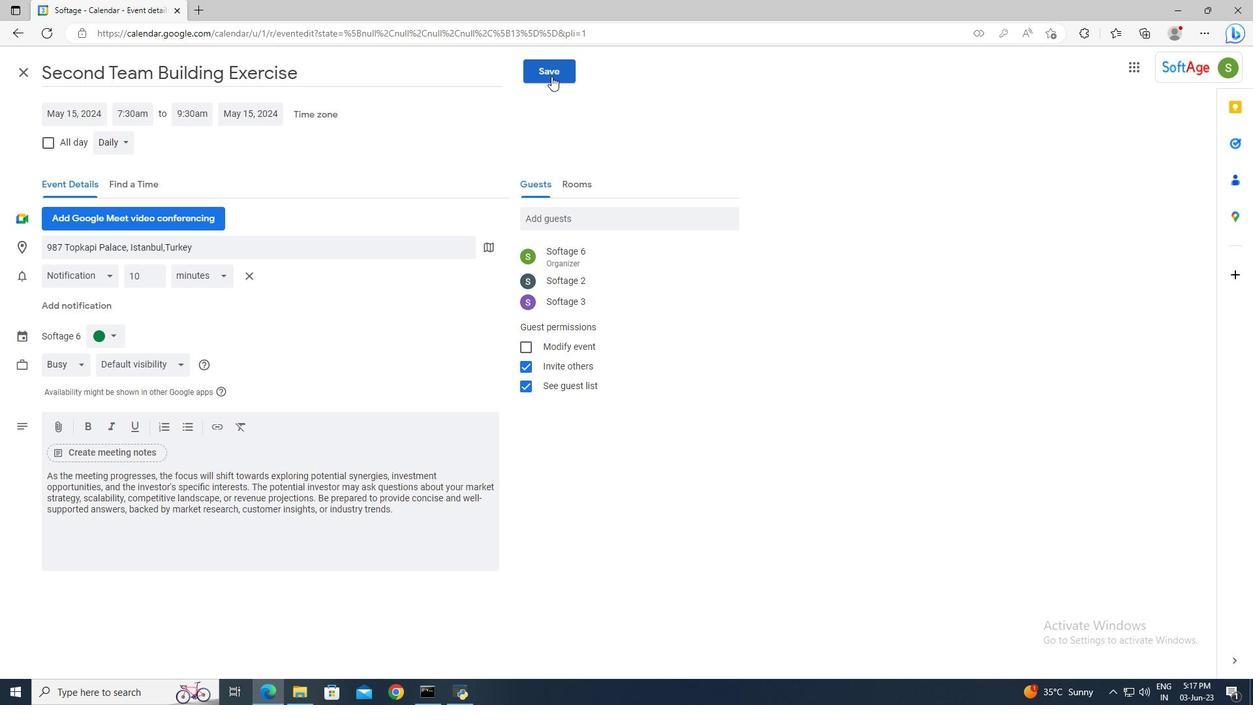
Action: Mouse moved to (754, 396)
Screenshot: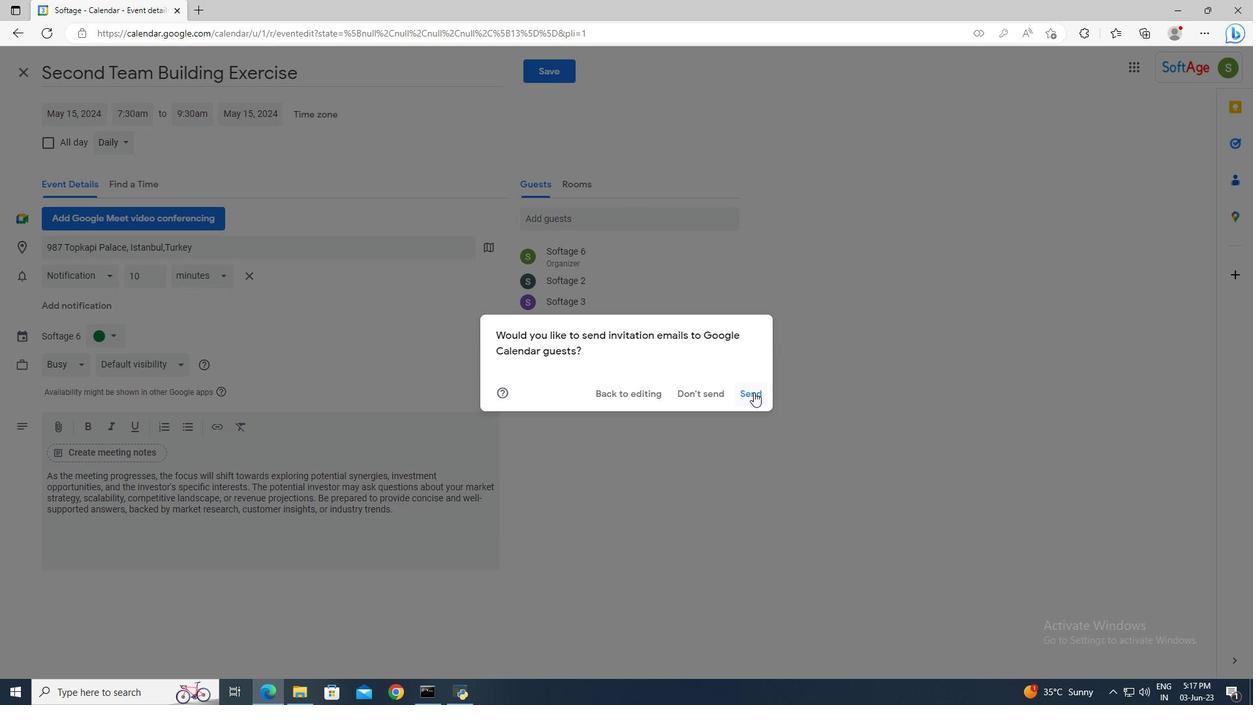 
Action: Mouse pressed left at (754, 396)
Screenshot: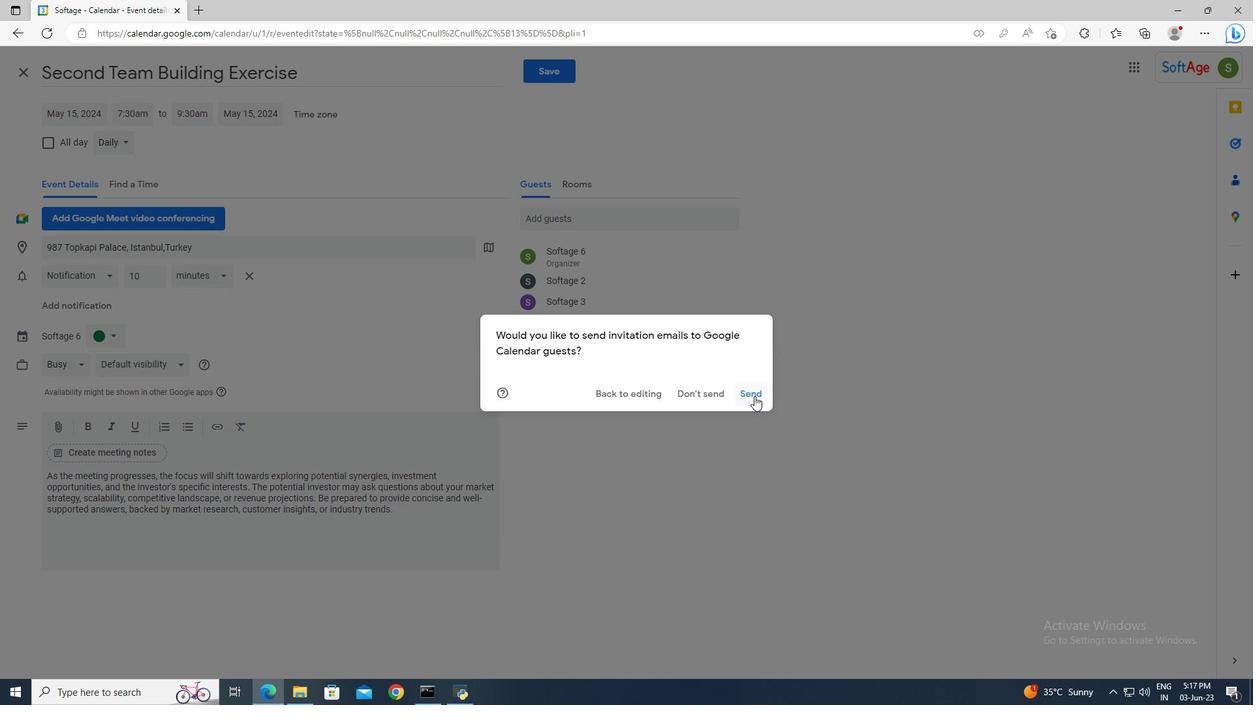 
